 Task: Send an email with the signature Dorian Garcia with the subject 'Request for time off' and the message 'Could you please provide a timeline for this project?' from softage.1@softage.net to softage.3@softage.net with an attached document Social_media_policy.docx and move the email from Sent Items to the folder Furniture
Action: Key pressed n
Screenshot: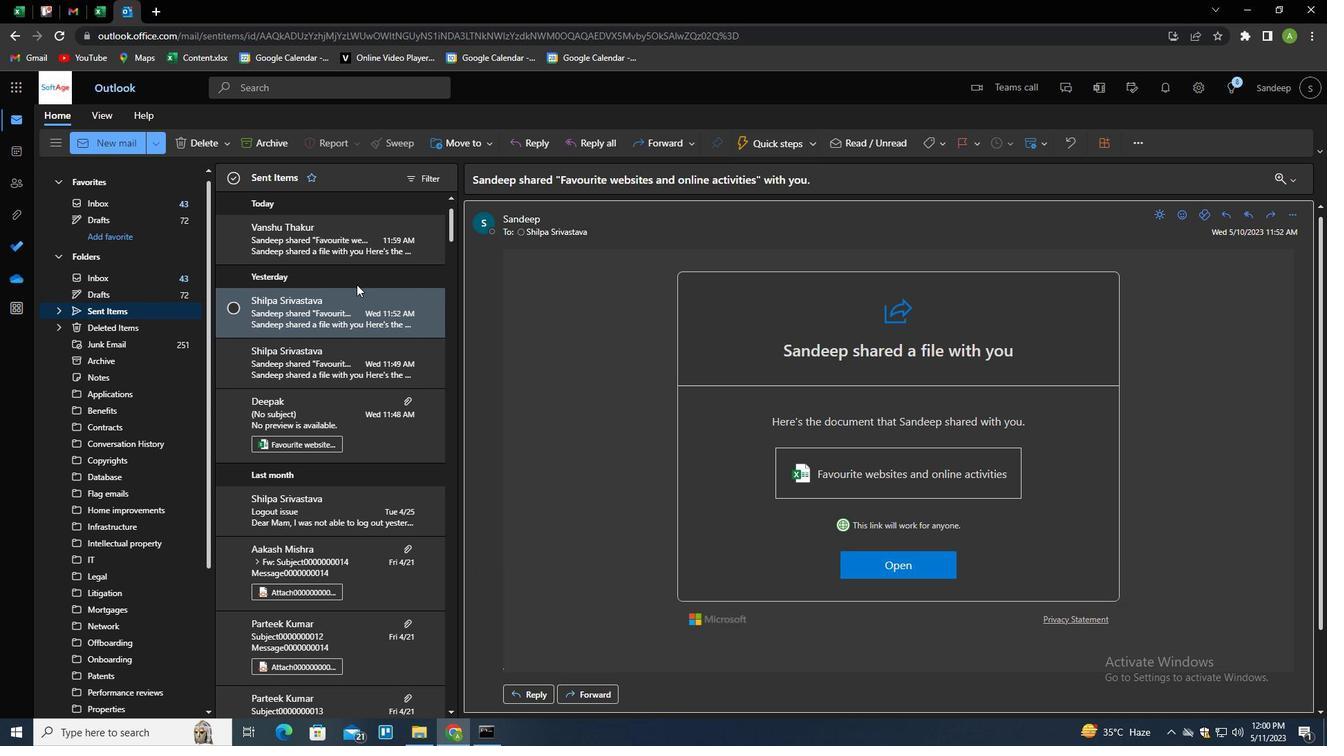 
Action: Mouse moved to (942, 142)
Screenshot: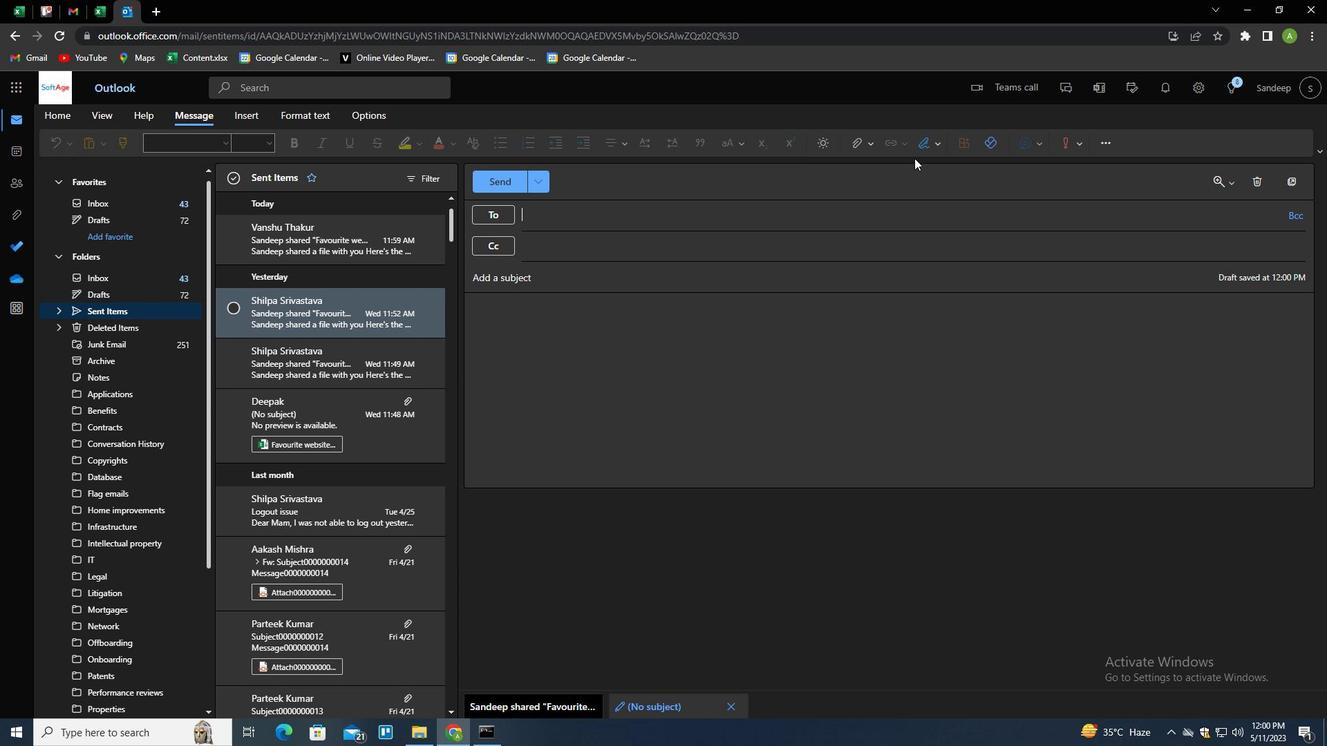 
Action: Mouse pressed left at (942, 142)
Screenshot: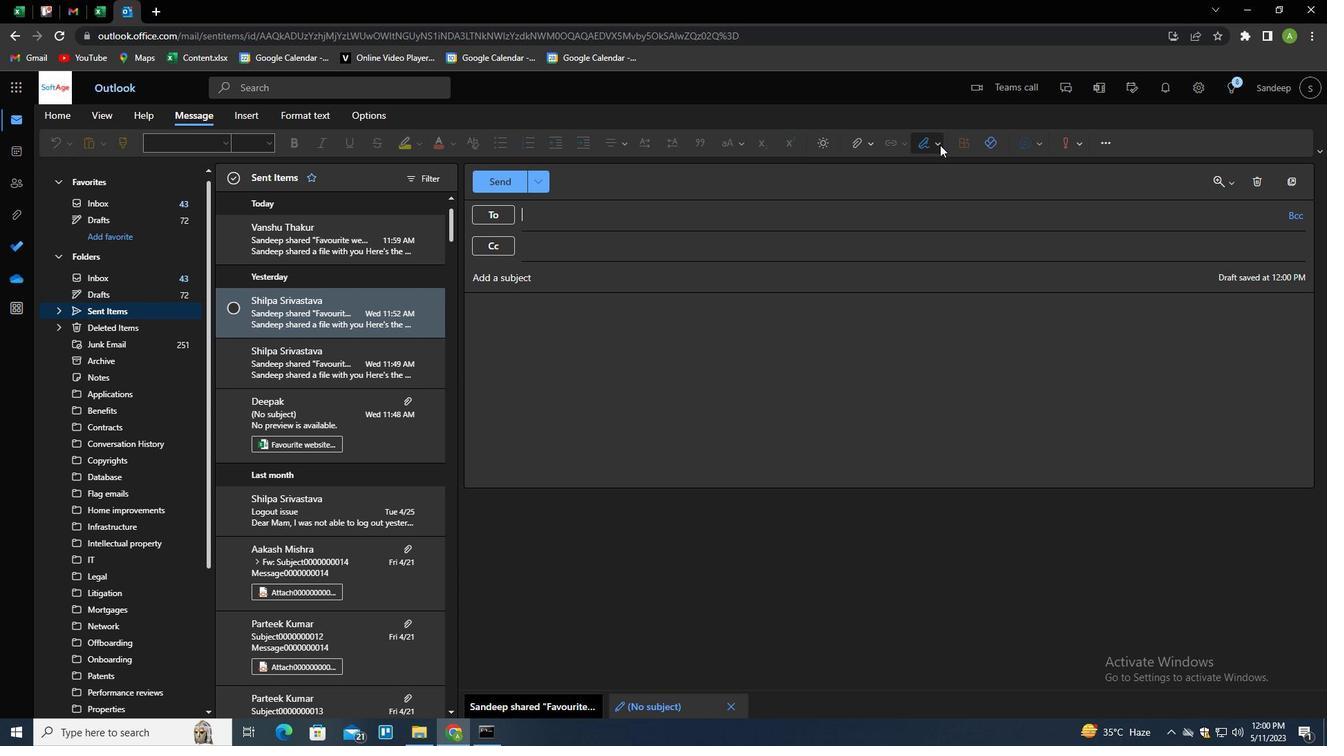 
Action: Mouse moved to (899, 192)
Screenshot: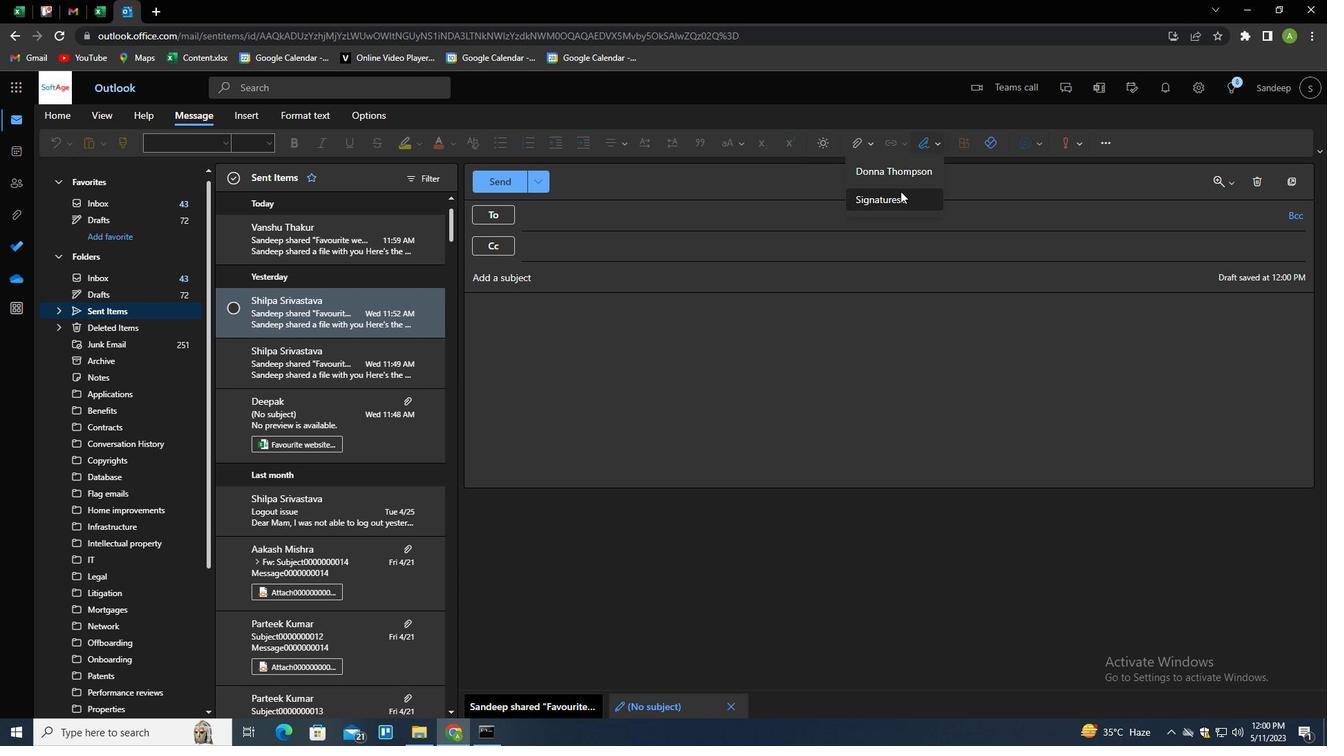 
Action: Mouse pressed left at (899, 192)
Screenshot: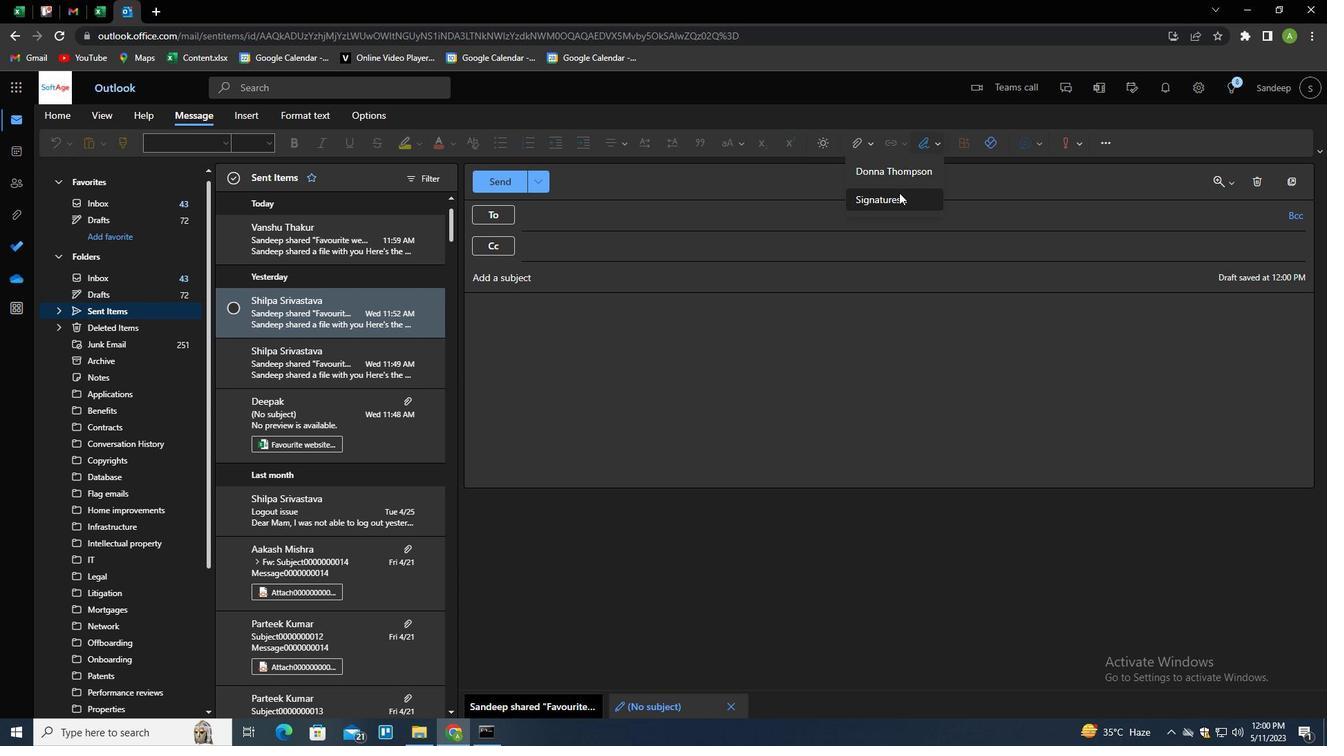 
Action: Mouse moved to (925, 250)
Screenshot: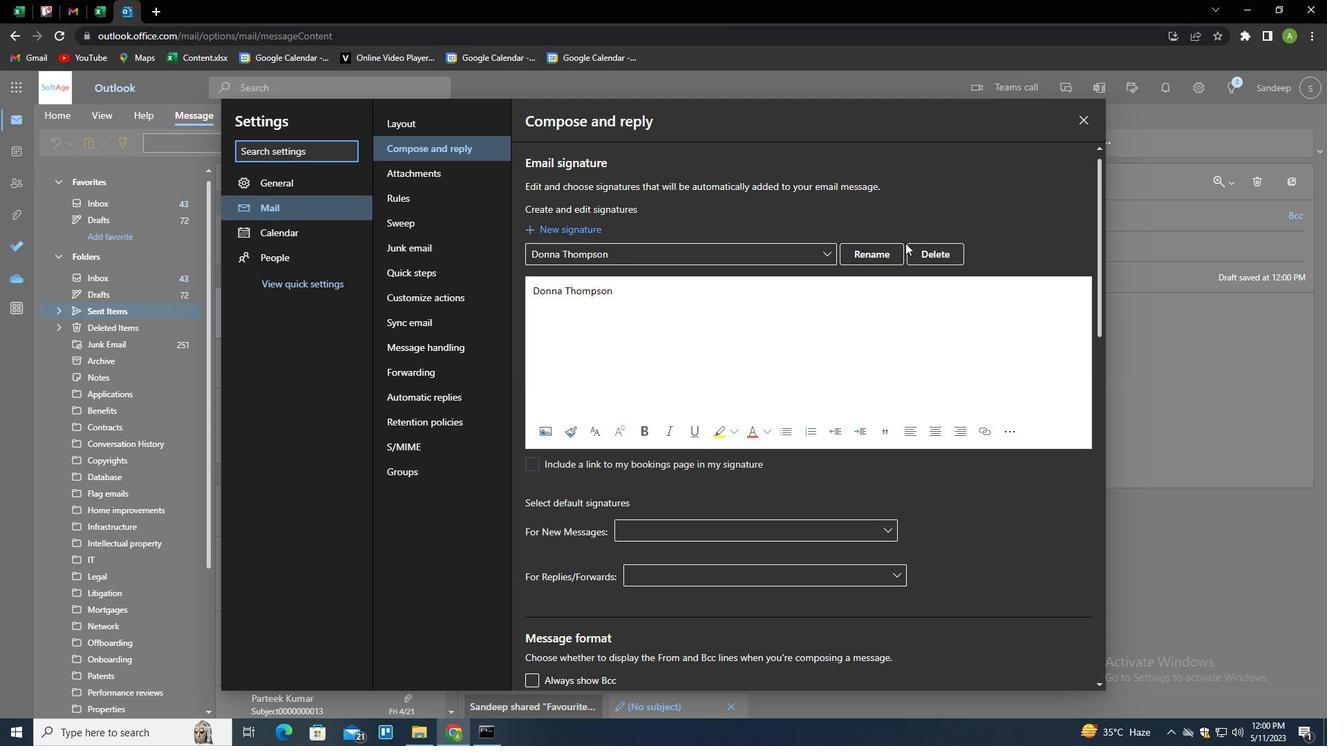 
Action: Mouse pressed left at (925, 250)
Screenshot: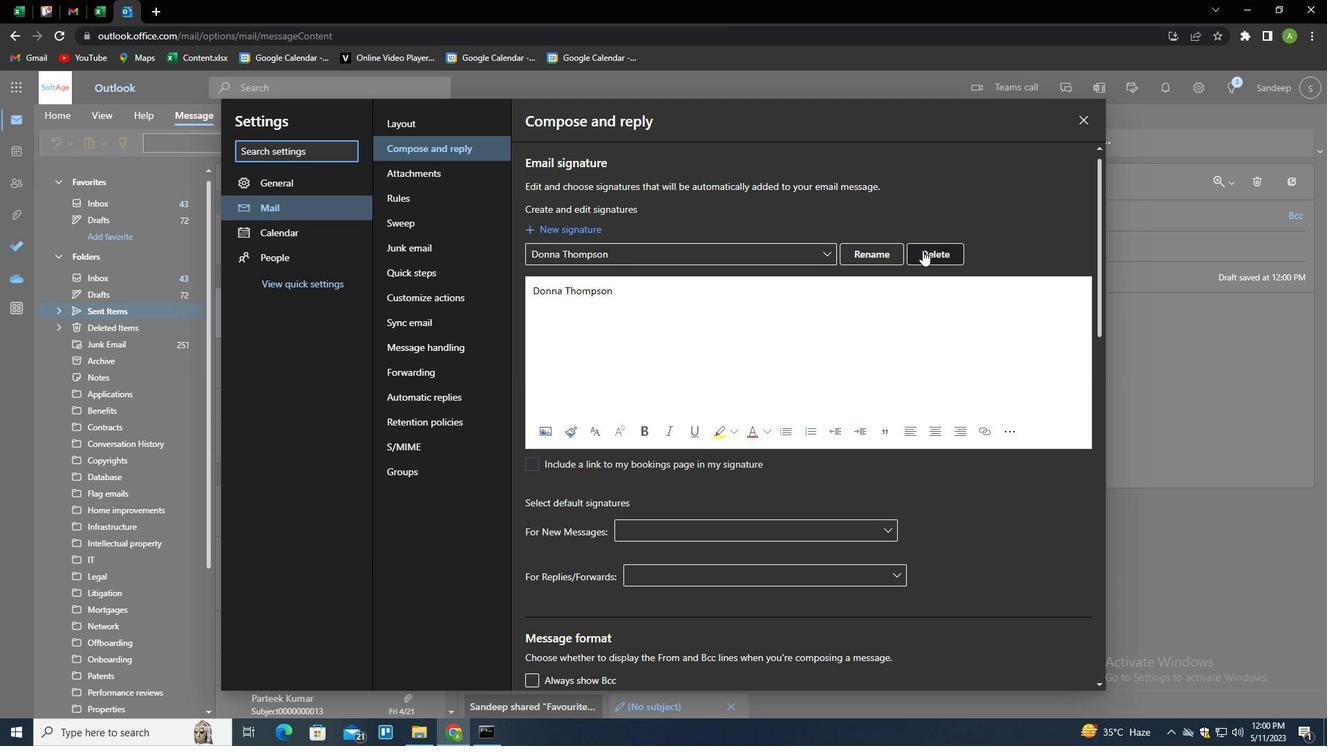 
Action: Mouse moved to (922, 252)
Screenshot: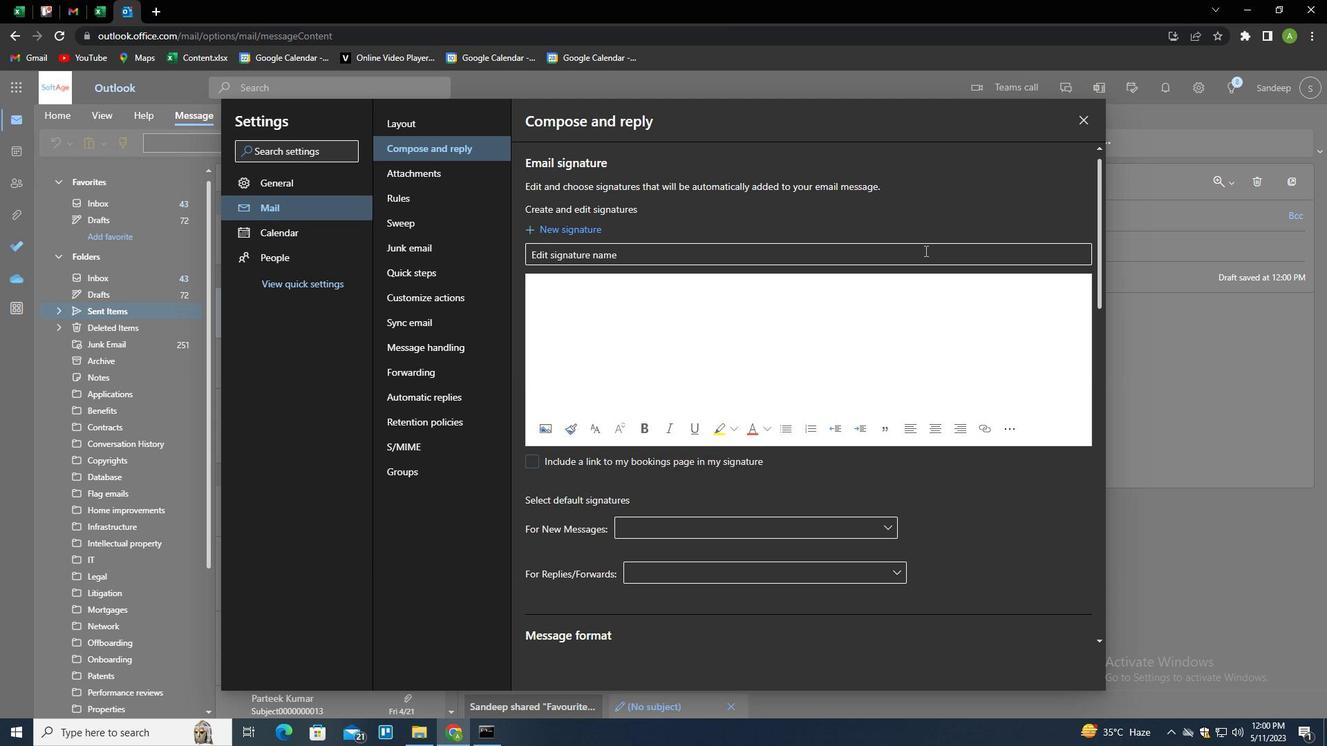 
Action: Mouse pressed left at (922, 252)
Screenshot: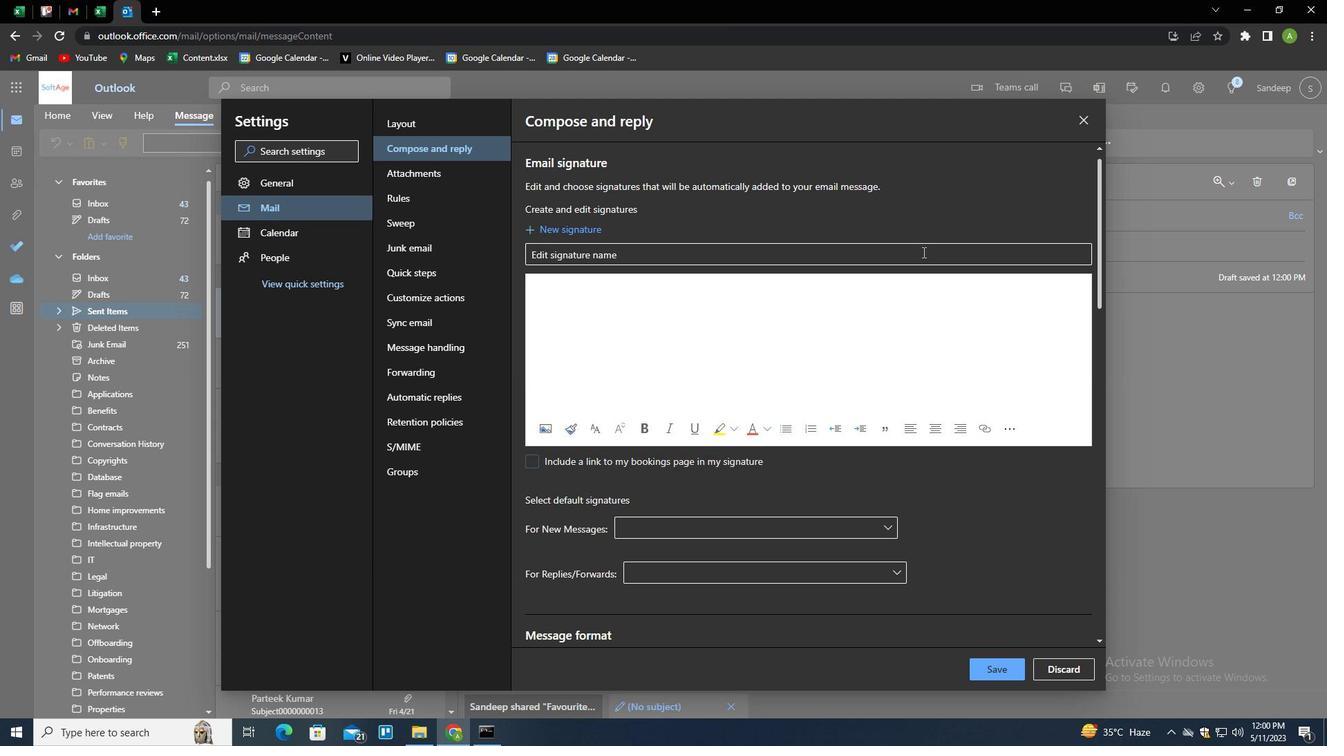 
Action: Key pressed <Key.shift>DORIAN<Key.space><Key.shift>GARCIA<Key.tab><Key.shift>DORIAN<Key.space><Key.shift>GARCIA
Screenshot: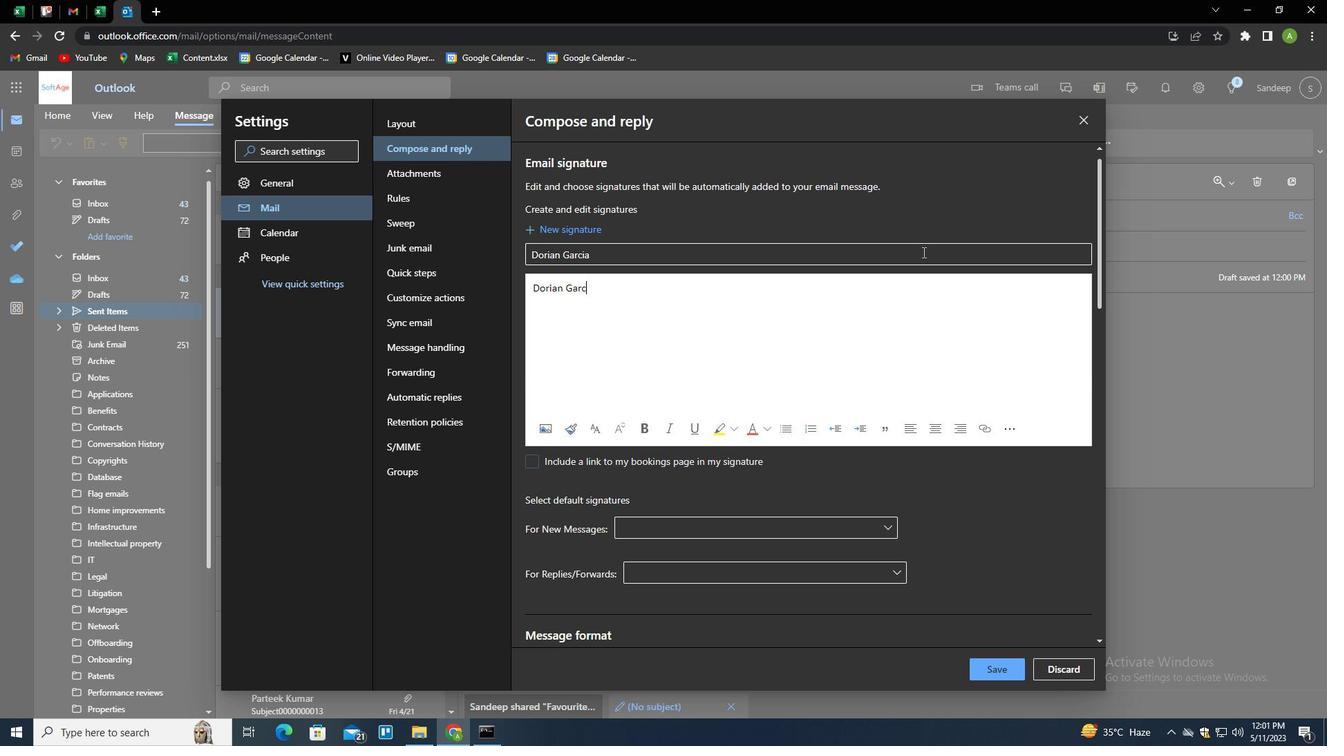 
Action: Mouse moved to (993, 669)
Screenshot: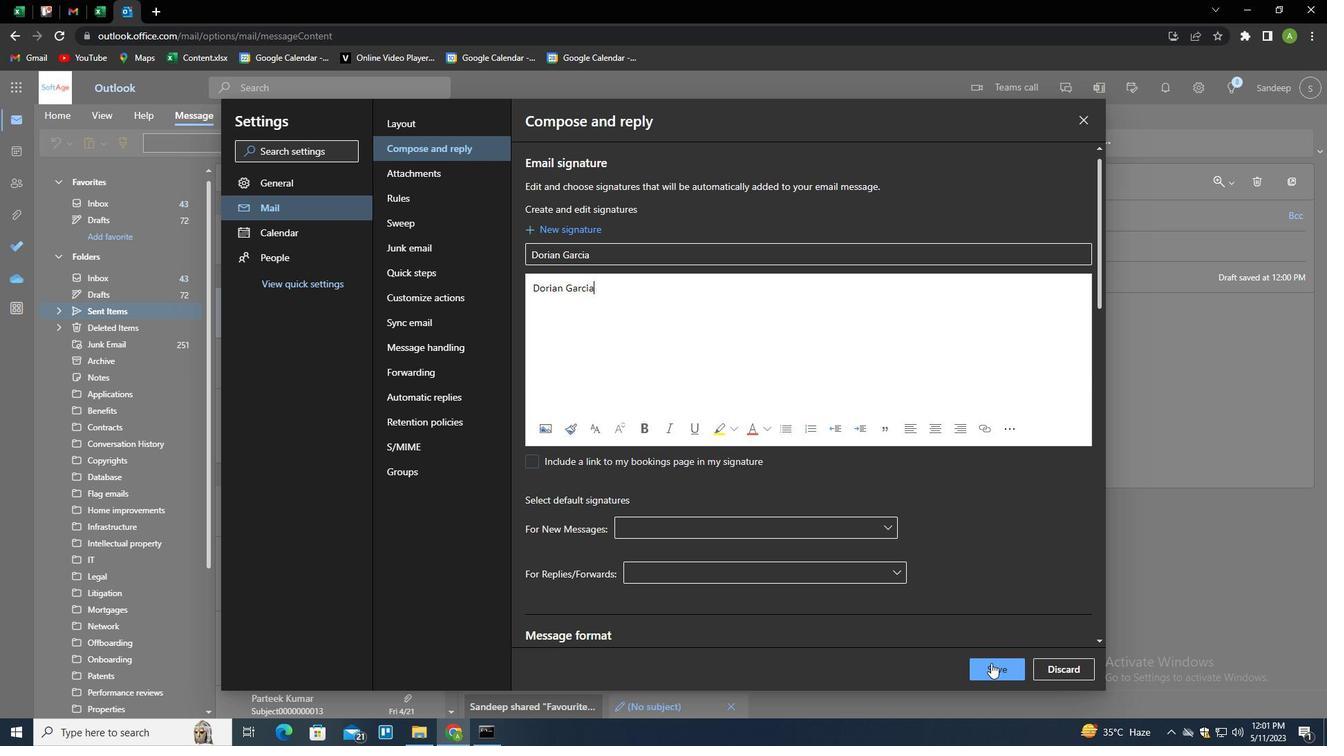 
Action: Mouse pressed left at (993, 669)
Screenshot: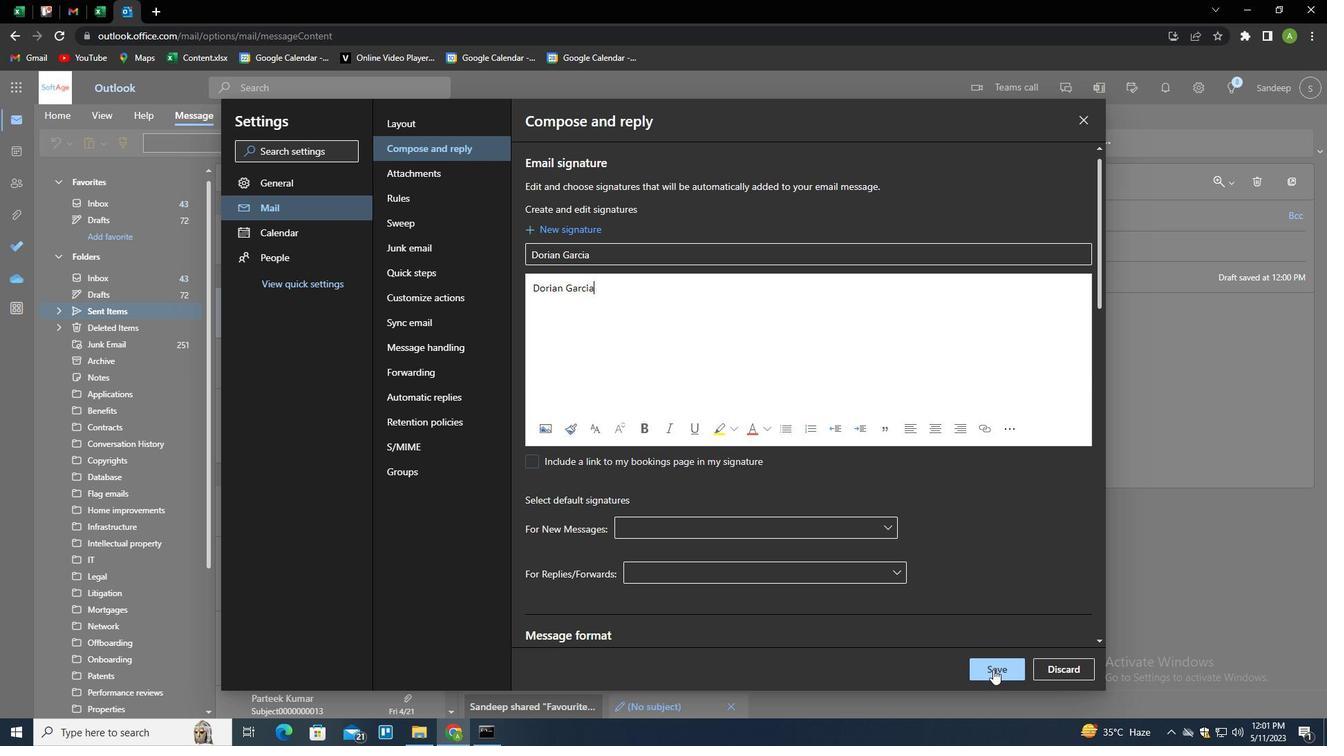 
Action: Mouse moved to (1252, 334)
Screenshot: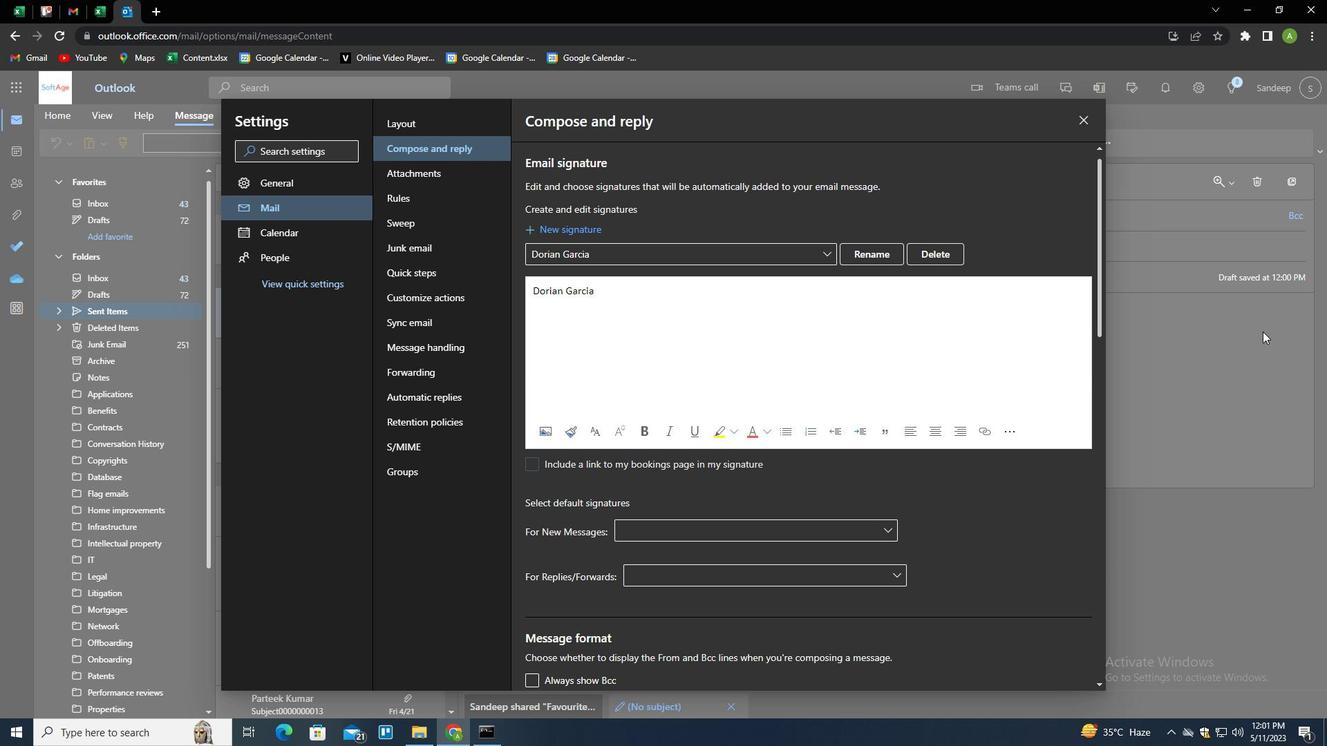 
Action: Mouse pressed left at (1252, 334)
Screenshot: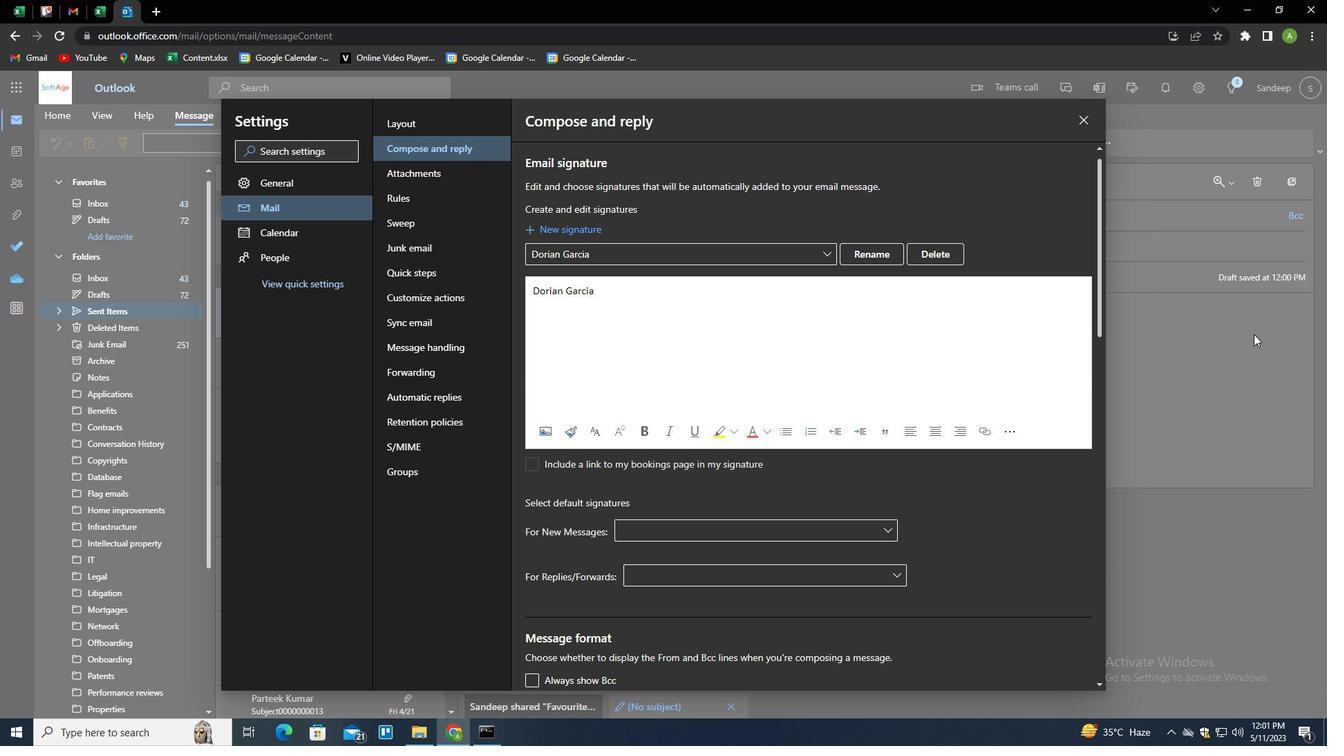 
Action: Mouse moved to (920, 137)
Screenshot: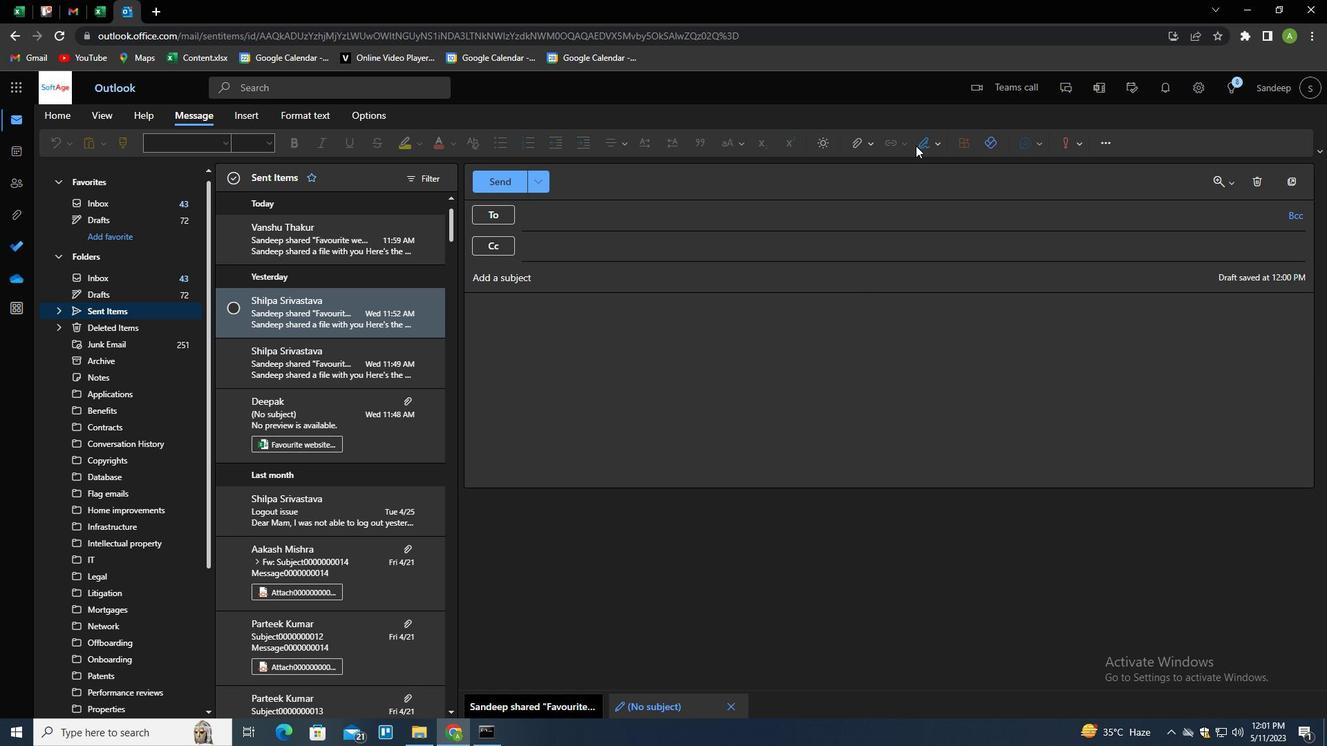 
Action: Mouse pressed left at (920, 137)
Screenshot: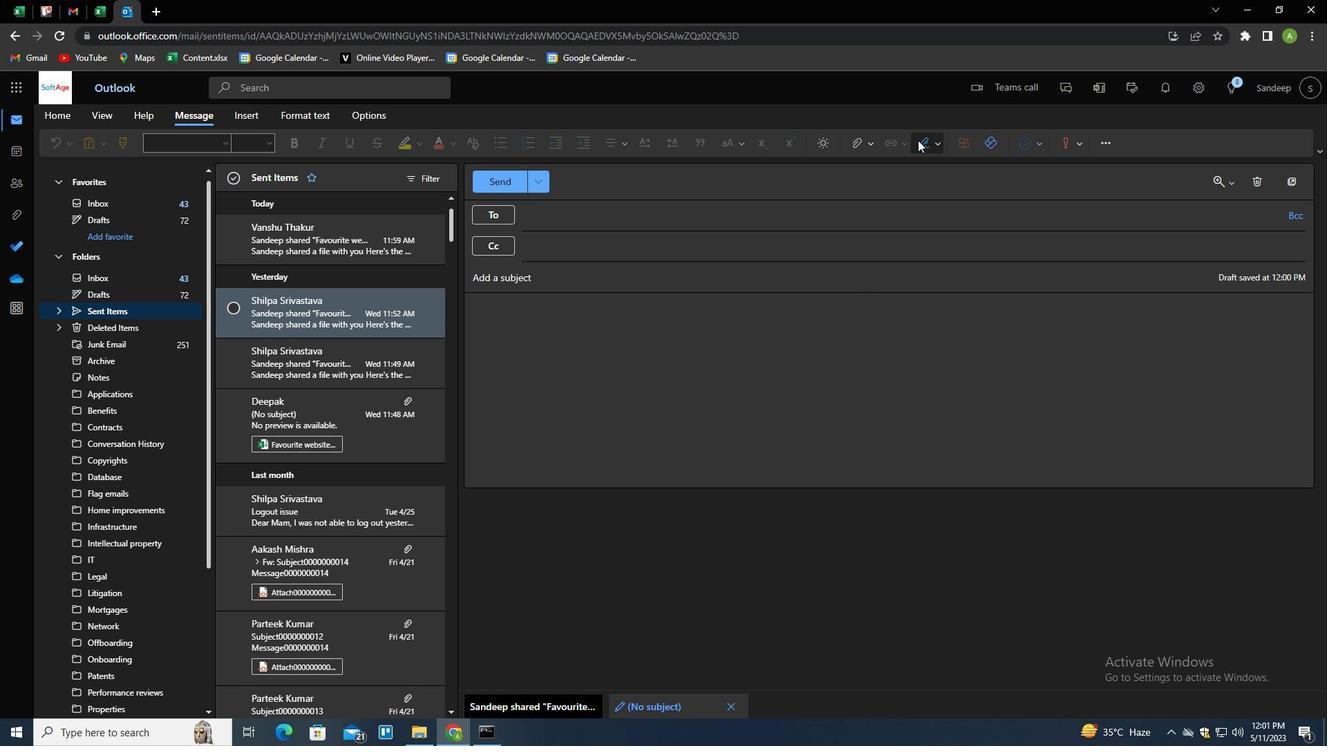 
Action: Mouse moved to (918, 165)
Screenshot: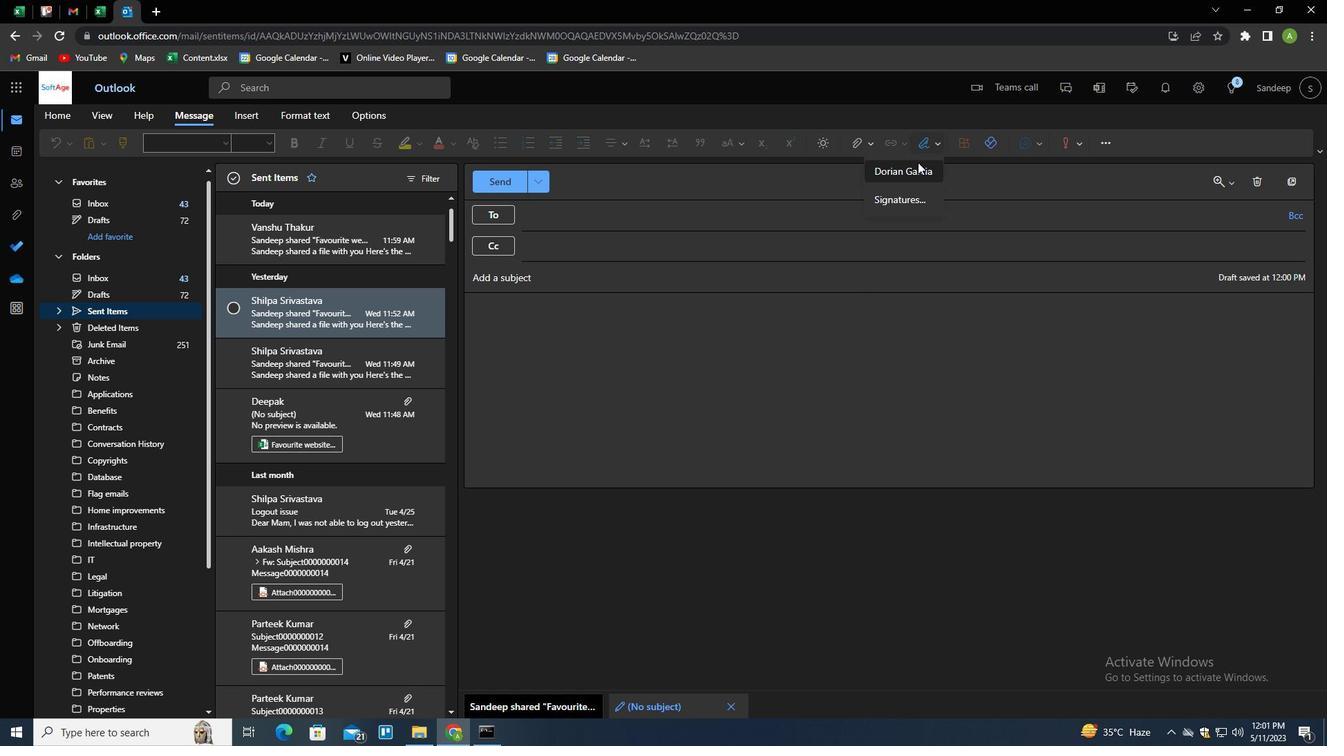 
Action: Mouse pressed left at (918, 165)
Screenshot: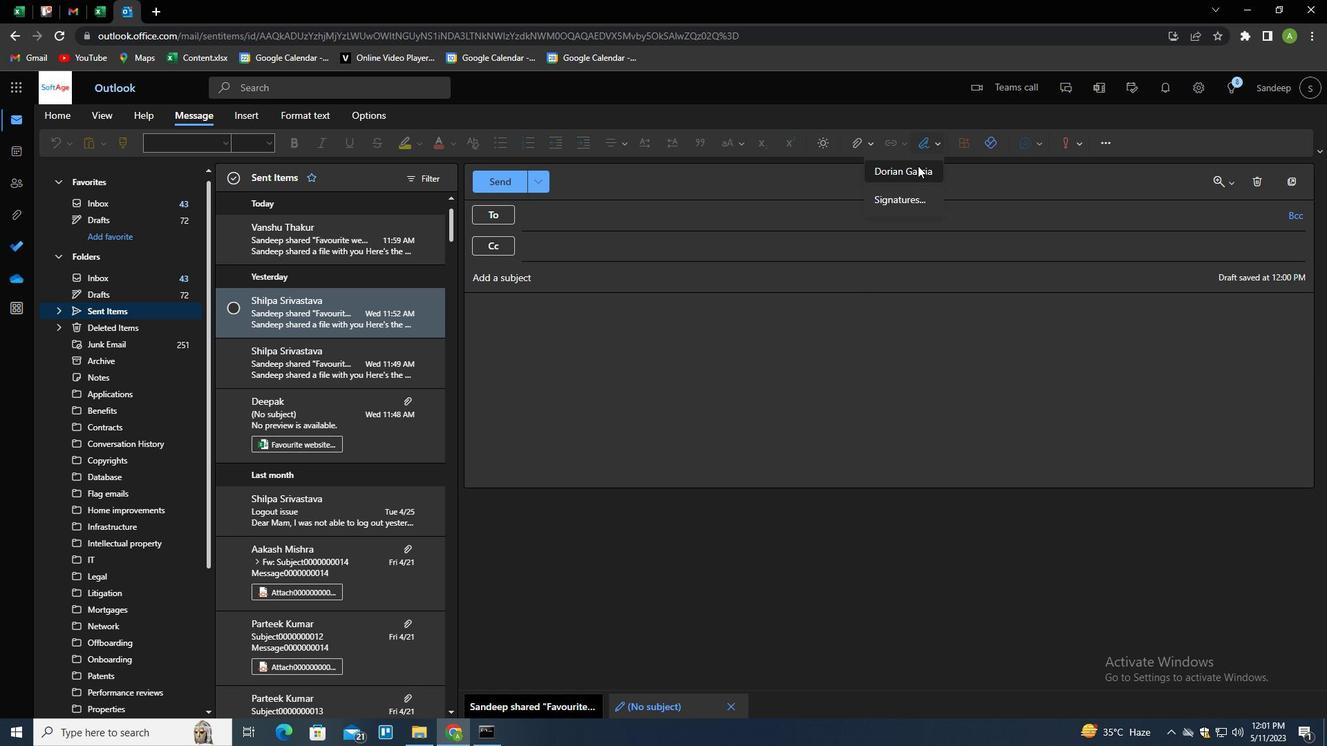 
Action: Mouse moved to (560, 280)
Screenshot: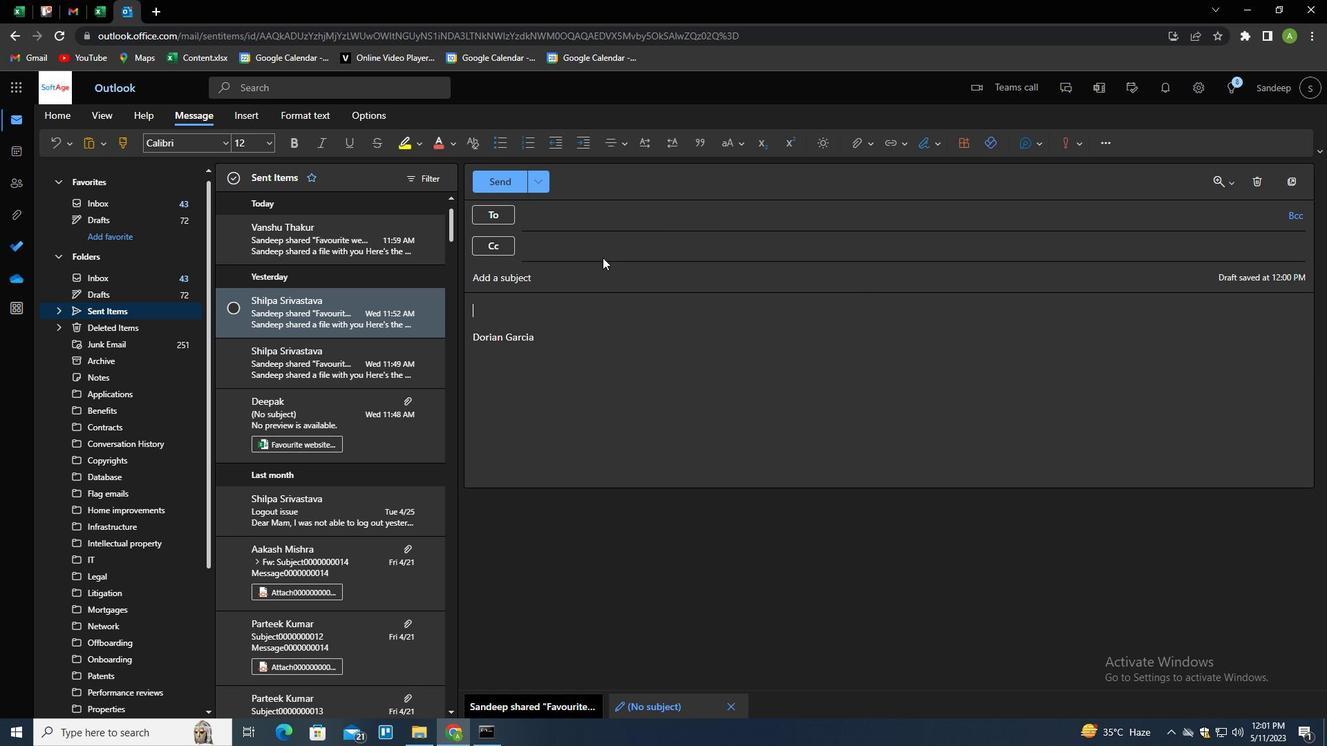 
Action: Mouse pressed left at (560, 280)
Screenshot: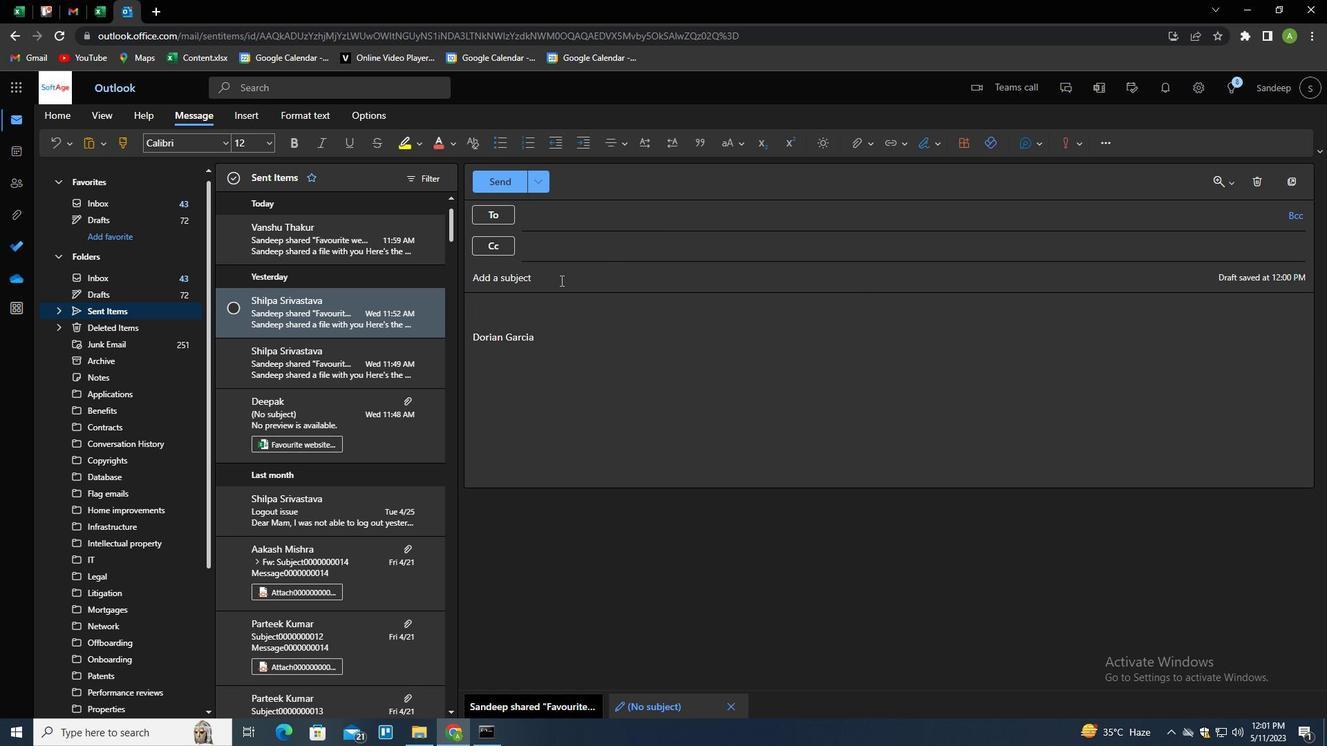 
Action: Key pressed <Key.shift><Key.shift><Key.shift>REQUEST<Key.space>FOR<Key.space>TIME<Key.space>OFF
Screenshot: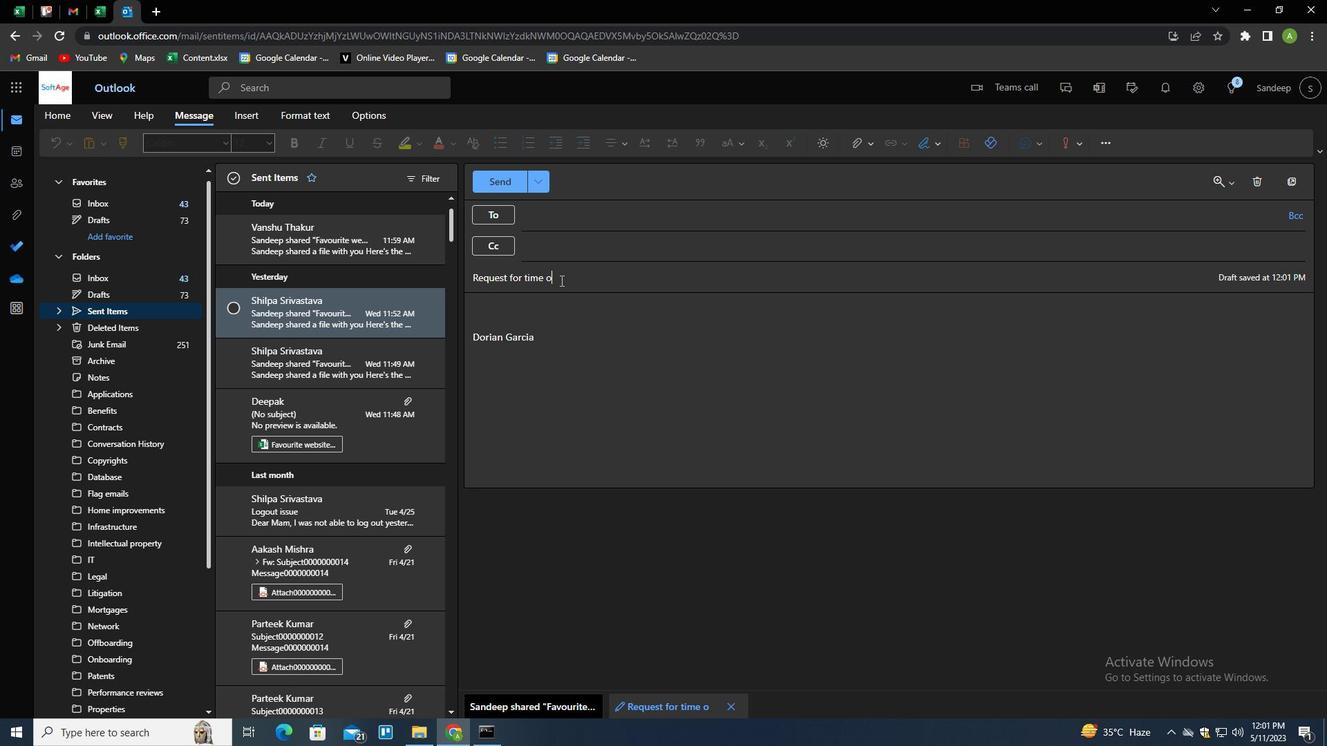 
Action: Mouse moved to (571, 337)
Screenshot: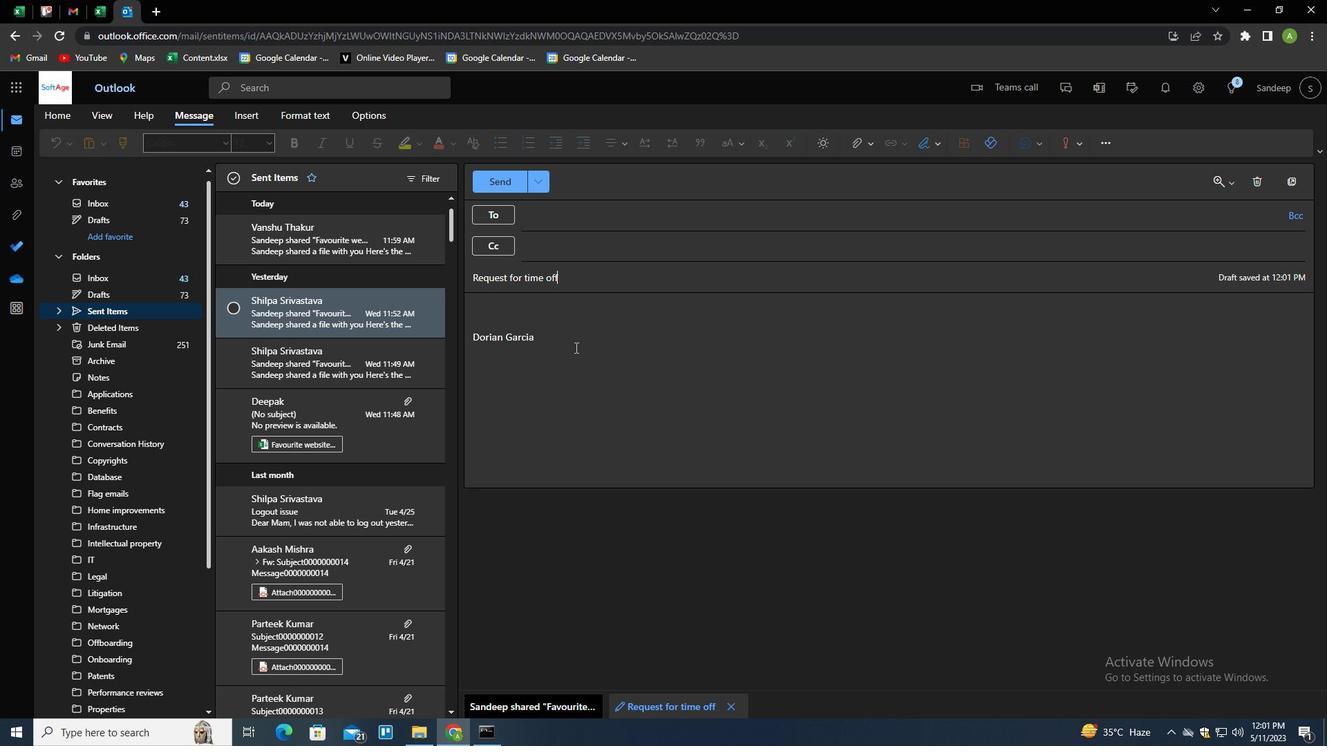 
Action: Mouse pressed left at (571, 337)
Screenshot: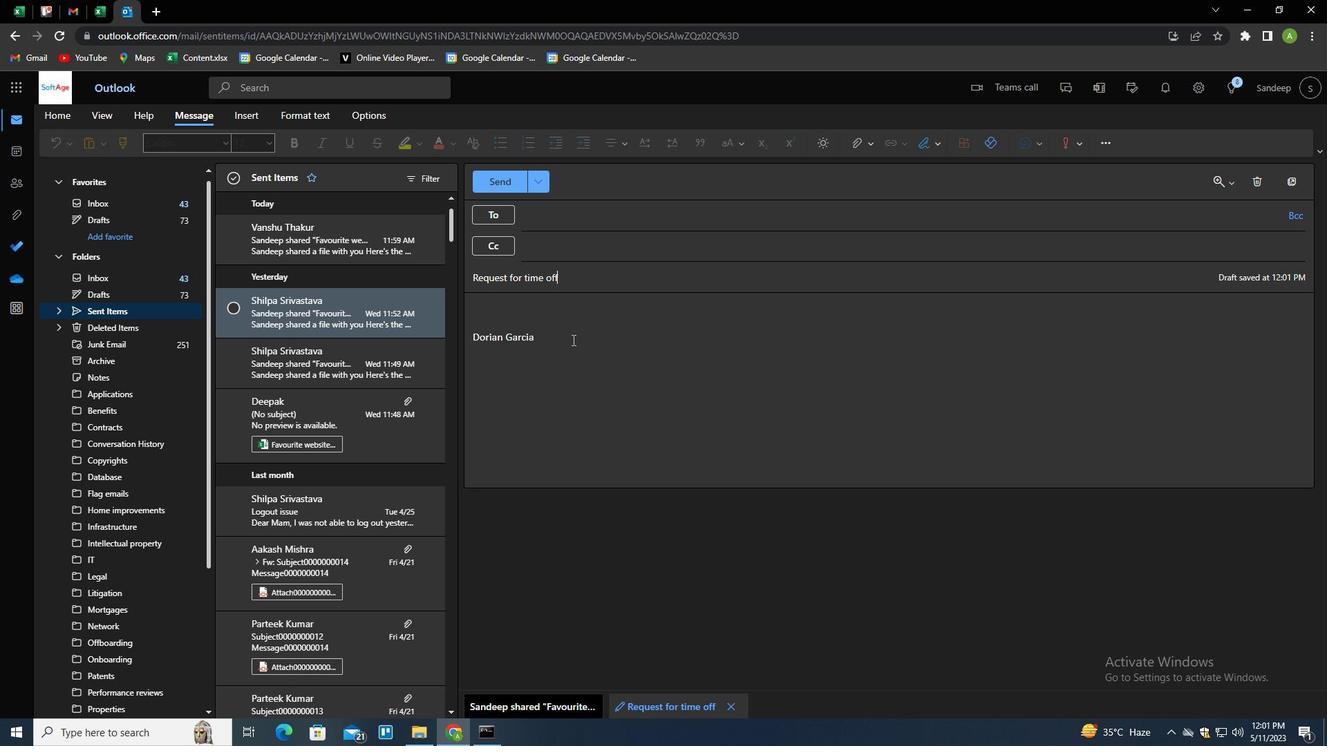 
Action: Mouse moved to (571, 338)
Screenshot: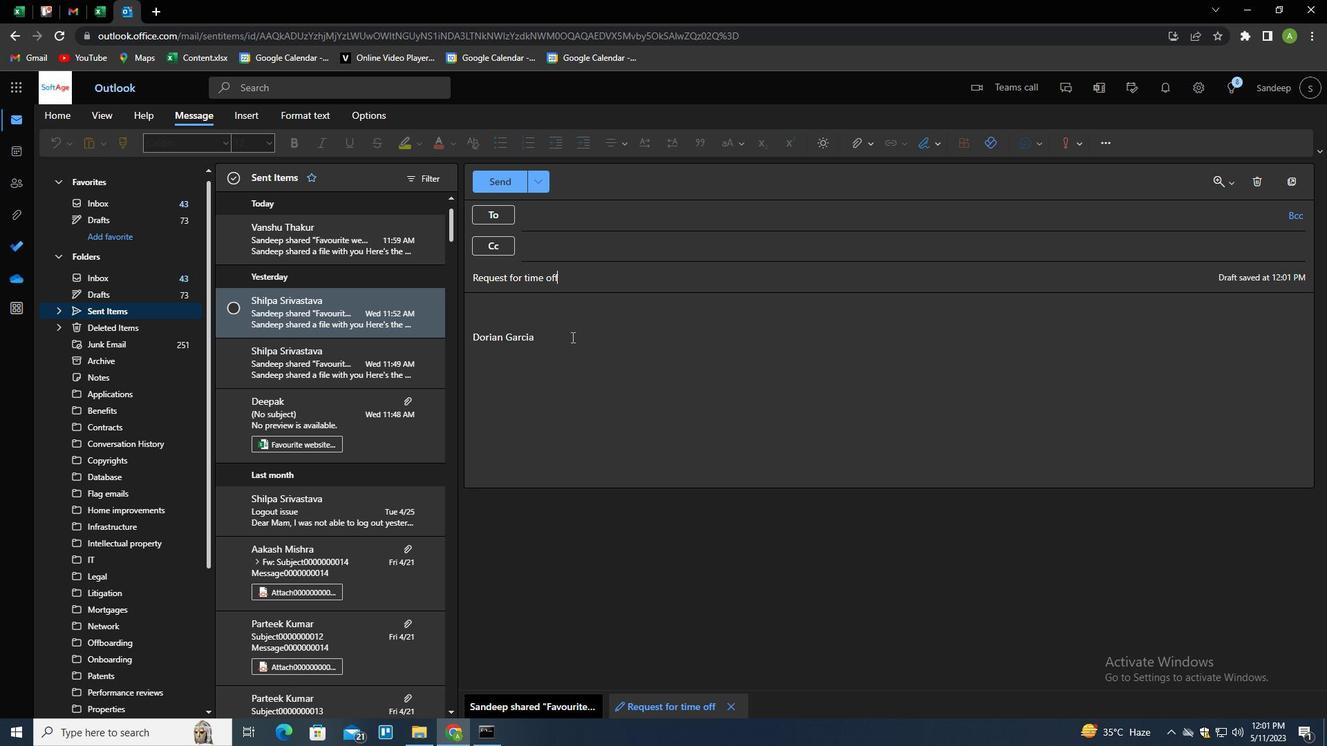
Action: Key pressed <Key.shift_r><Key.enter><Key.shift>COULD<Key.space>YOU<Key.space>PLEASE<Key.space>PROVIDE<Key.space>A<Key.space>TIMELINE<Key.space>T<Key.backspace>FOR<Key.space>THIS<Key.space>PO<Key.backspace>ROJECT<Key.shift><Key.shift><Key.shift><Key.shift><Key.shift><Key.shift><Key.shift><Key.shift><Key.shift><Key.shift><Key.shift>?
Screenshot: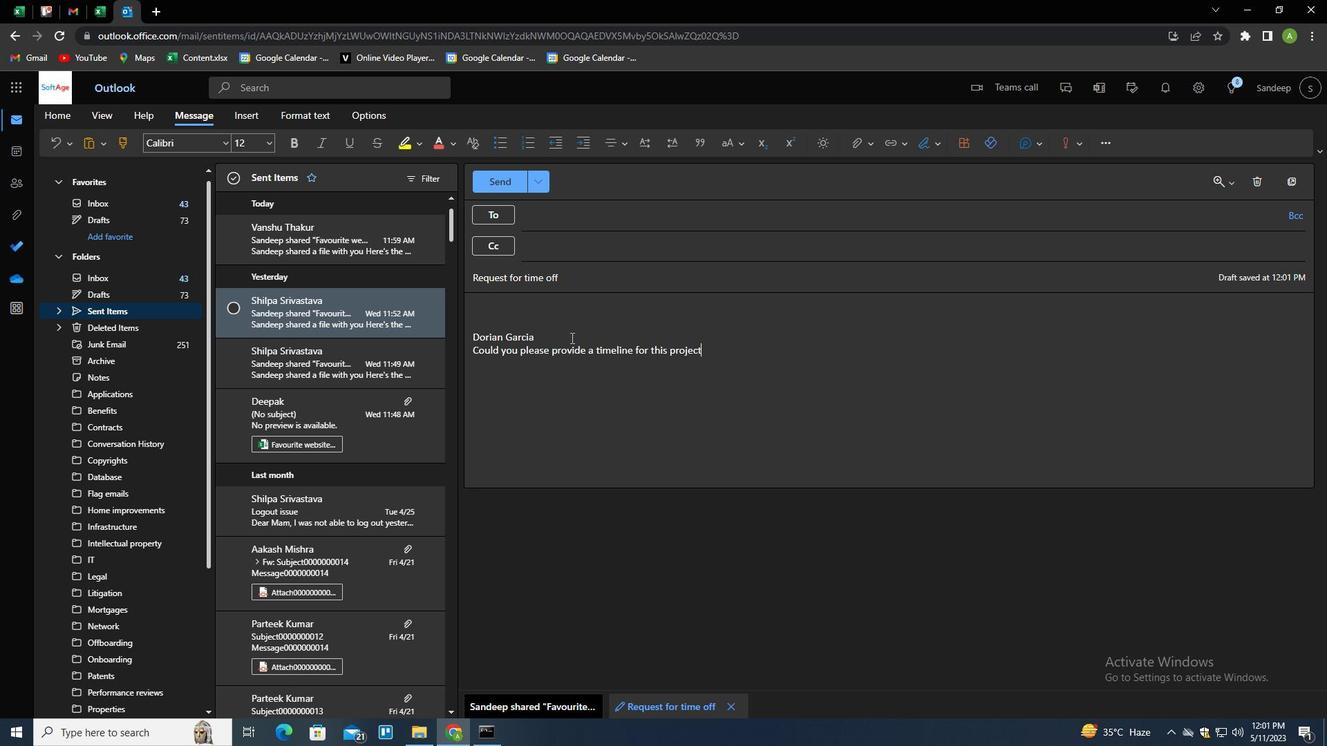 
Action: Mouse moved to (730, 347)
Screenshot: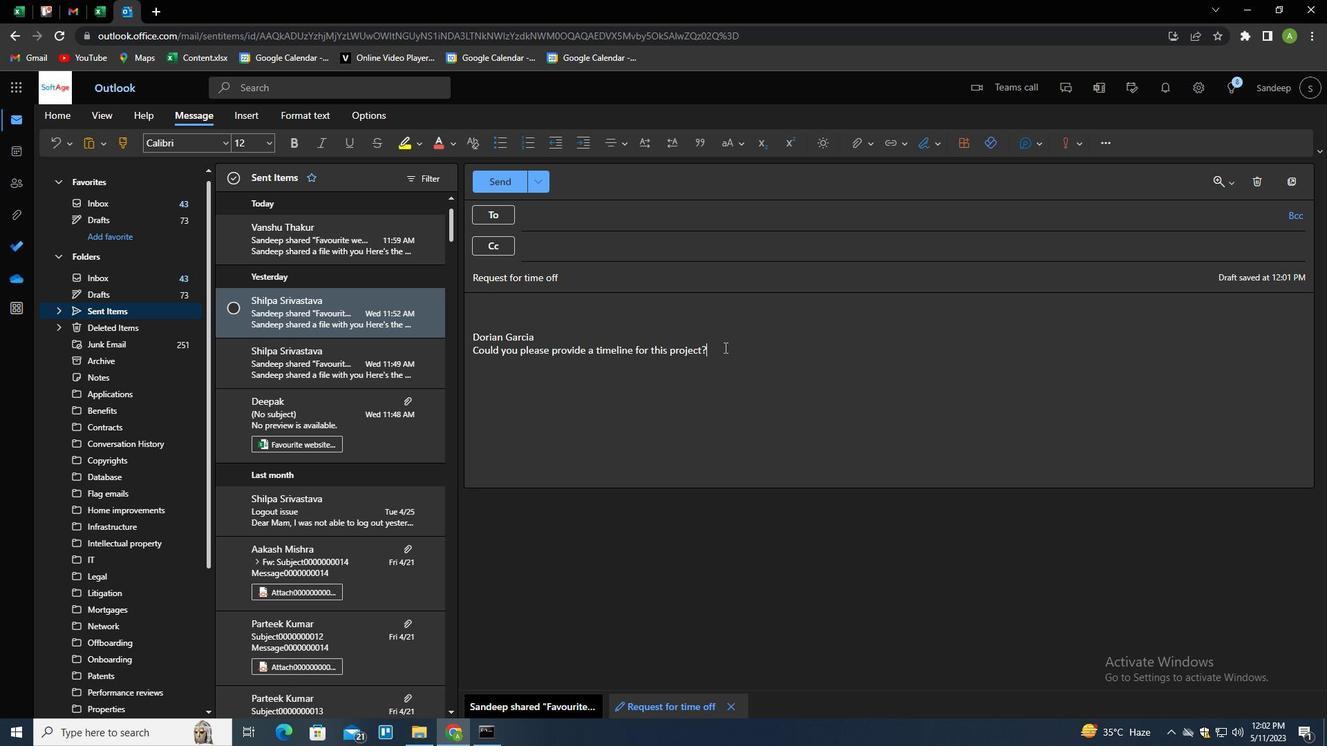 
Action: Mouse scrolled (730, 348) with delta (0, 0)
Screenshot: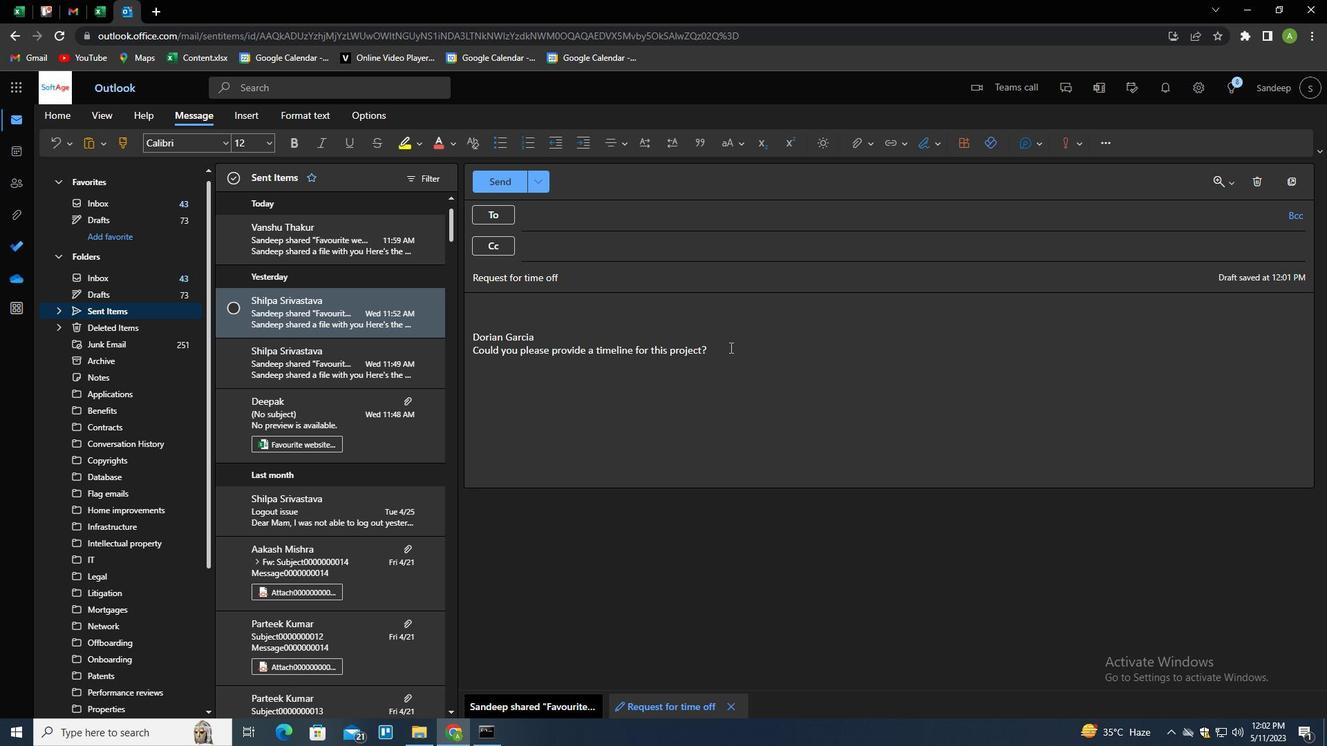
Action: Mouse moved to (569, 216)
Screenshot: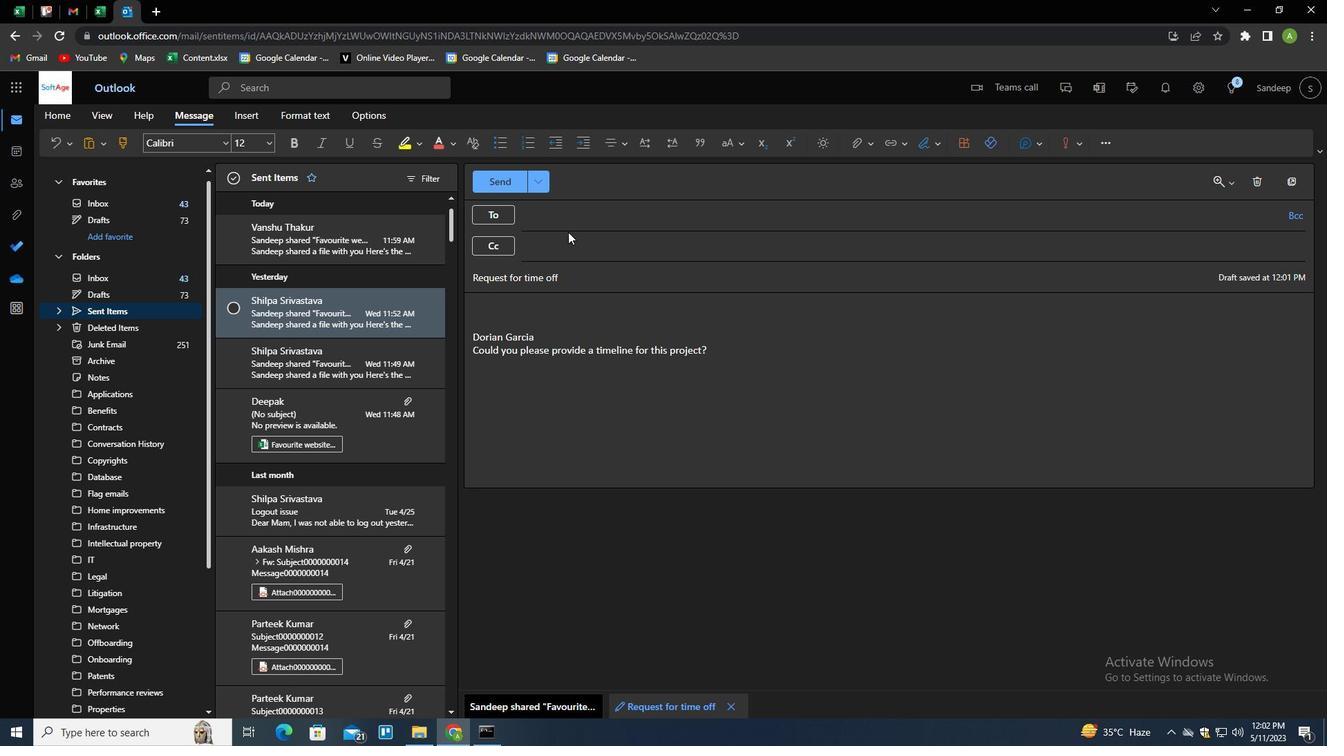 
Action: Mouse pressed left at (569, 216)
Screenshot: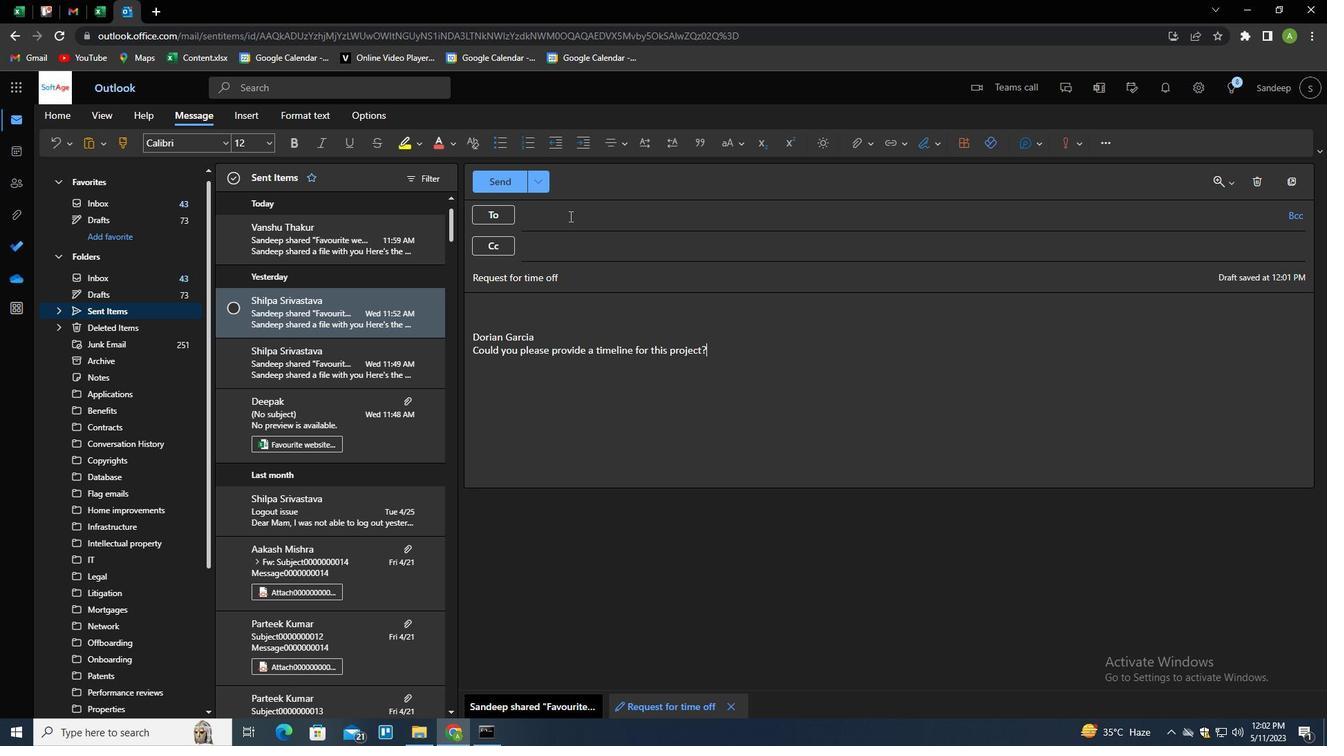
Action: Key pressed SOFTAGE.3<Key.shift>@SOFTAGE
Screenshot: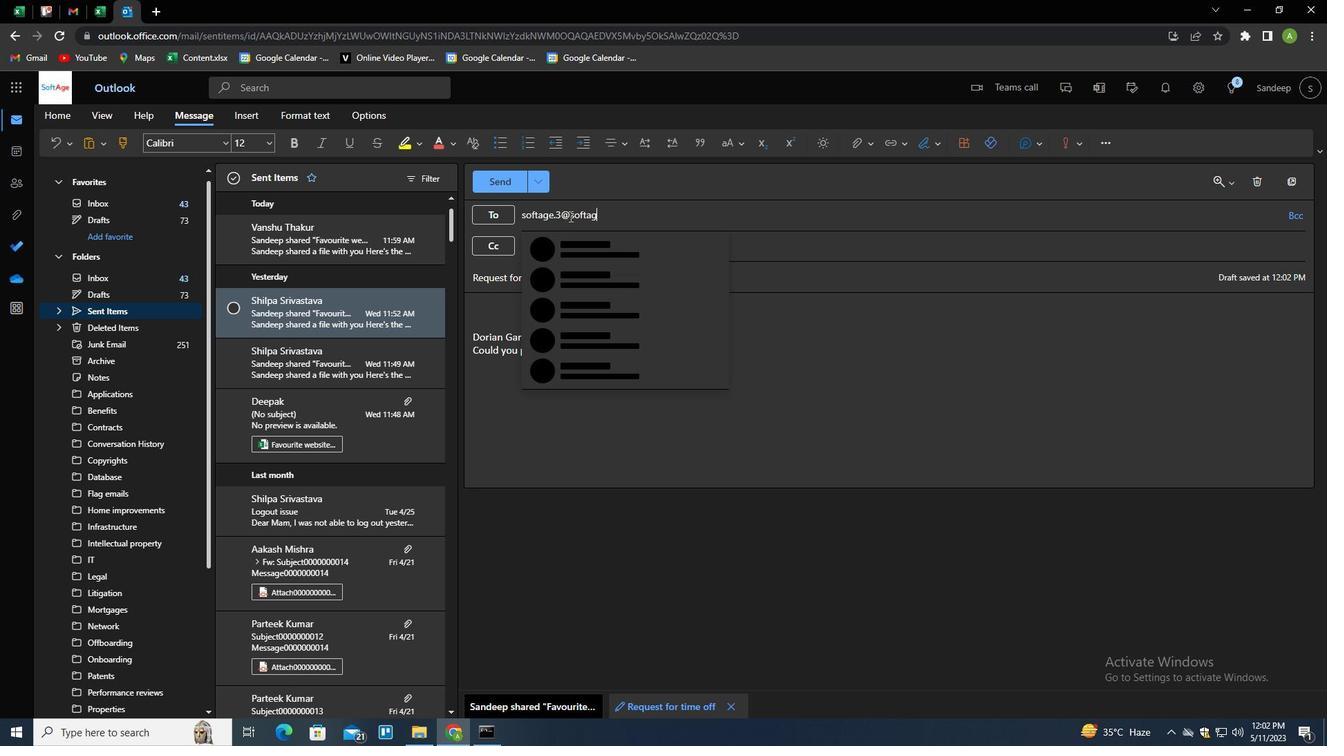 
Action: Mouse moved to (596, 253)
Screenshot: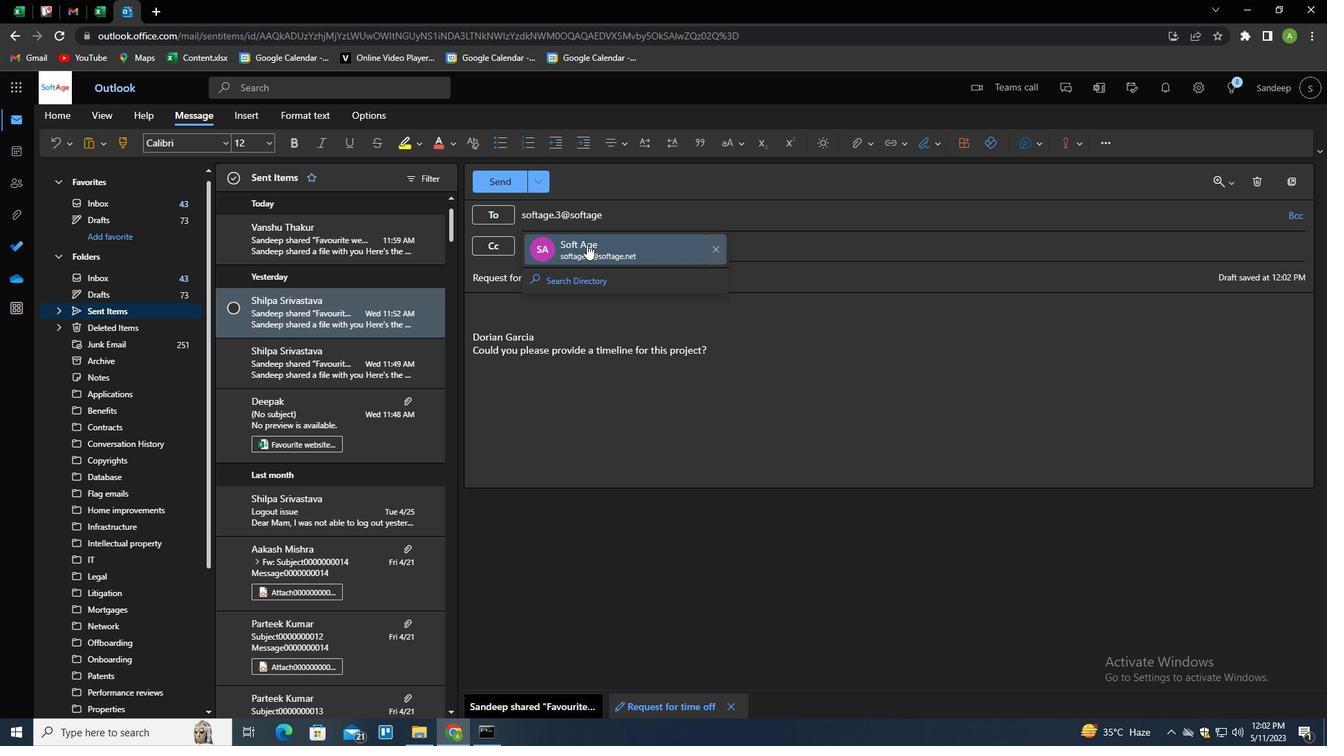 
Action: Mouse pressed left at (596, 253)
Screenshot: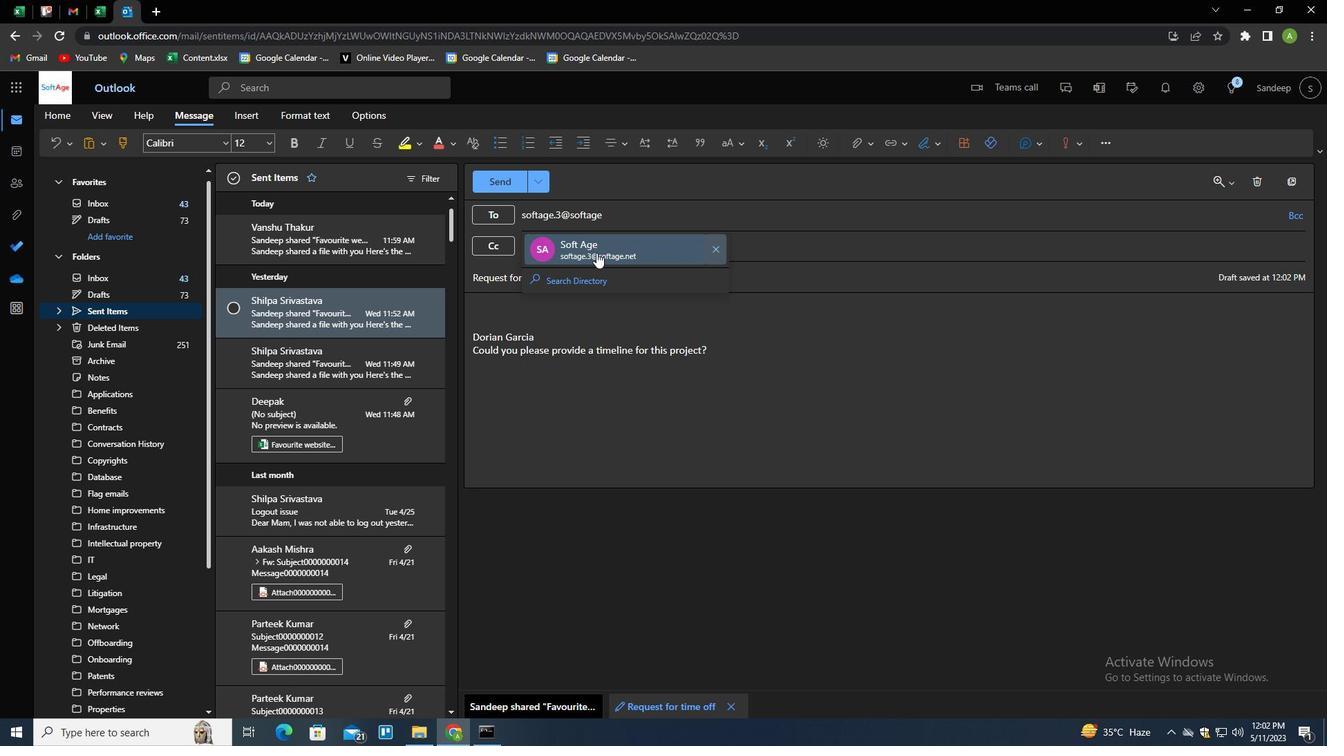 
Action: Mouse moved to (748, 392)
Screenshot: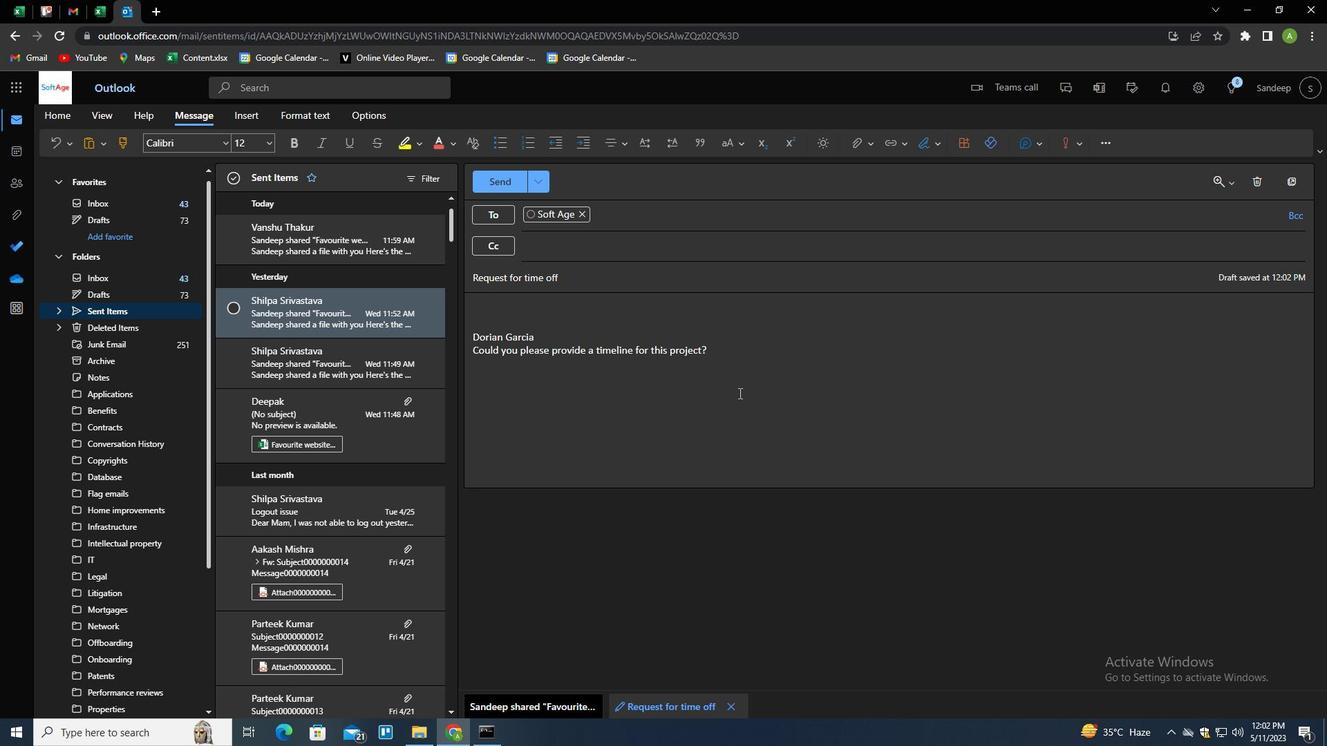 
Action: Mouse scrolled (748, 393) with delta (0, 0)
Screenshot: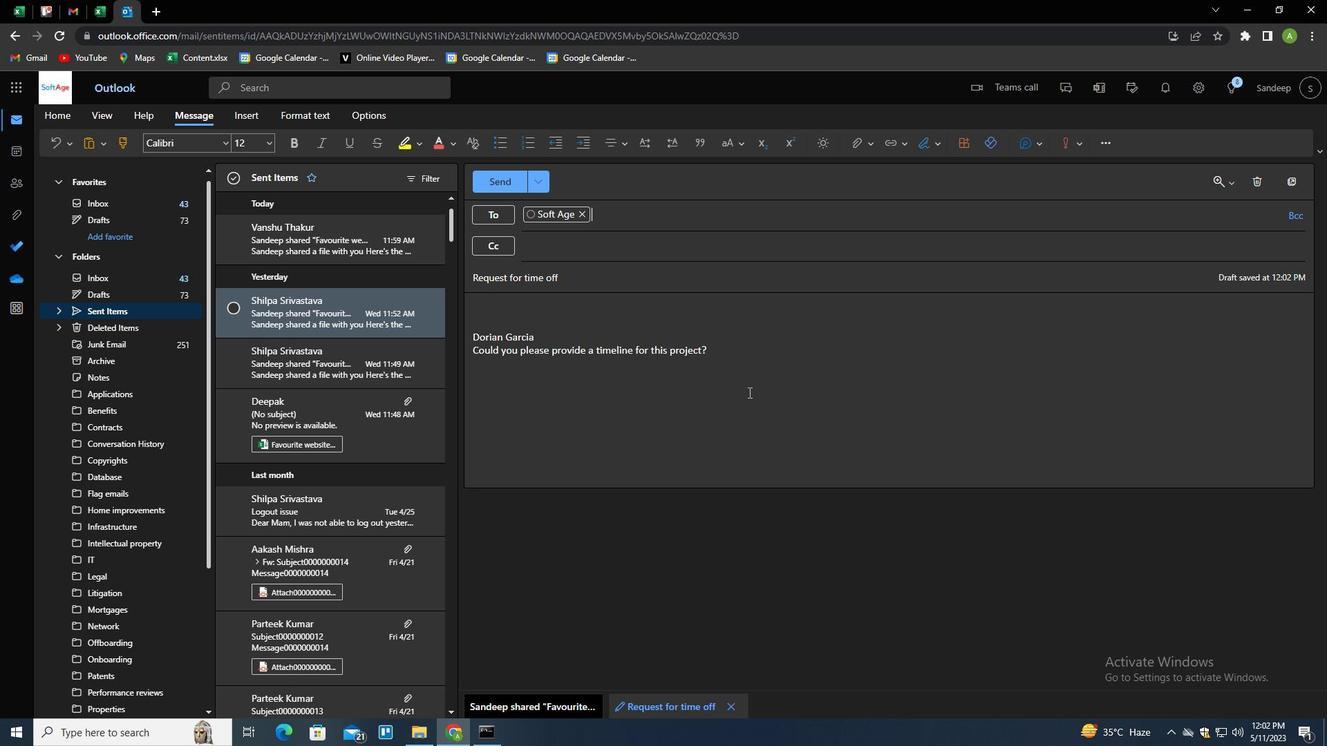 
Action: Mouse moved to (855, 141)
Screenshot: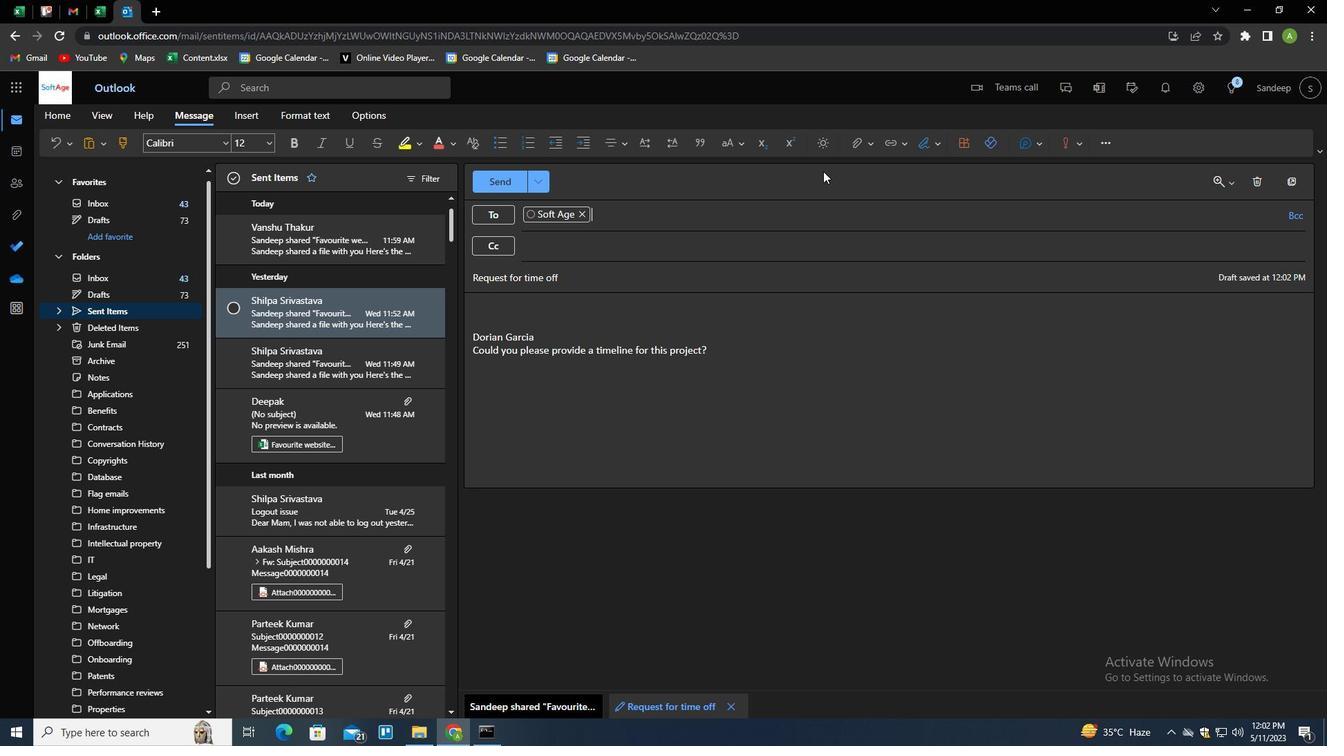 
Action: Mouse pressed left at (855, 141)
Screenshot: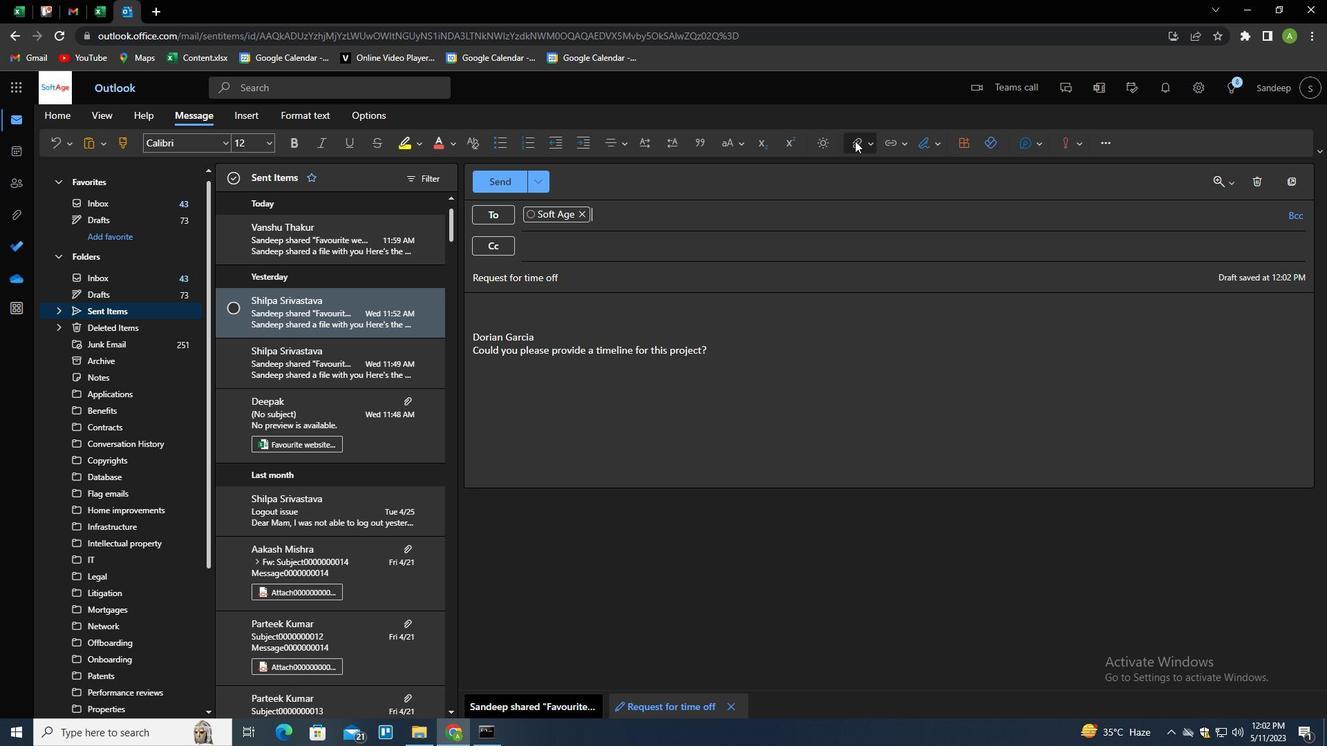 
Action: Mouse moved to (830, 172)
Screenshot: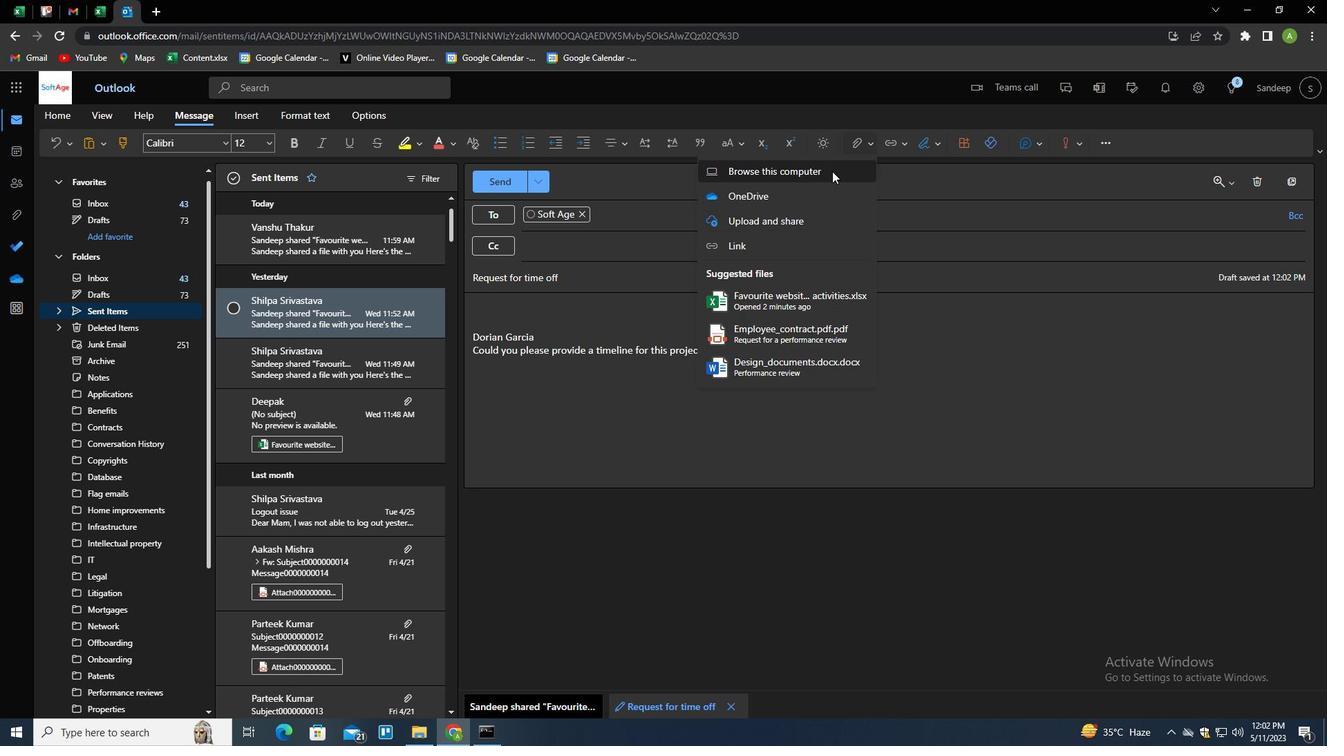 
Action: Mouse pressed left at (830, 172)
Screenshot: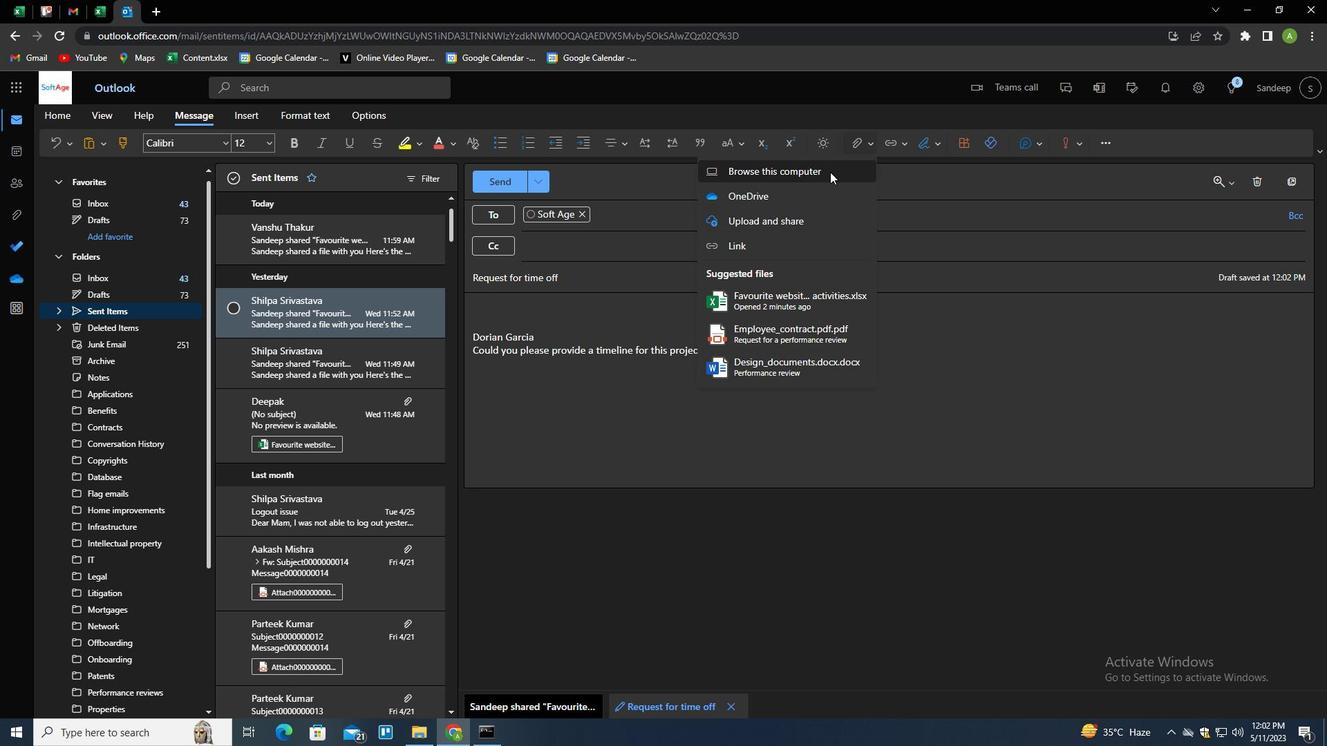 
Action: Mouse moved to (245, 150)
Screenshot: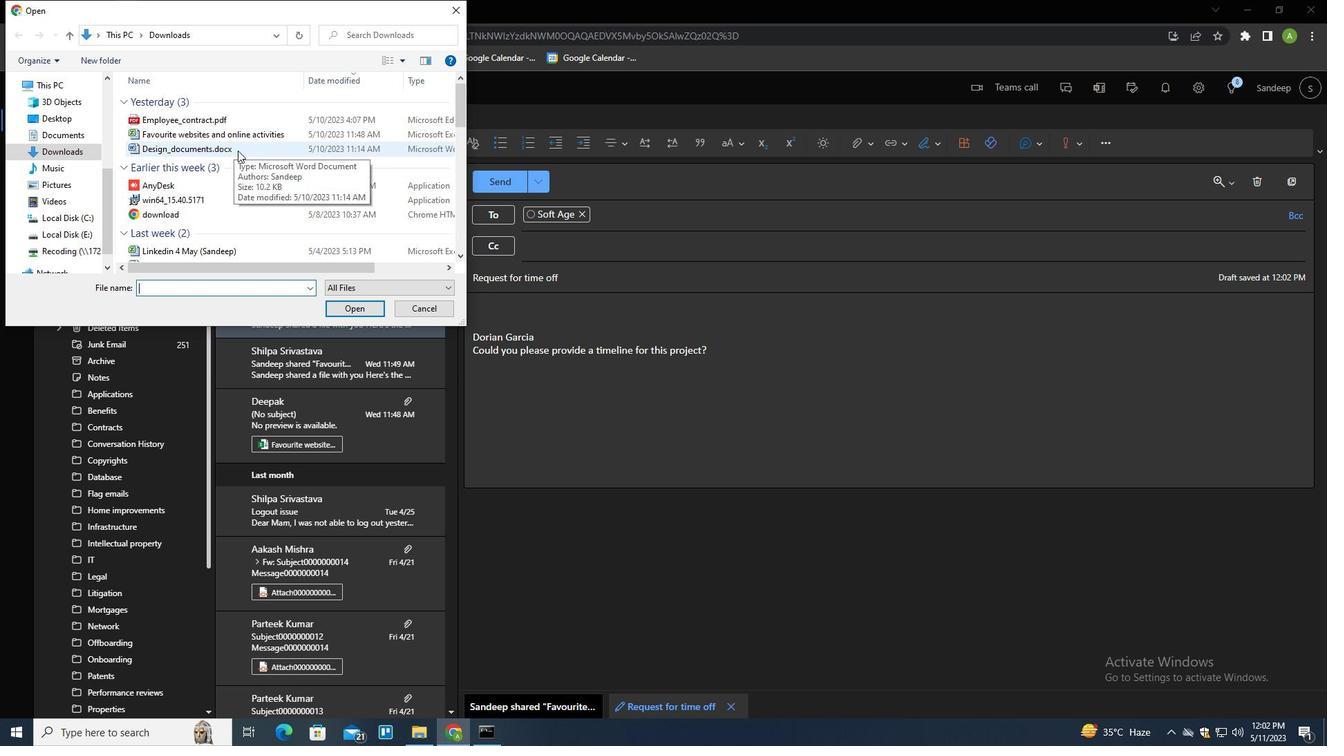 
Action: Mouse pressed left at (245, 150)
Screenshot: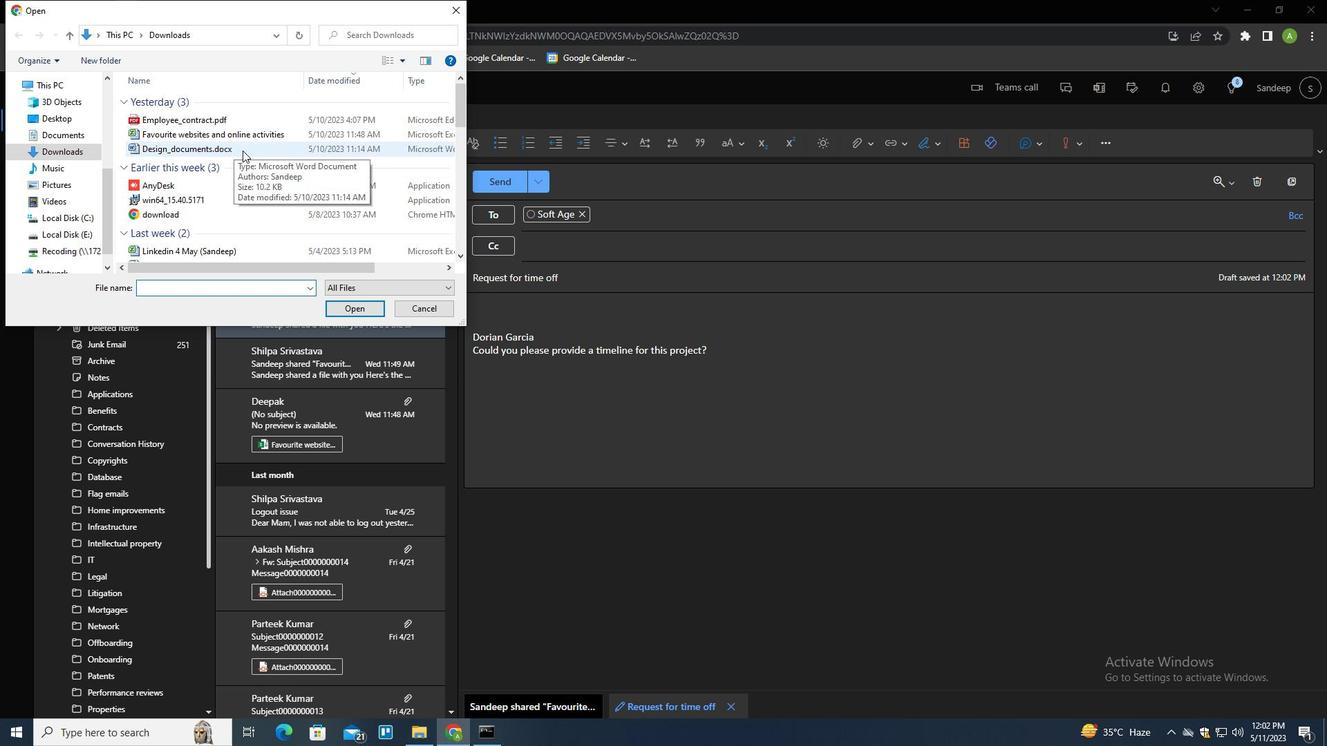 
Action: Key pressed <Key.f2><Key.shift>SOCIAL<Key.shift>_MEDIA<Key.shift>_POLICY.DOCX<Key.enter>
Screenshot: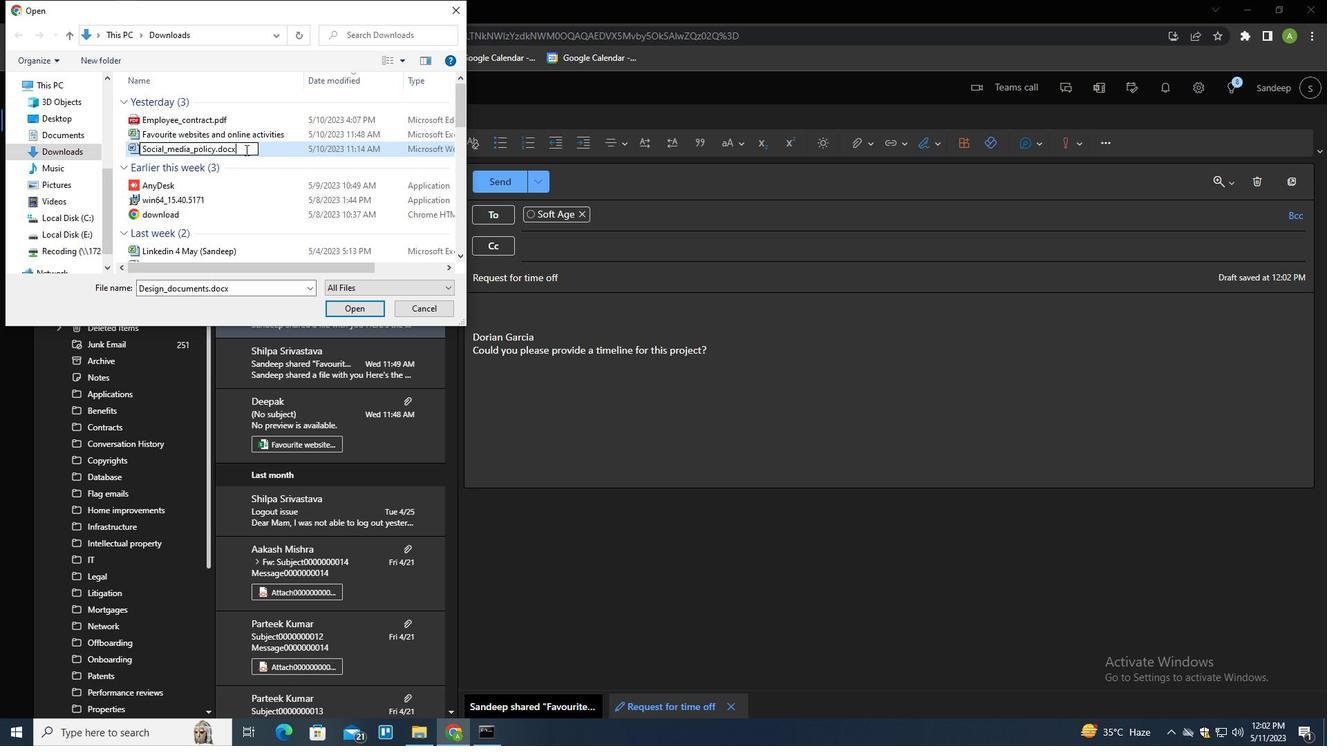 
Action: Mouse pressed left at (245, 150)
Screenshot: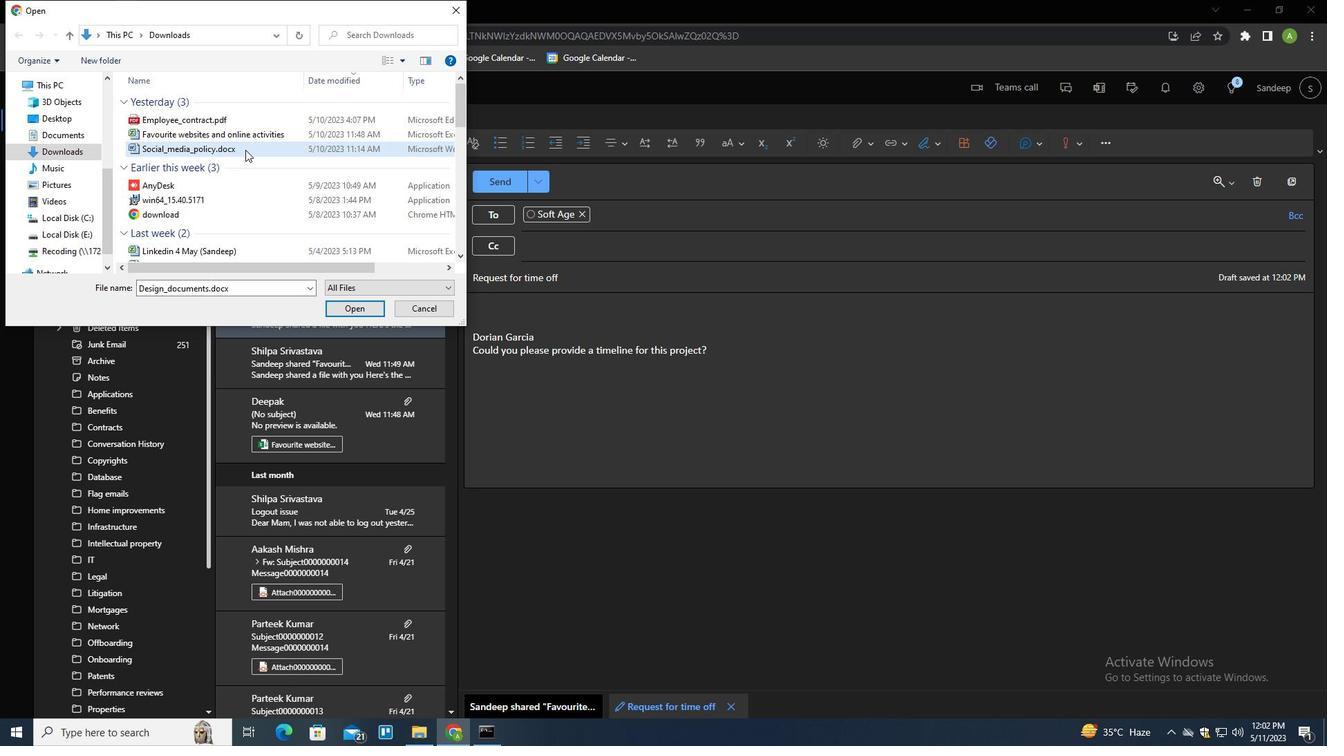
Action: Mouse moved to (356, 308)
Screenshot: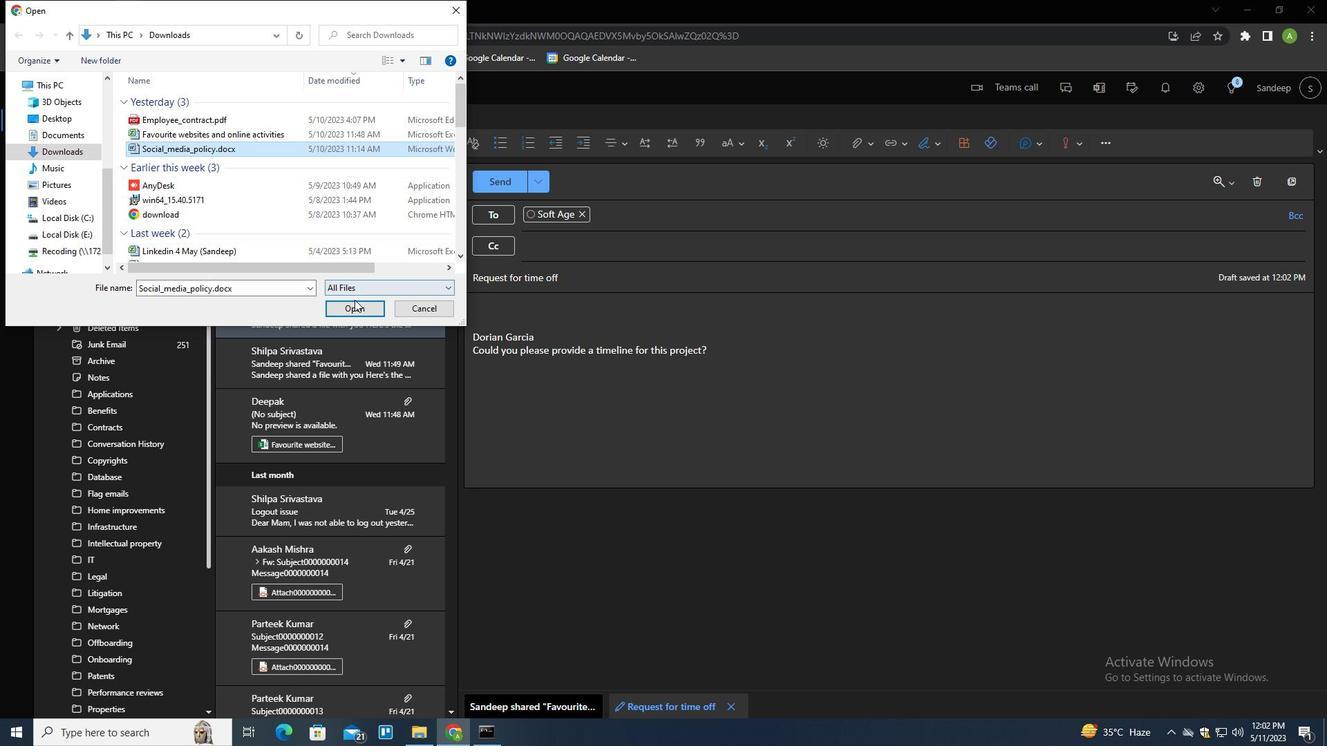 
Action: Mouse pressed left at (356, 308)
Screenshot: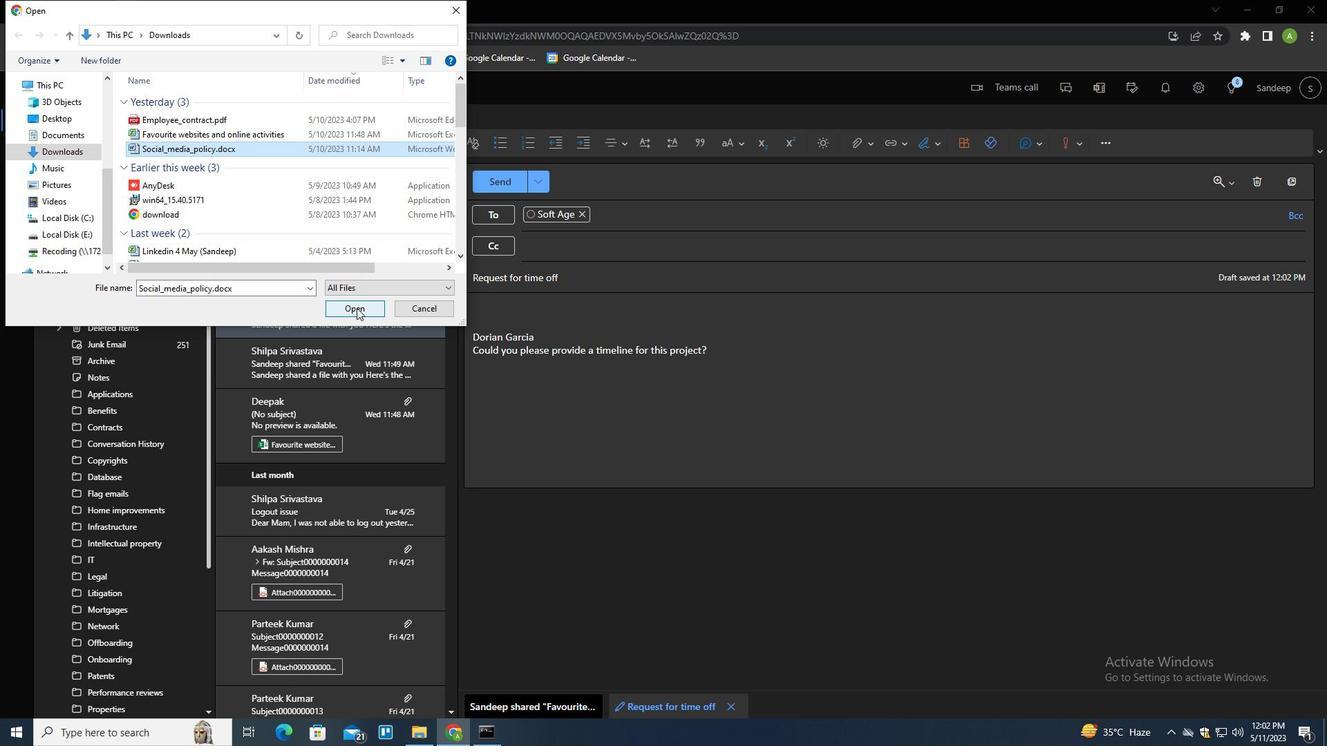 
Action: Mouse moved to (513, 185)
Screenshot: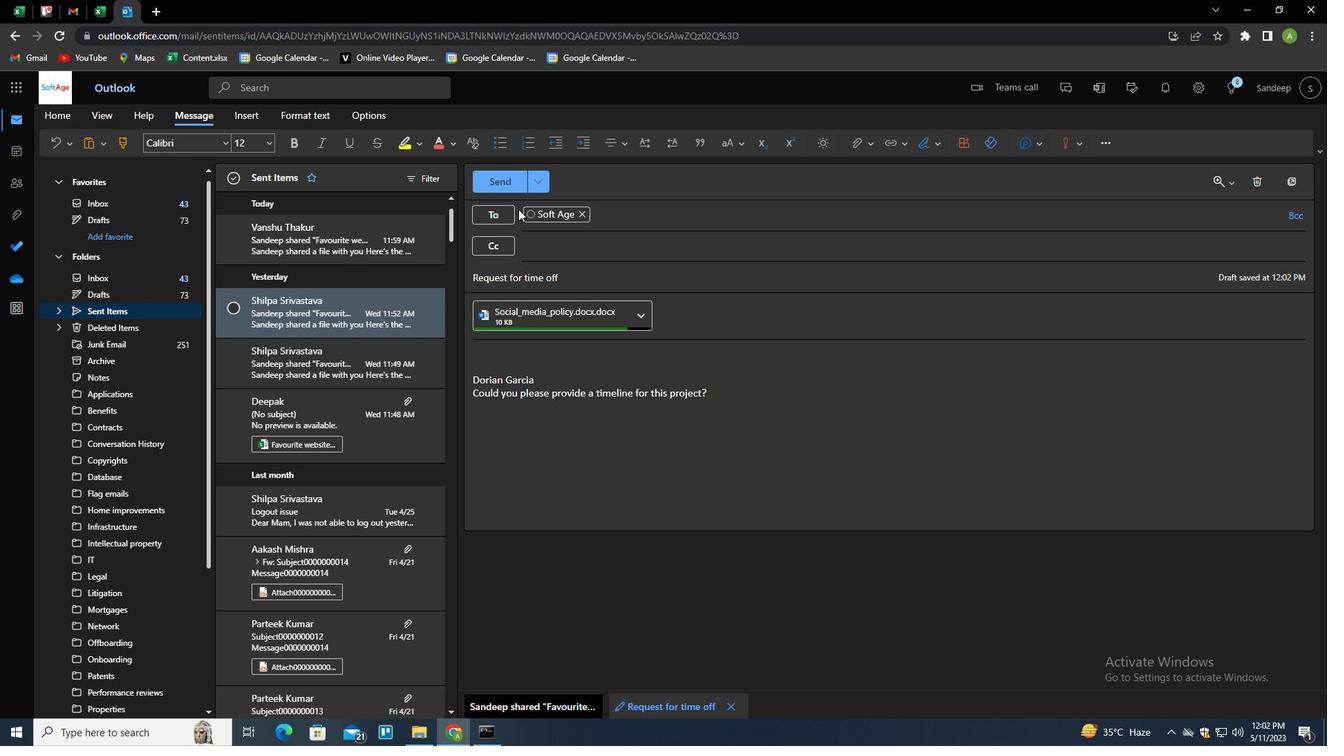 
Action: Mouse pressed left at (513, 185)
Screenshot: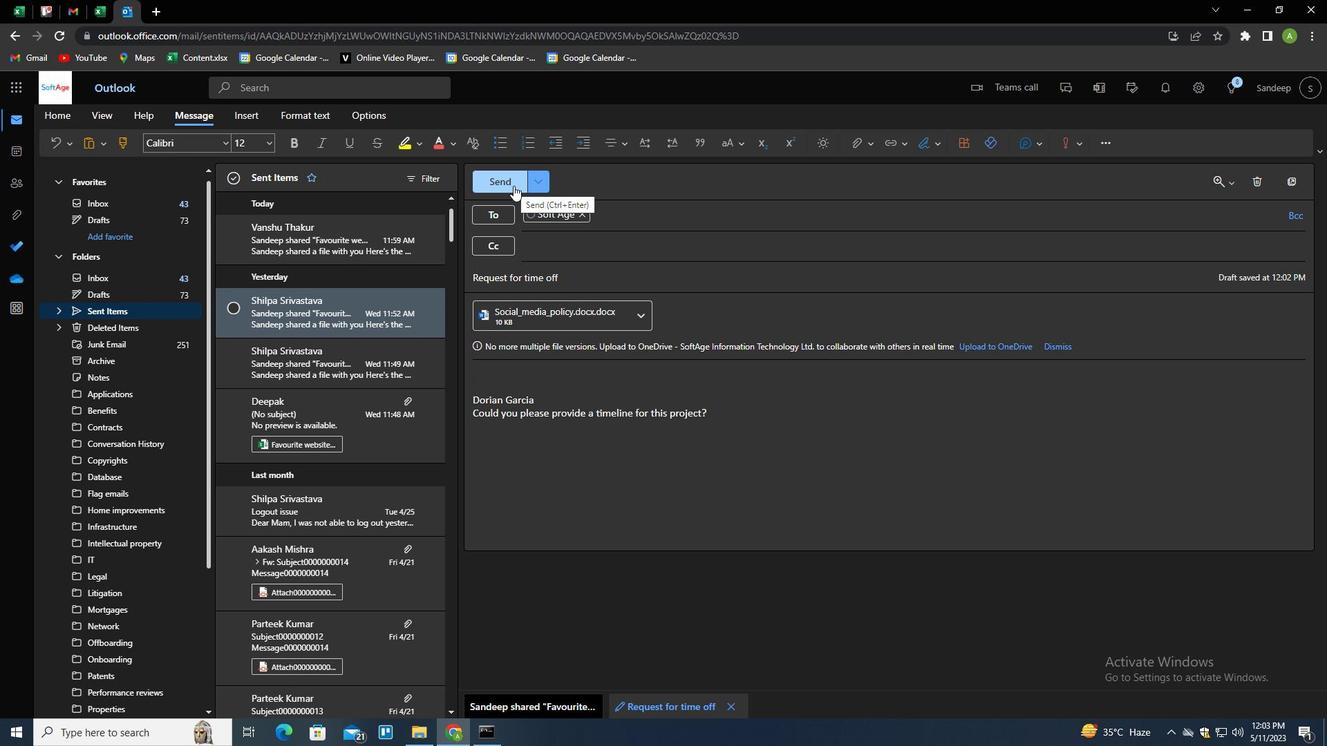 
Action: Mouse moved to (147, 475)
Screenshot: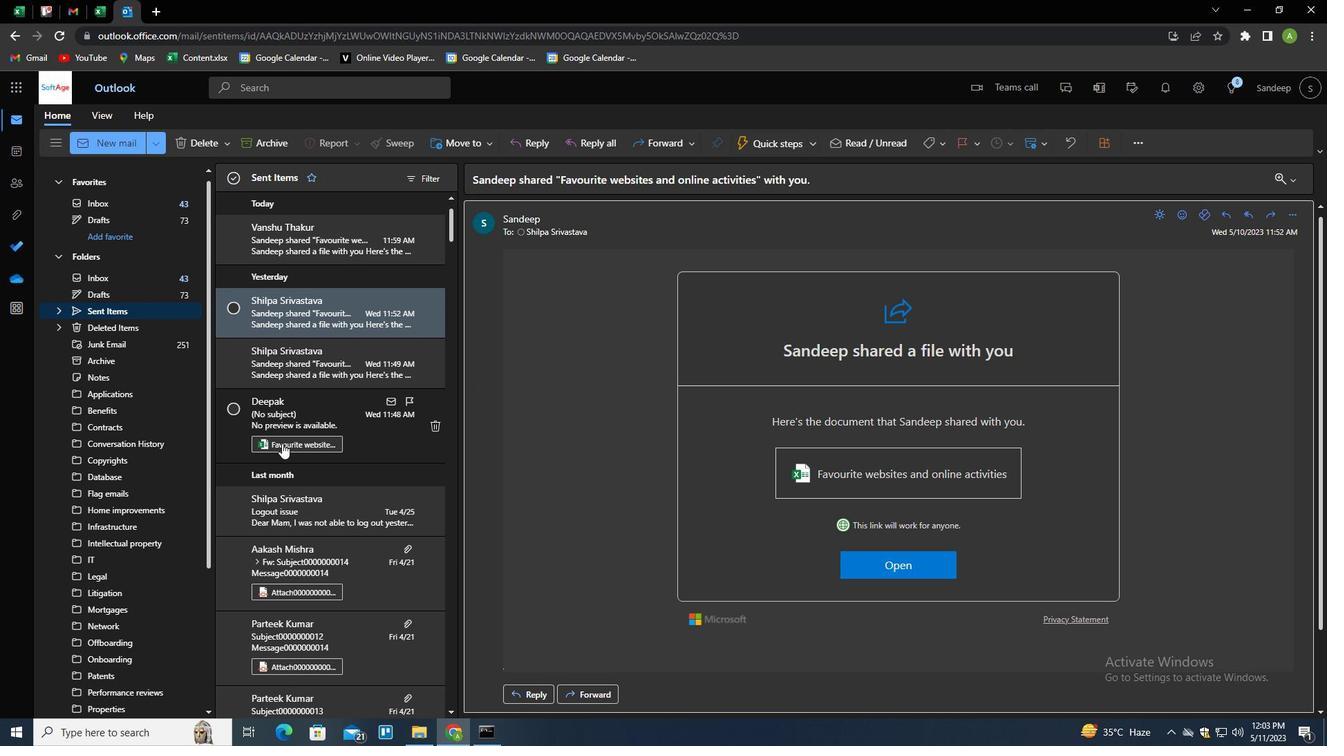 
Action: Mouse scrolled (147, 474) with delta (0, 0)
Screenshot: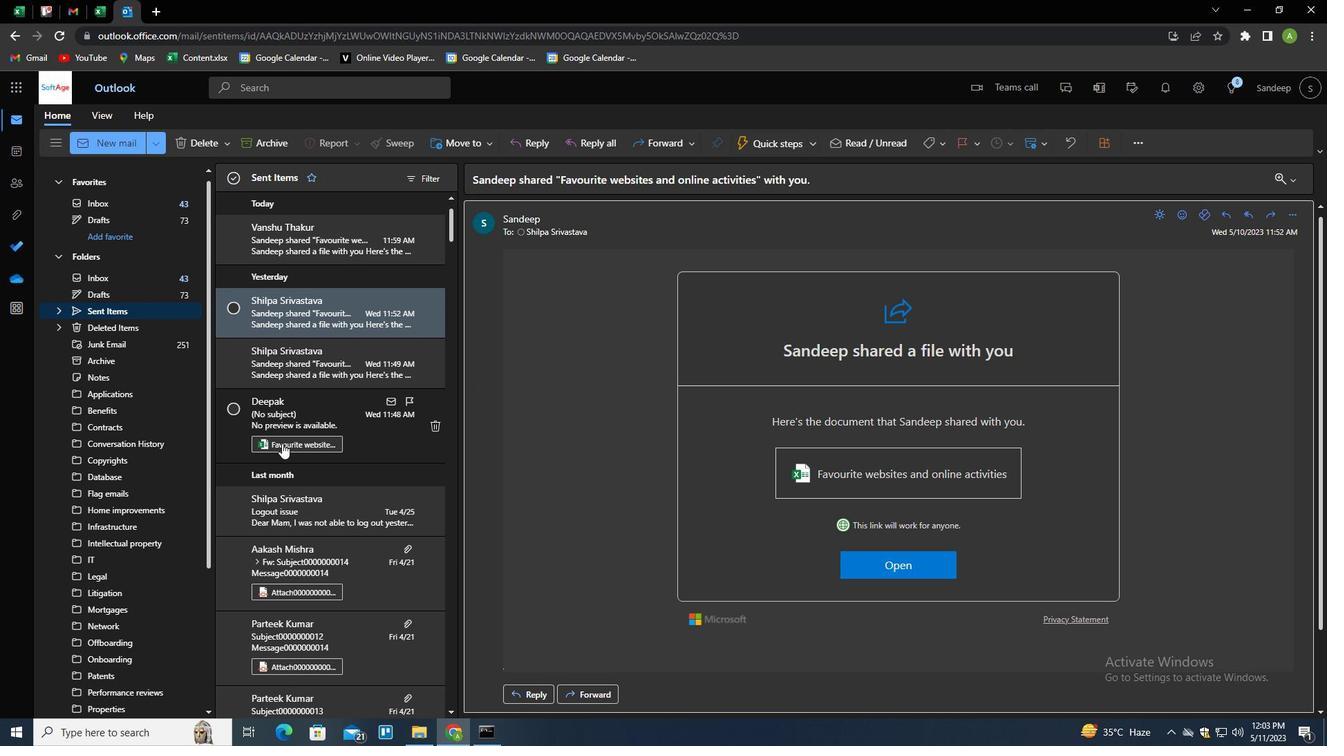 
Action: Mouse moved to (104, 489)
Screenshot: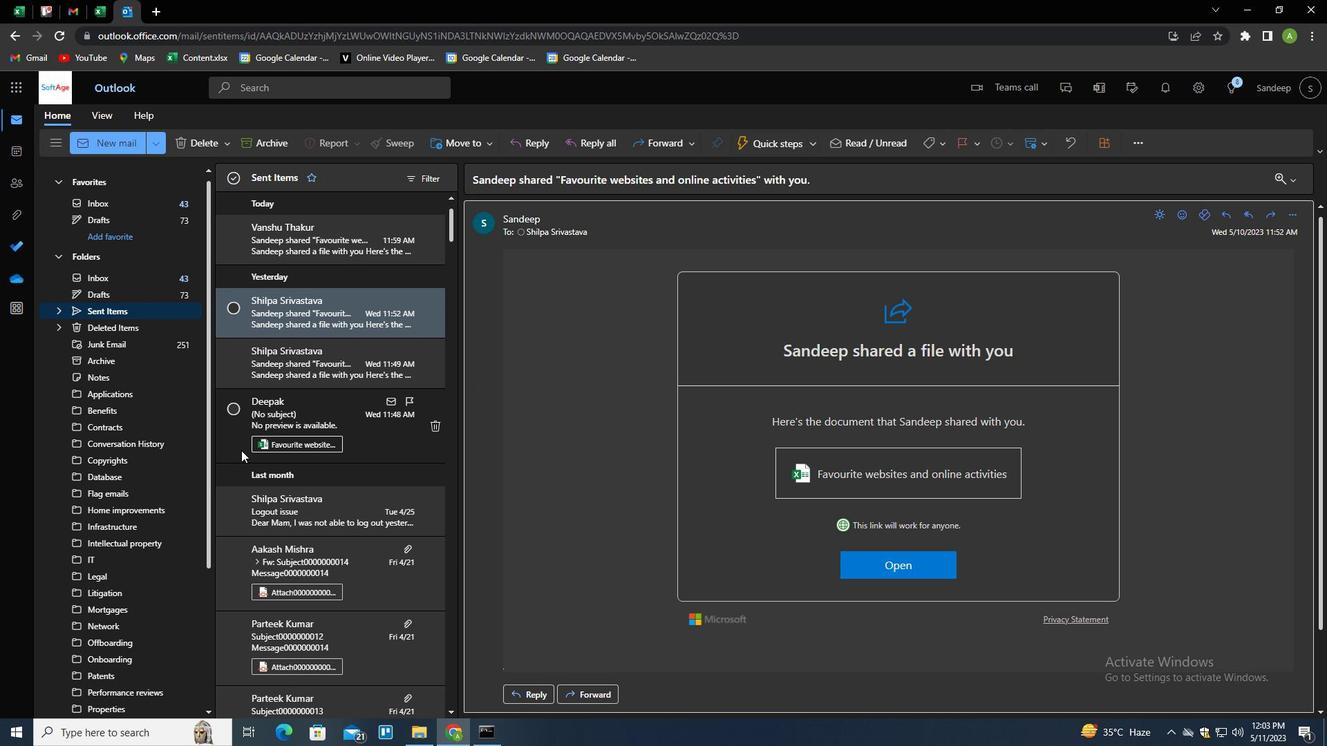
Action: Mouse scrolled (104, 488) with delta (0, 0)
Screenshot: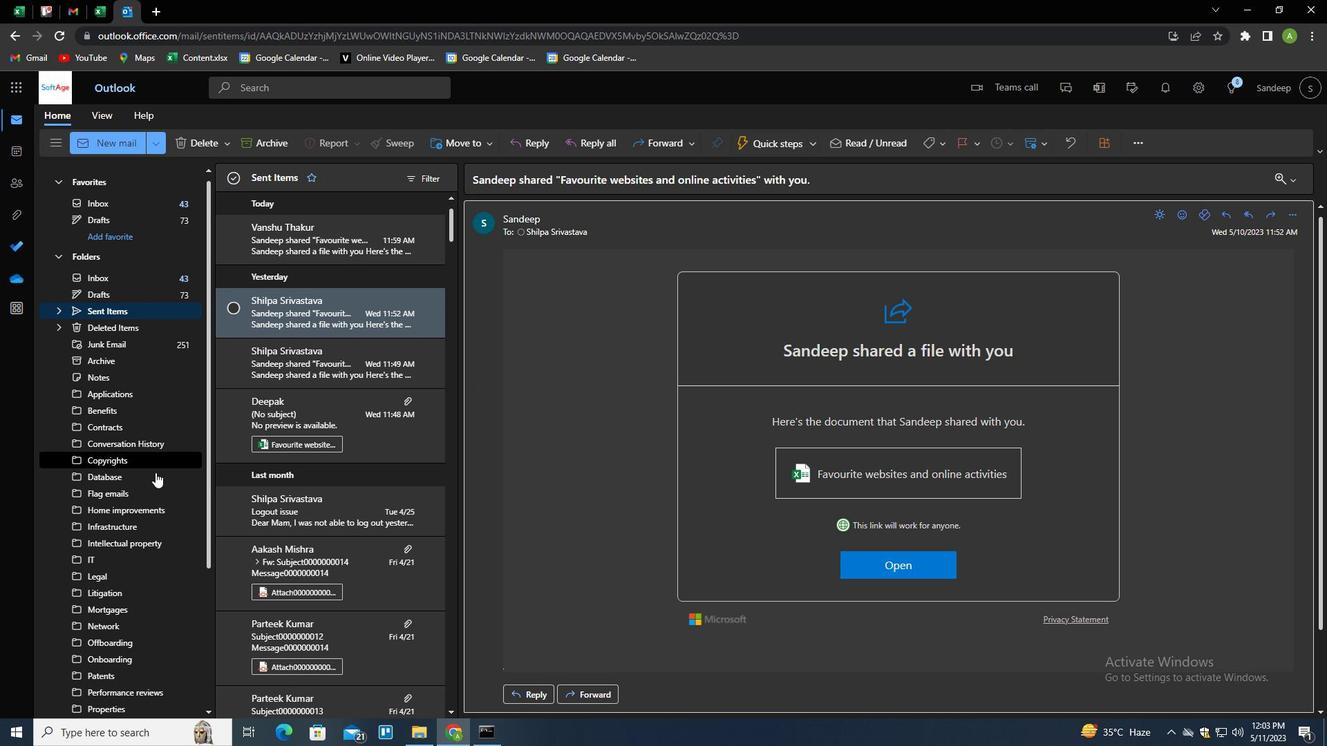 
Action: Mouse scrolled (104, 488) with delta (0, 0)
Screenshot: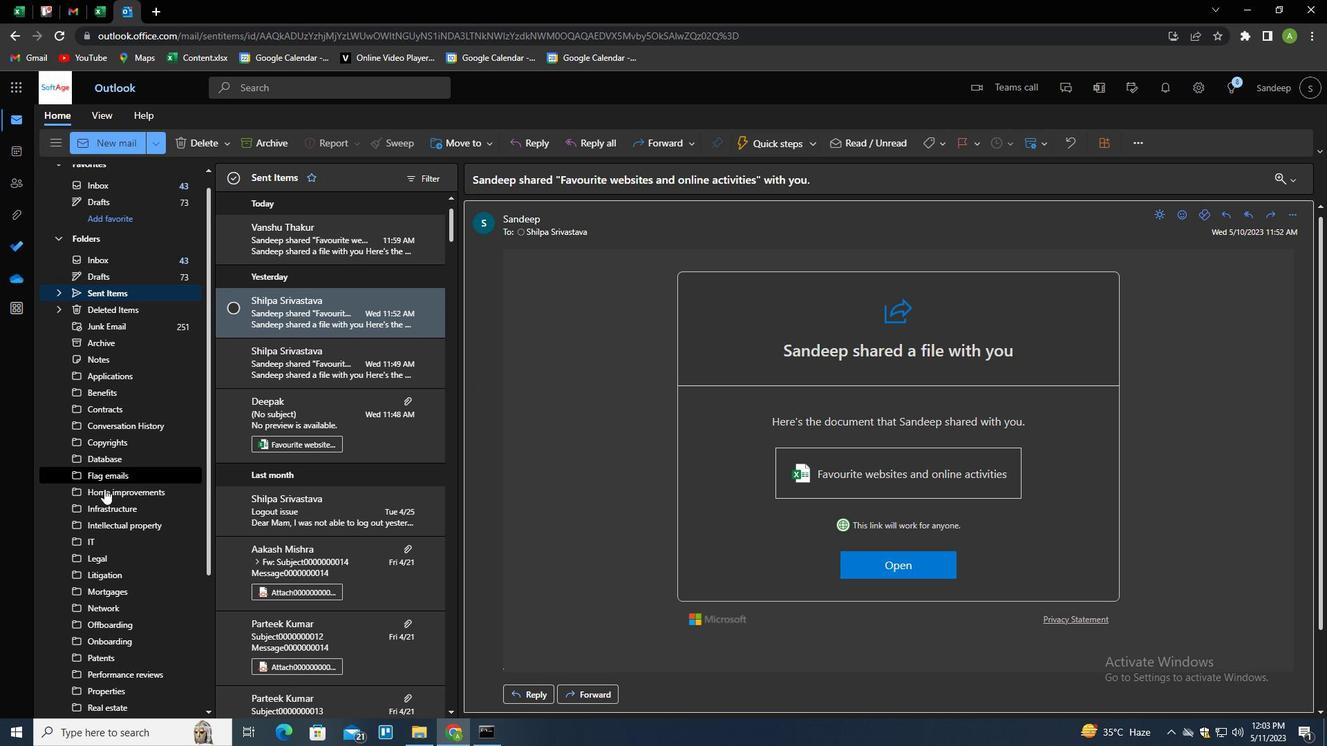 
Action: Mouse scrolled (104, 488) with delta (0, 0)
Screenshot: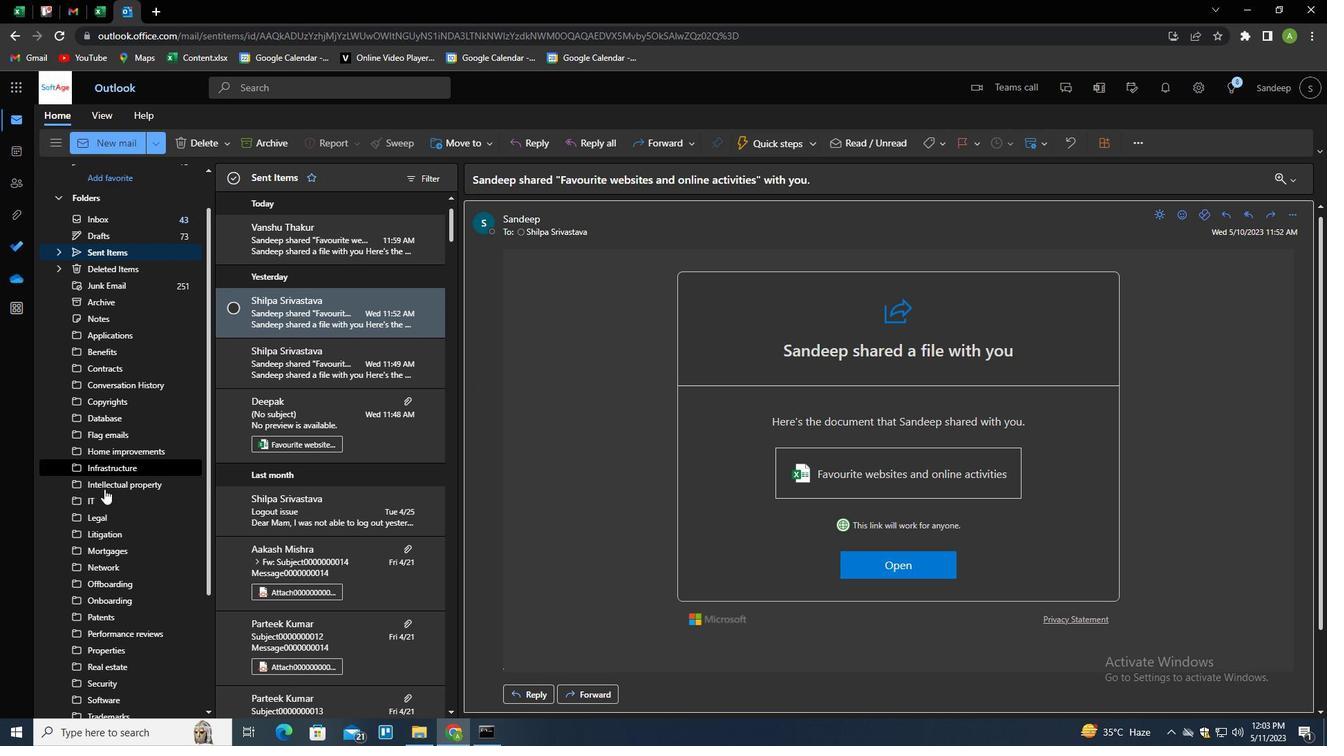 
Action: Mouse scrolled (104, 488) with delta (0, 0)
Screenshot: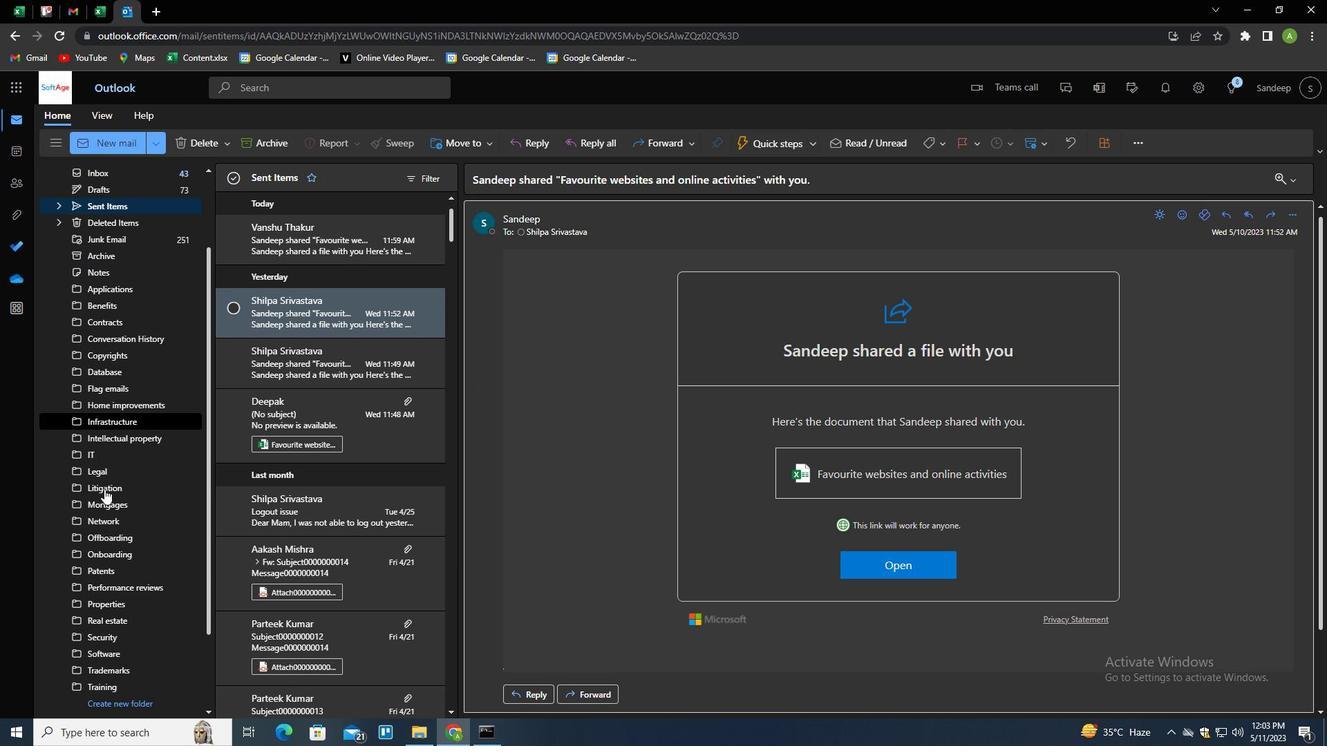 
Action: Mouse moved to (116, 593)
Screenshot: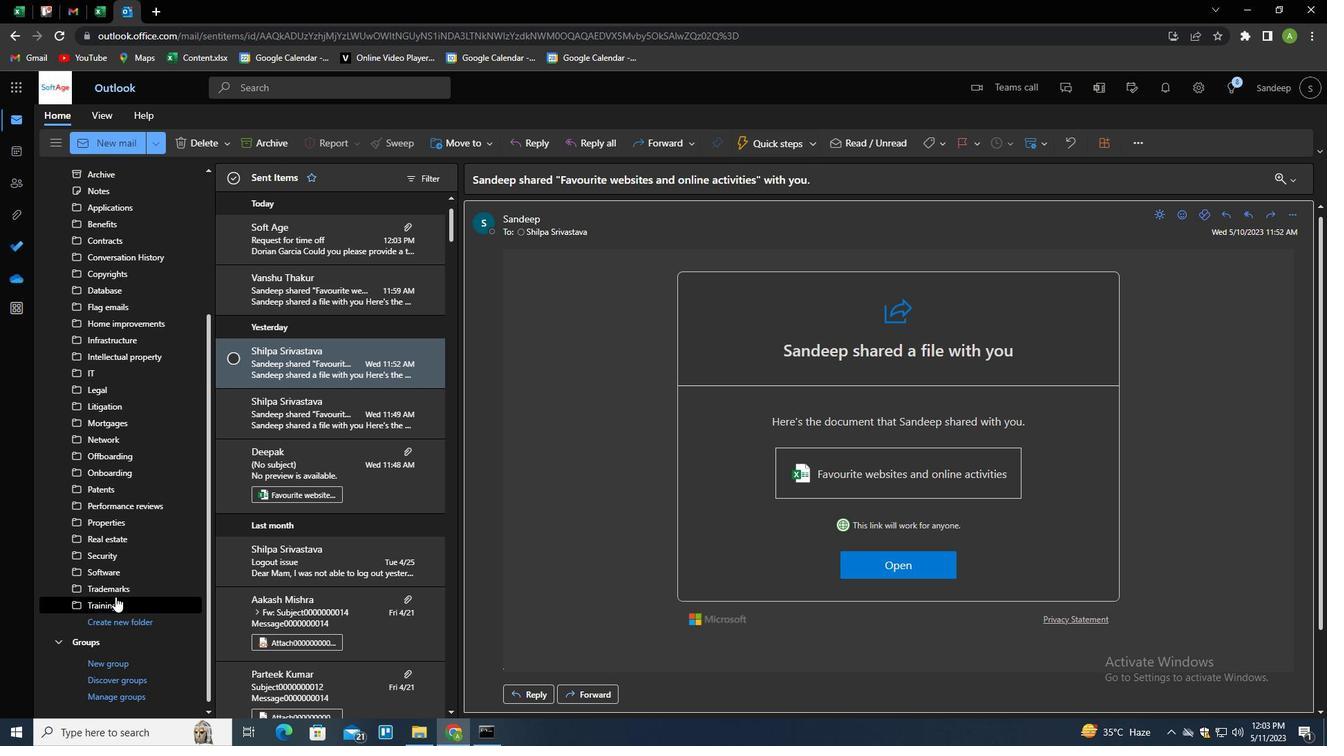 
Action: Mouse scrolled (116, 594) with delta (0, 0)
Screenshot: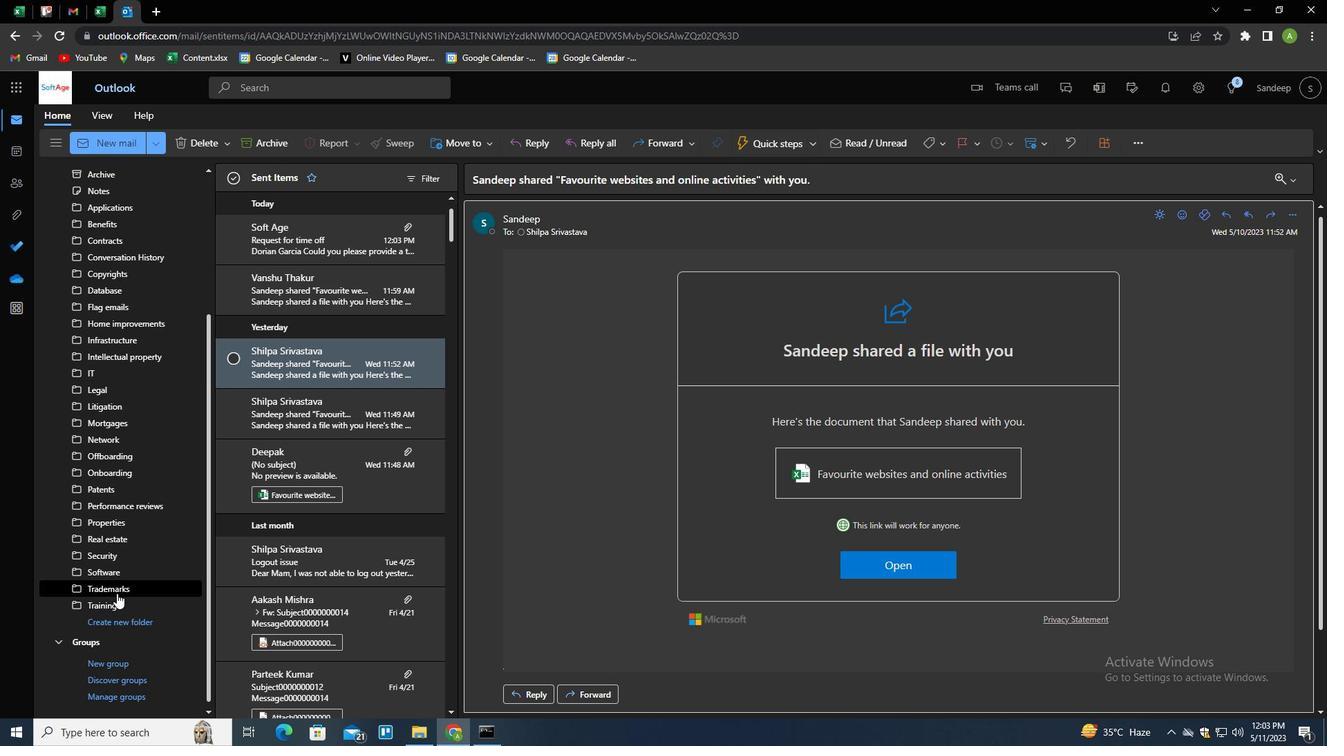 
Action: Mouse scrolled (116, 594) with delta (0, 0)
Screenshot: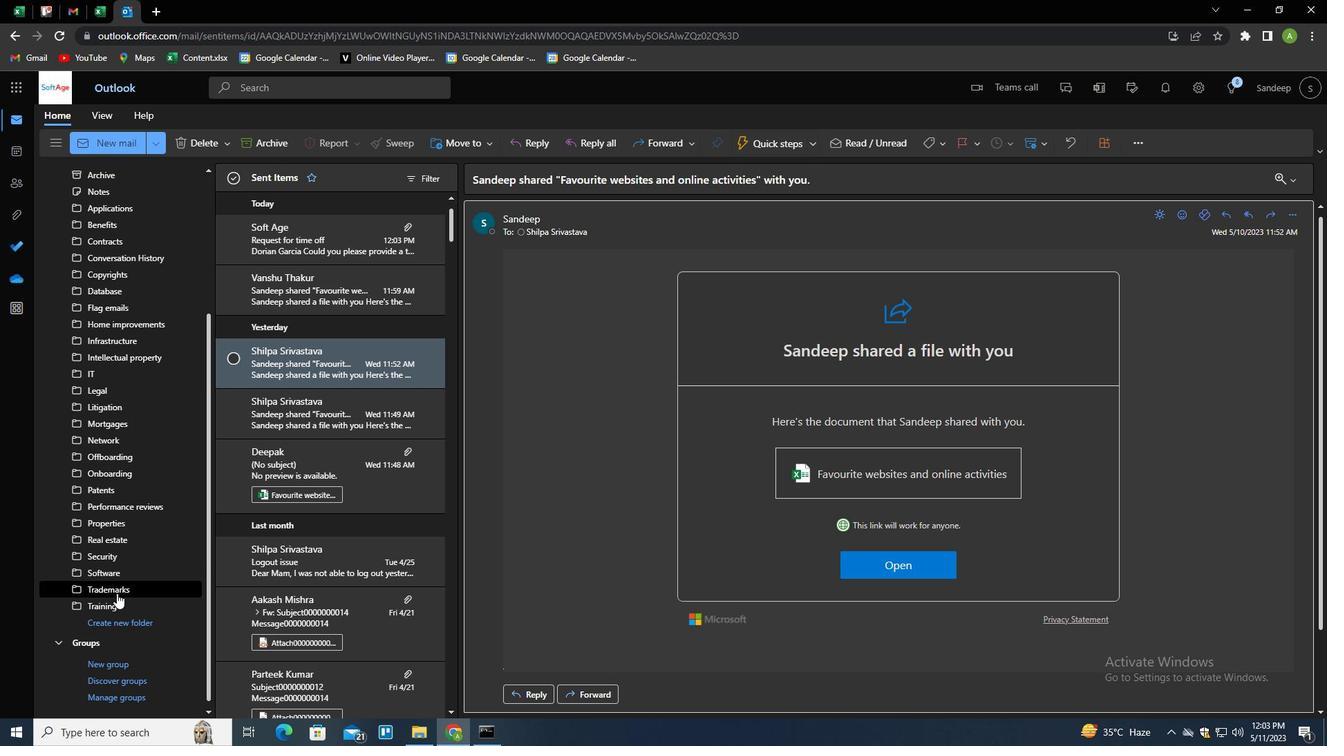 
Action: Mouse scrolled (116, 593) with delta (0, 0)
Screenshot: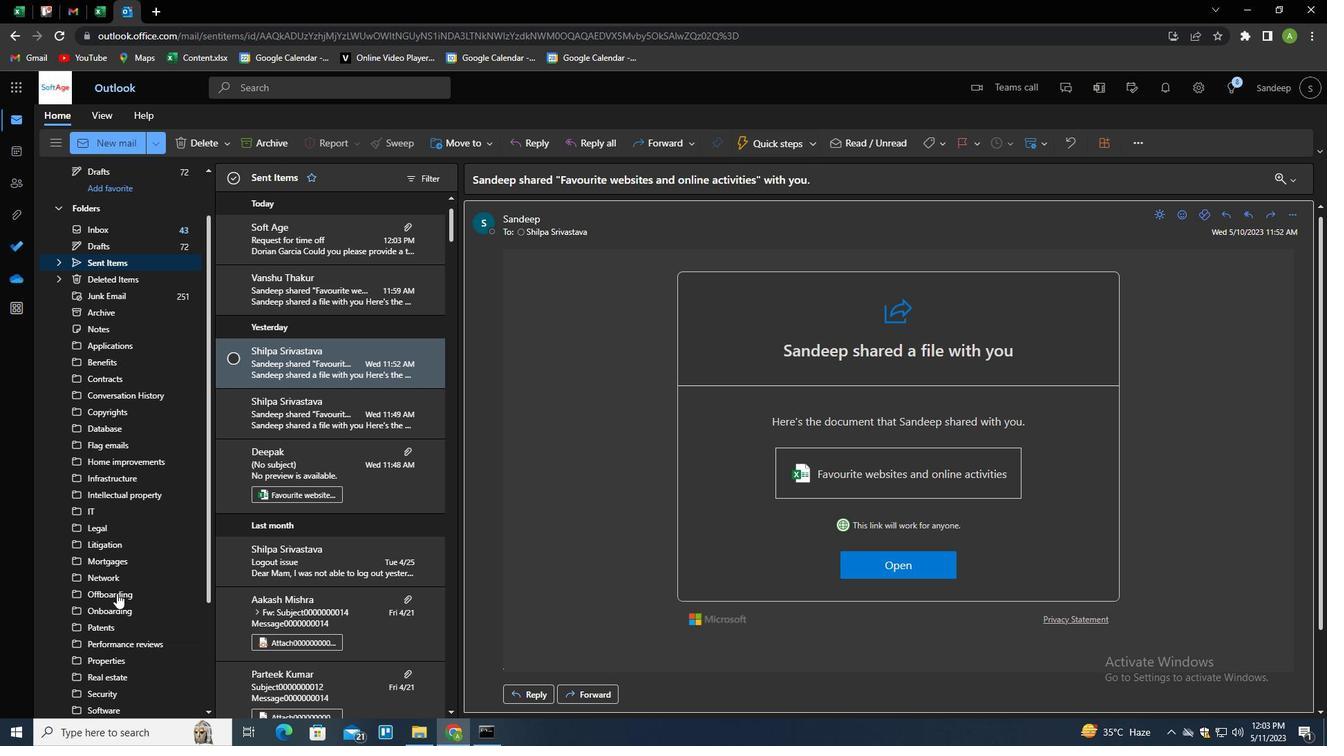 
Action: Mouse scrolled (116, 593) with delta (0, 0)
Screenshot: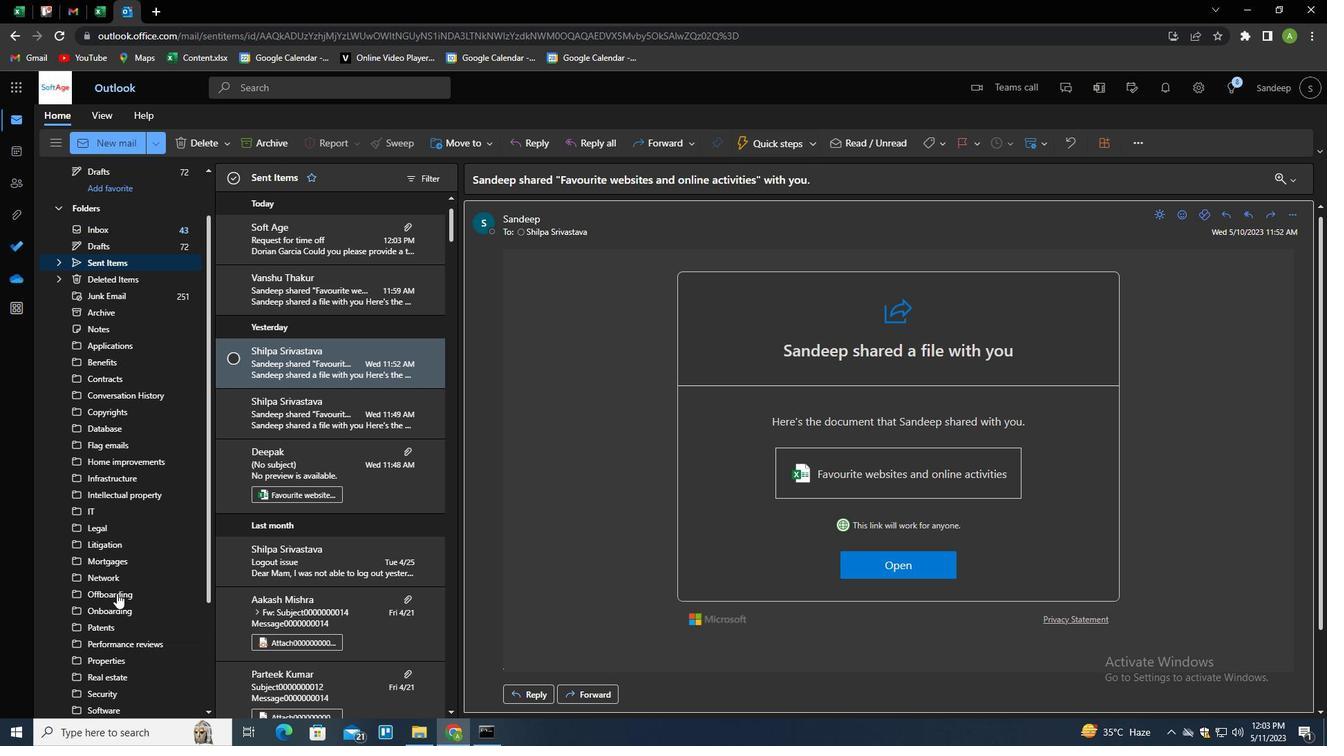 
Action: Mouse scrolled (116, 593) with delta (0, 0)
Screenshot: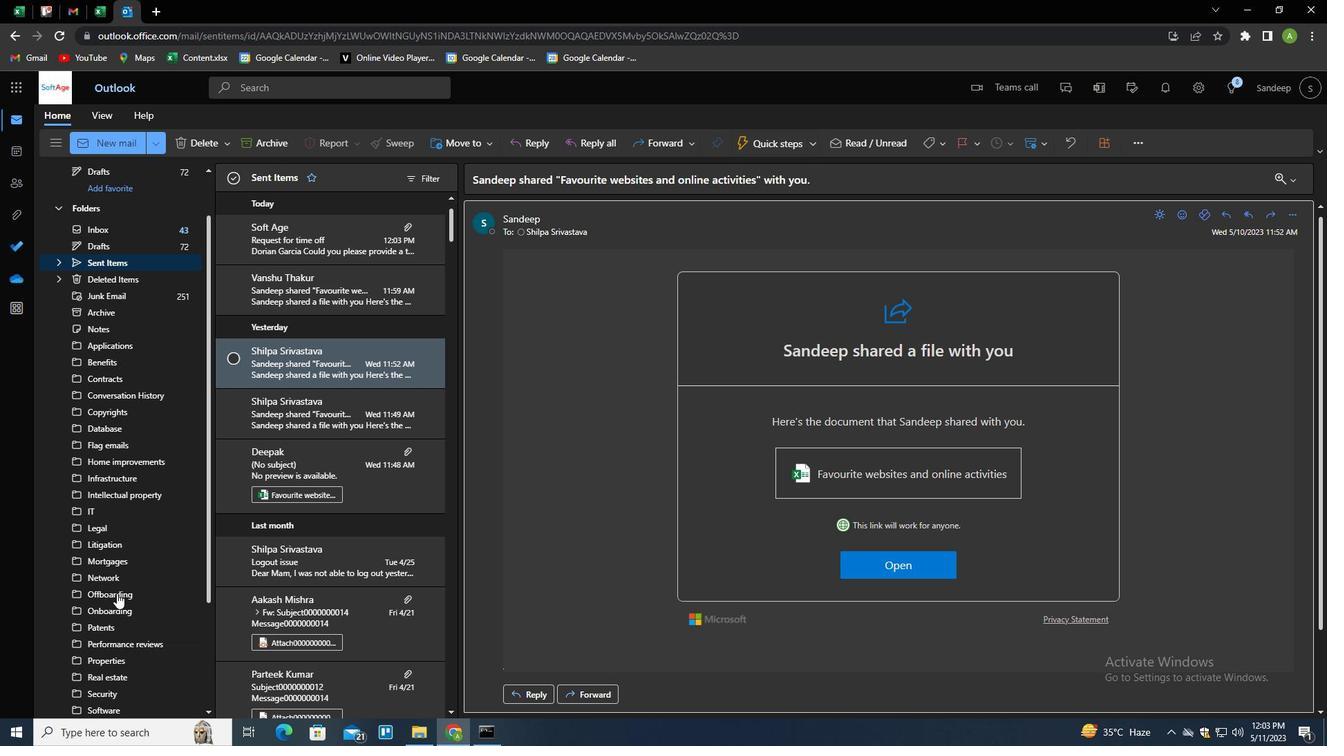 
Action: Mouse moved to (125, 620)
Screenshot: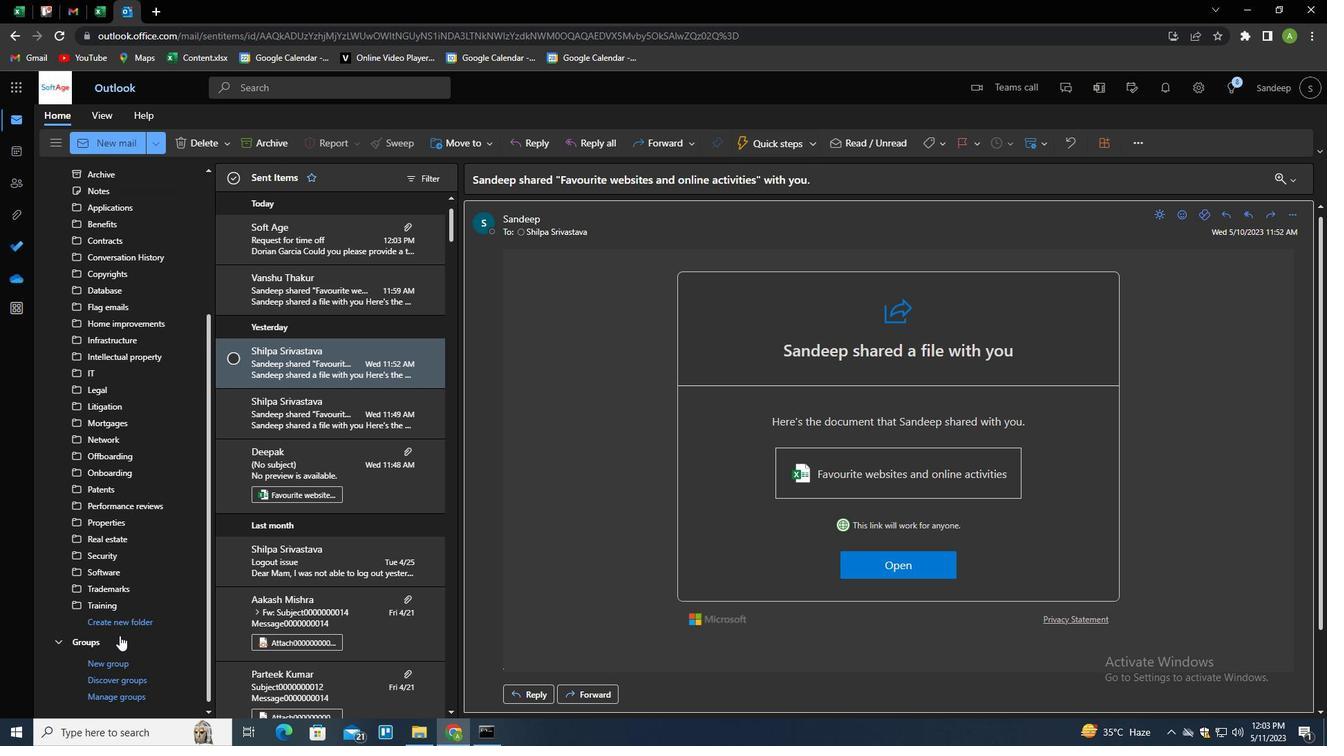 
Action: Mouse pressed left at (125, 620)
Screenshot: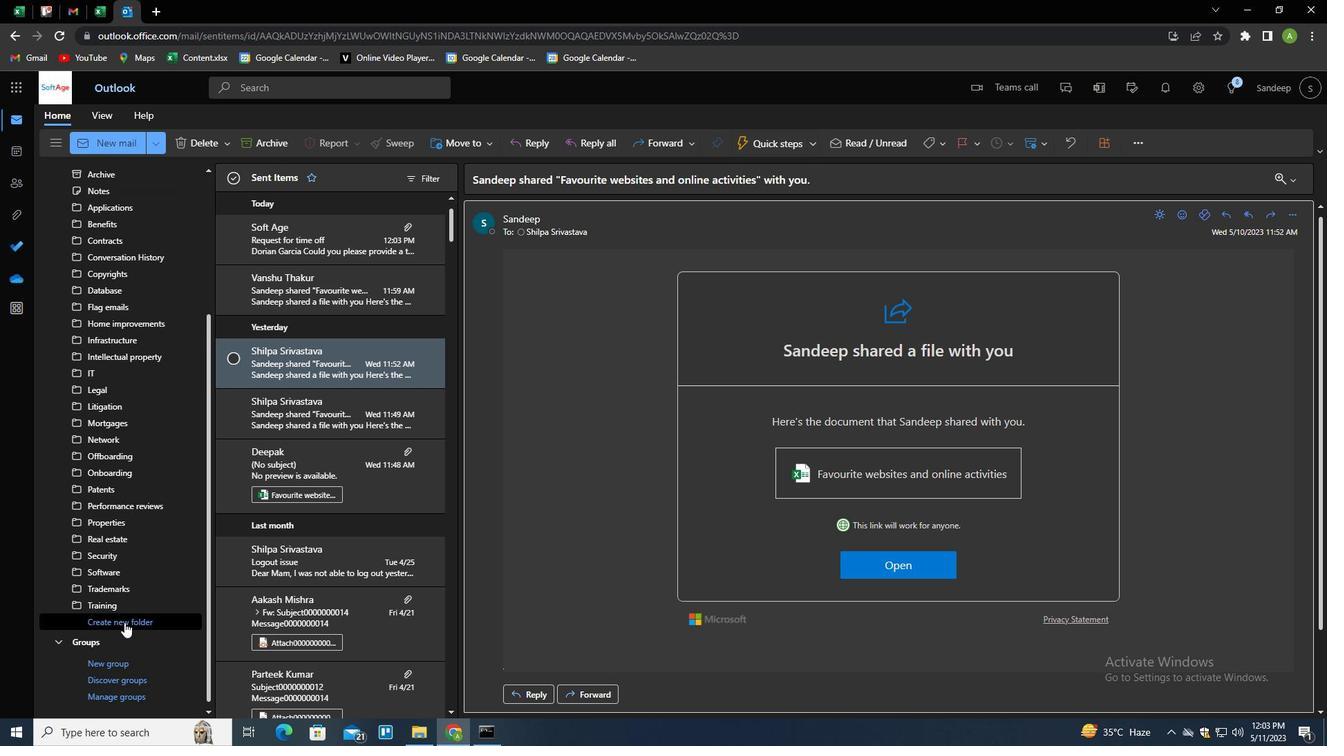 
Action: Mouse moved to (125, 622)
Screenshot: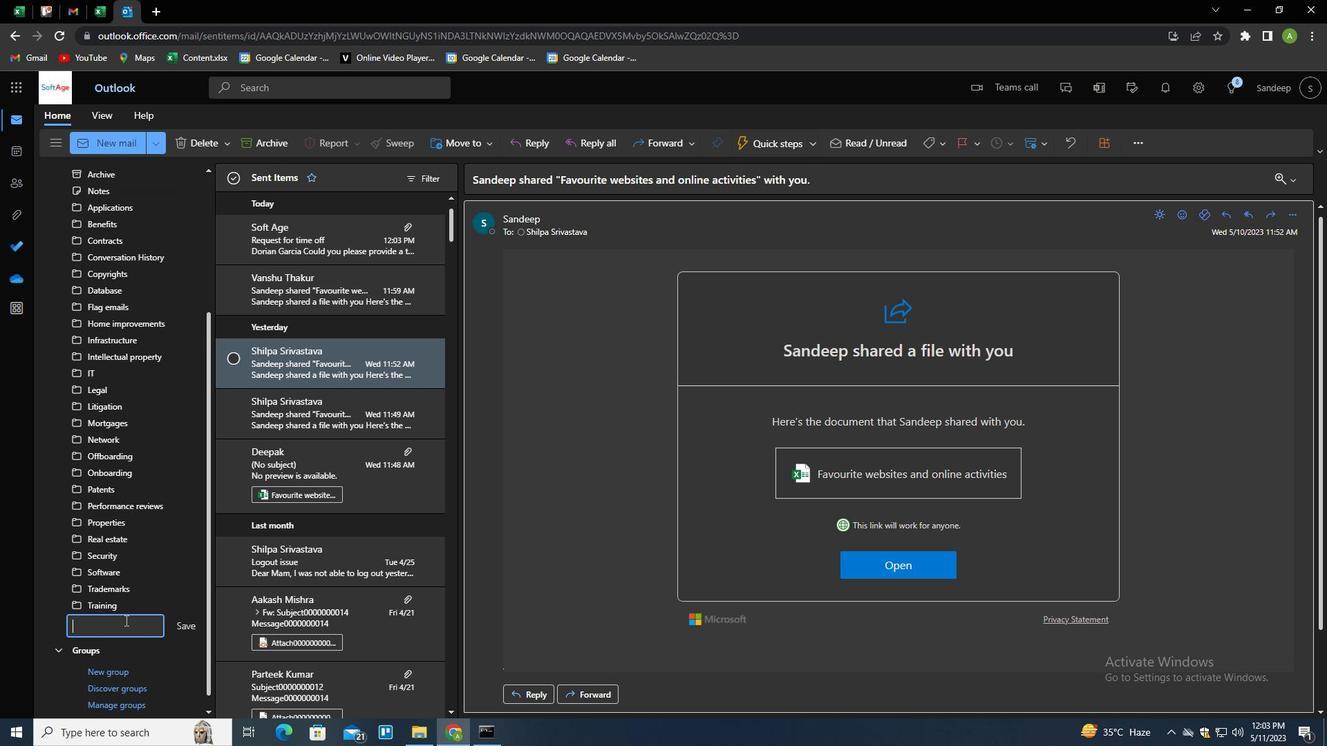 
Action: Mouse pressed left at (125, 622)
Screenshot: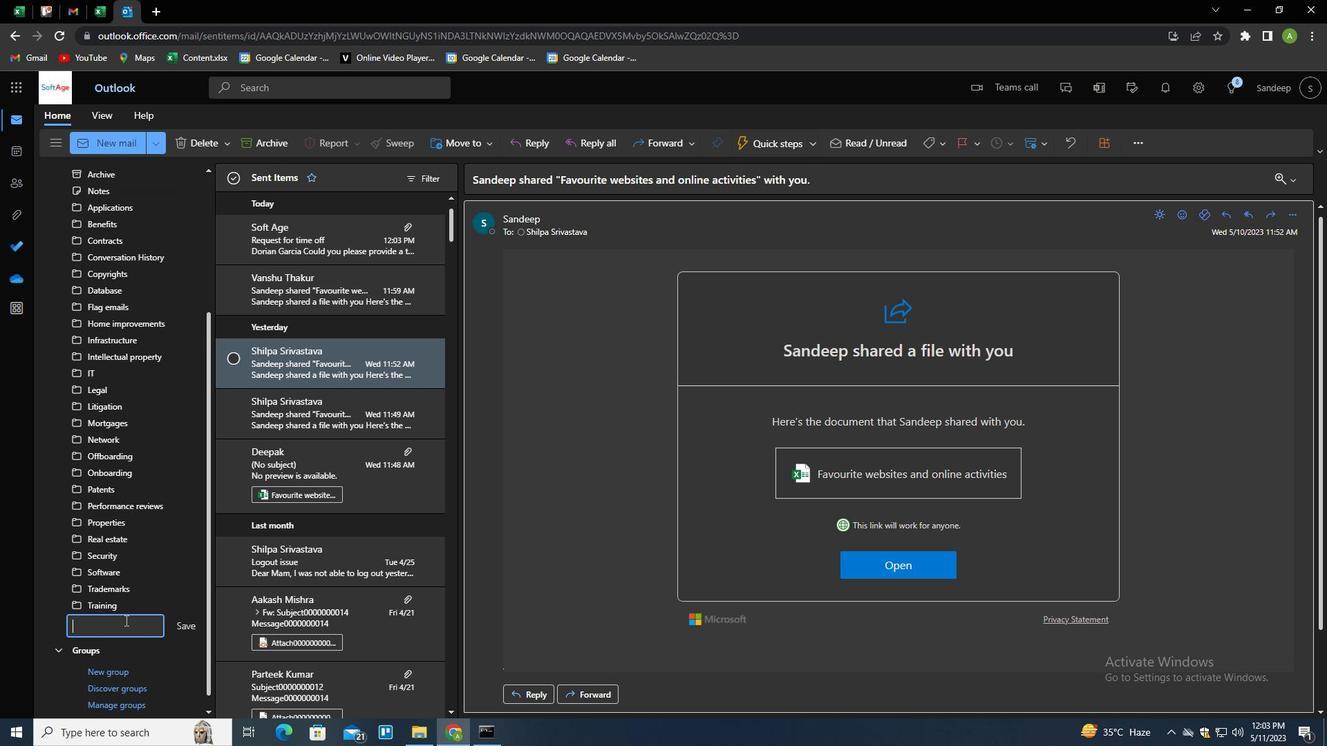 
Action: Key pressed <Key.shift>FURNITURE<Key.enter>
Screenshot: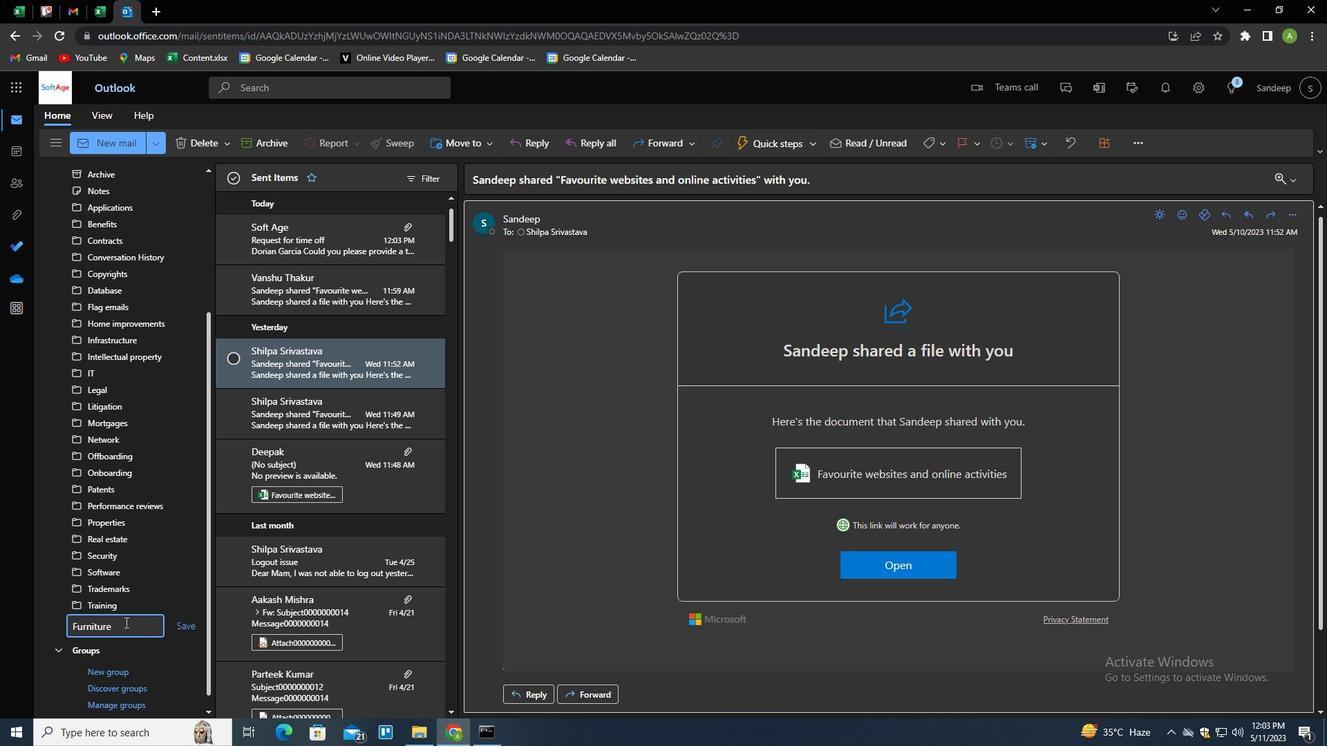 
Action: Mouse moved to (82, 477)
Screenshot: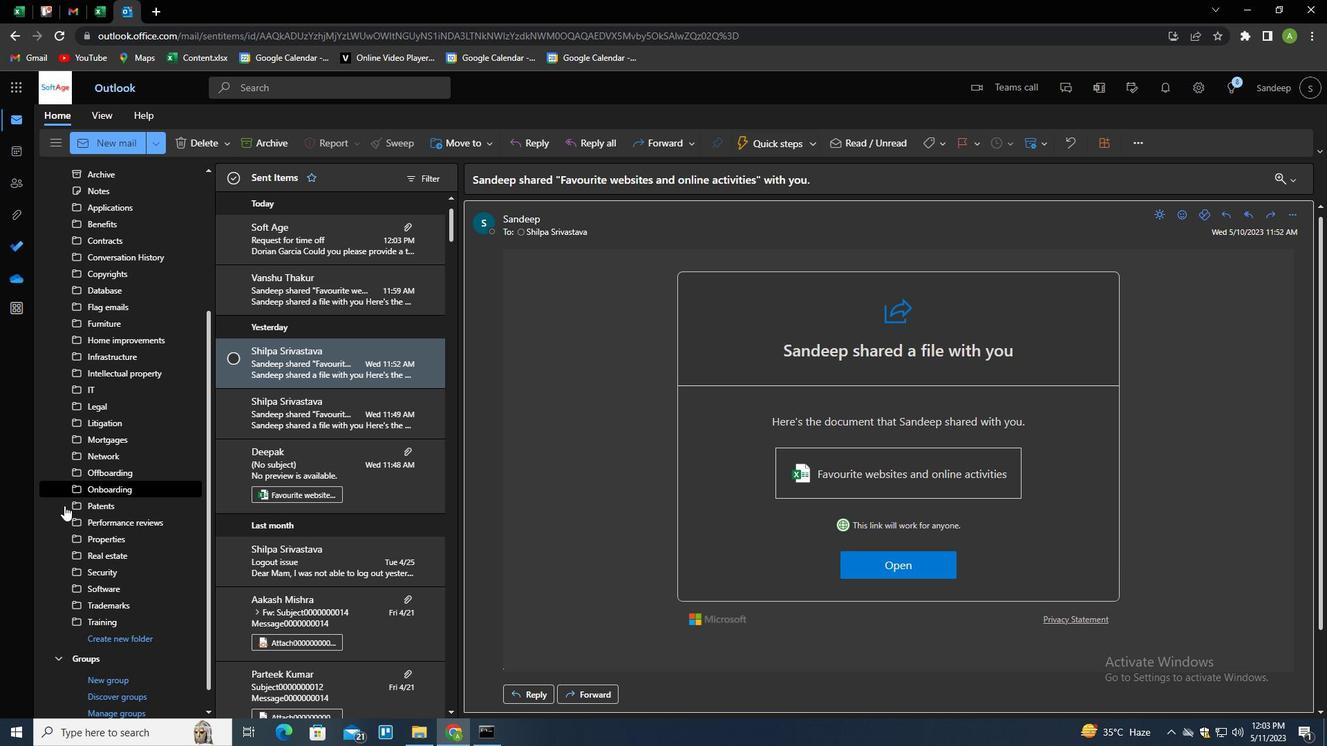 
Action: Mouse scrolled (82, 477) with delta (0, 0)
Screenshot: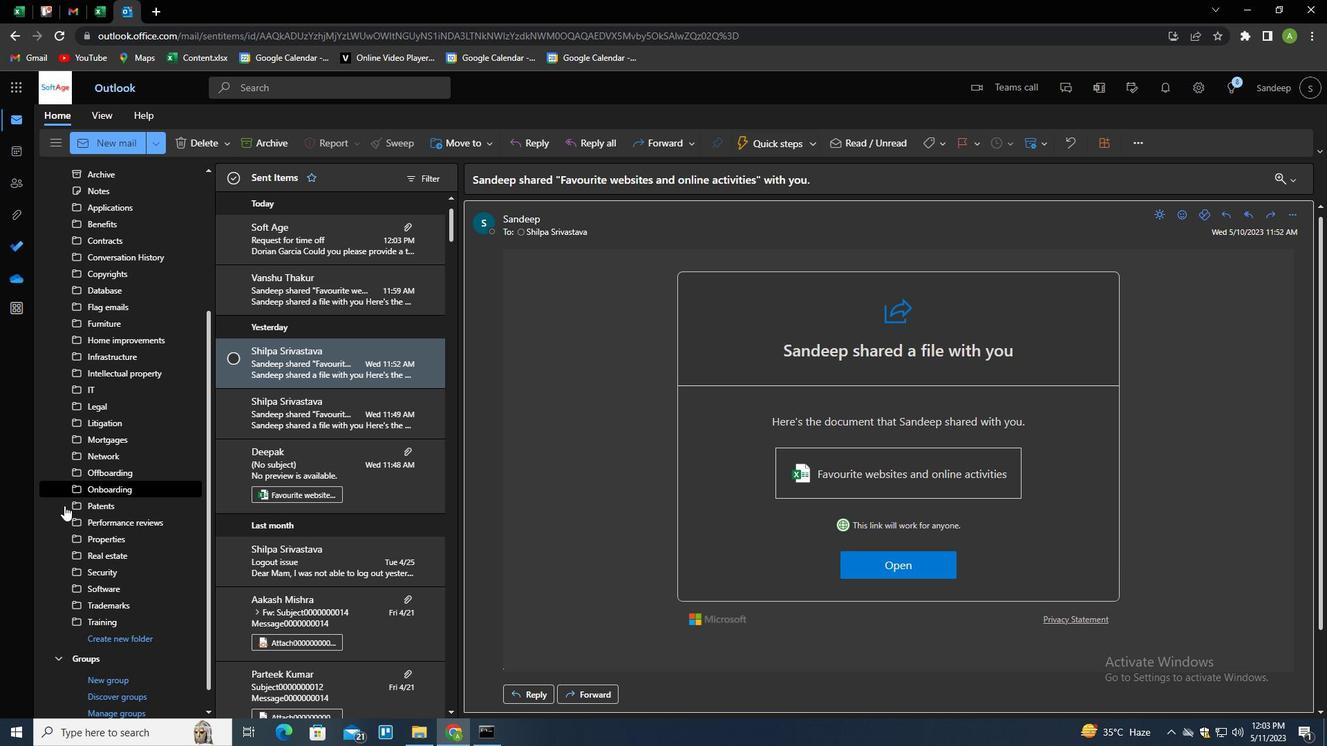 
Action: Mouse moved to (82, 477)
Screenshot: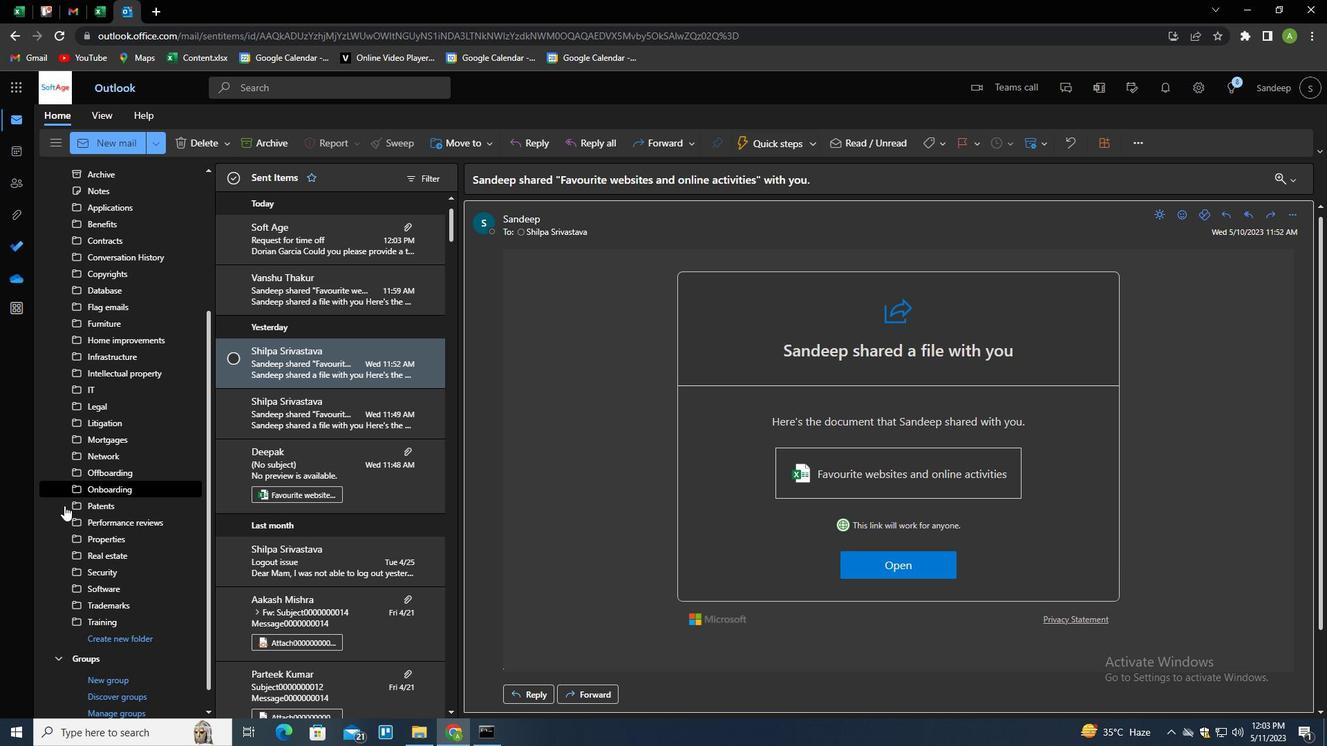 
Action: Mouse scrolled (82, 477) with delta (0, 0)
Screenshot: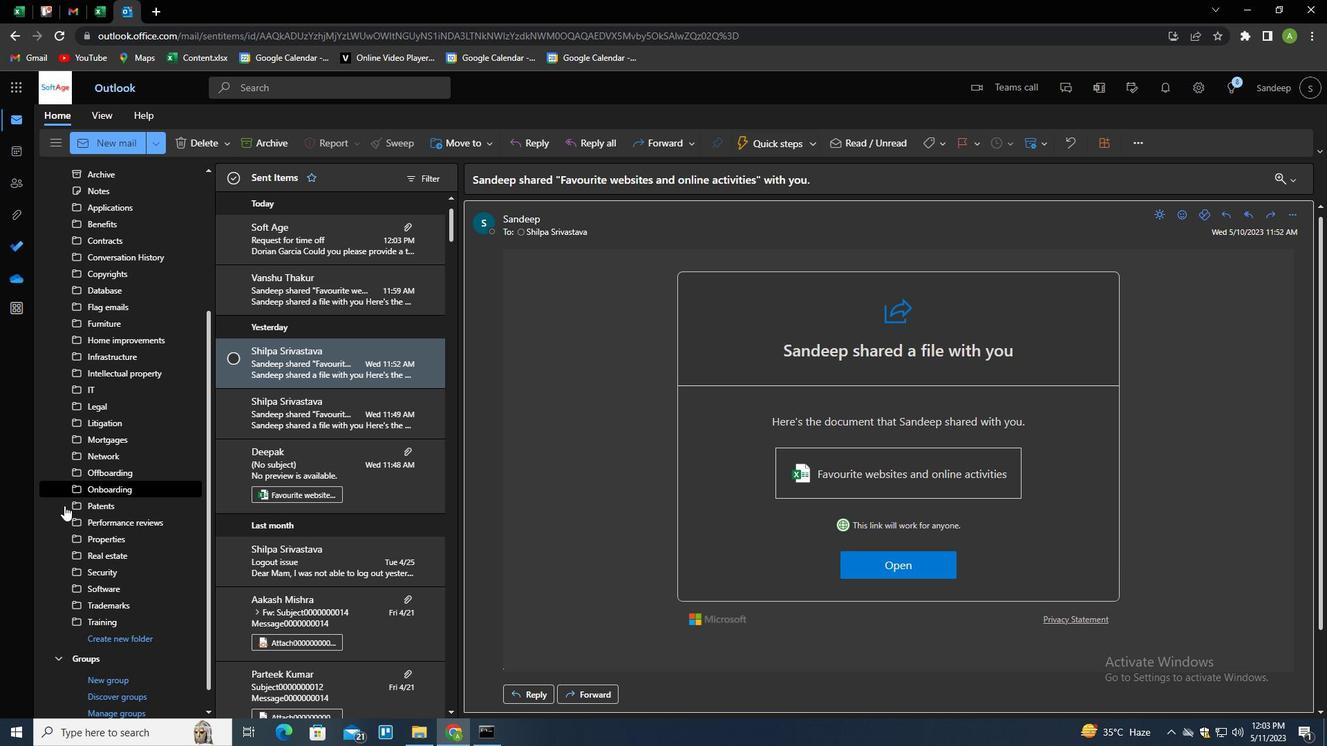 
Action: Mouse moved to (82, 476)
Screenshot: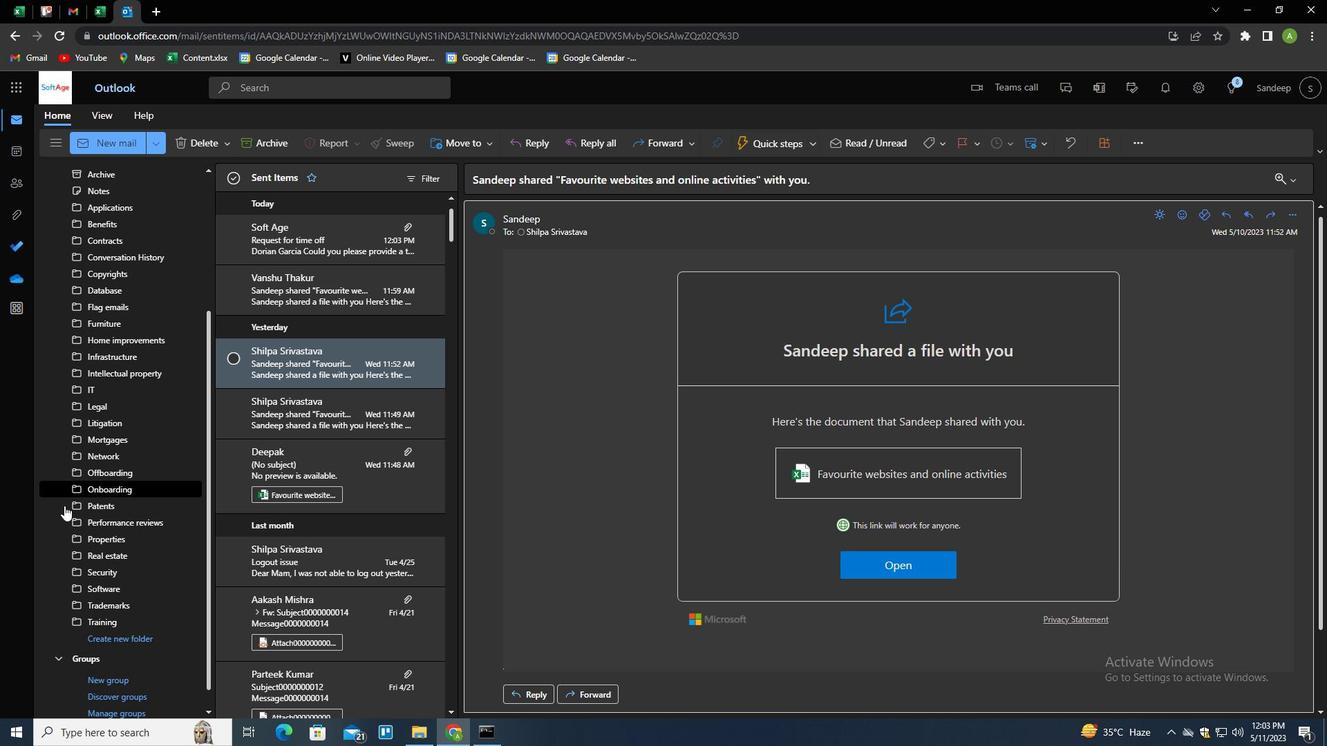 
Action: Mouse scrolled (82, 477) with delta (0, 0)
Screenshot: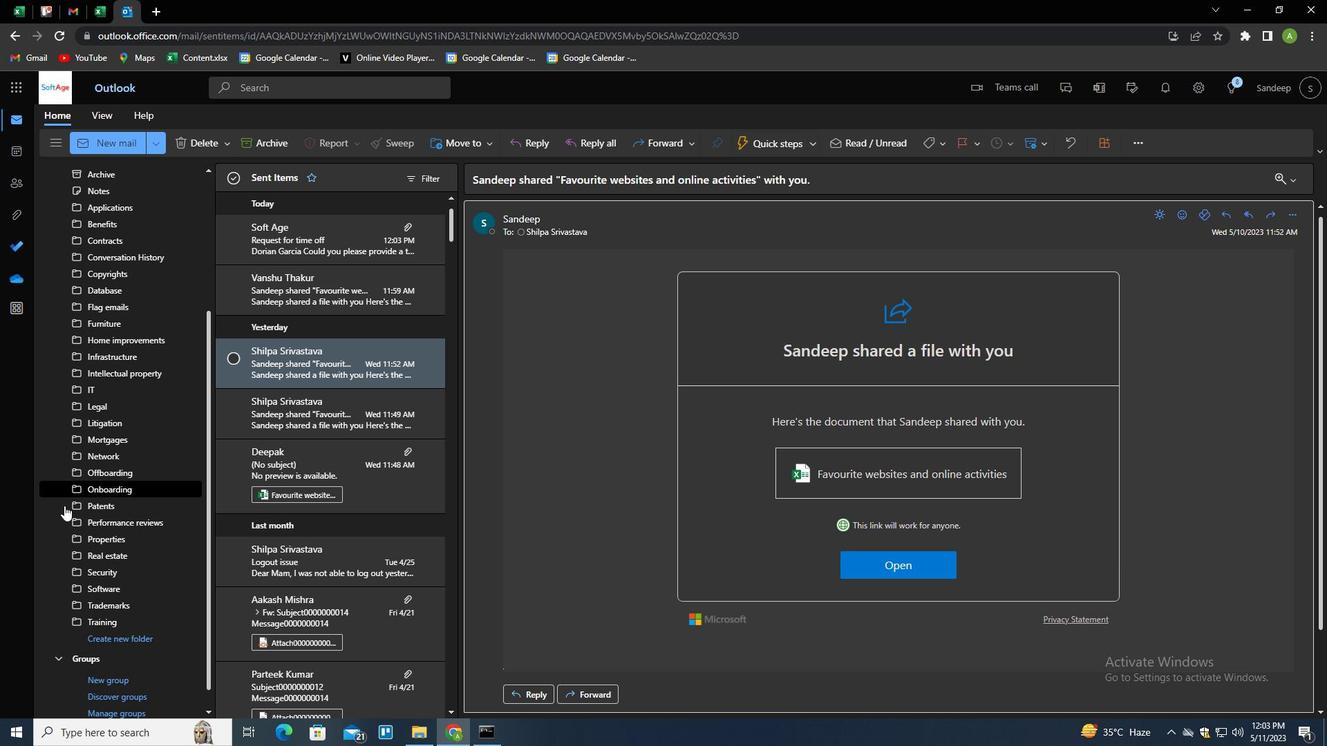 
Action: Mouse moved to (82, 475)
Screenshot: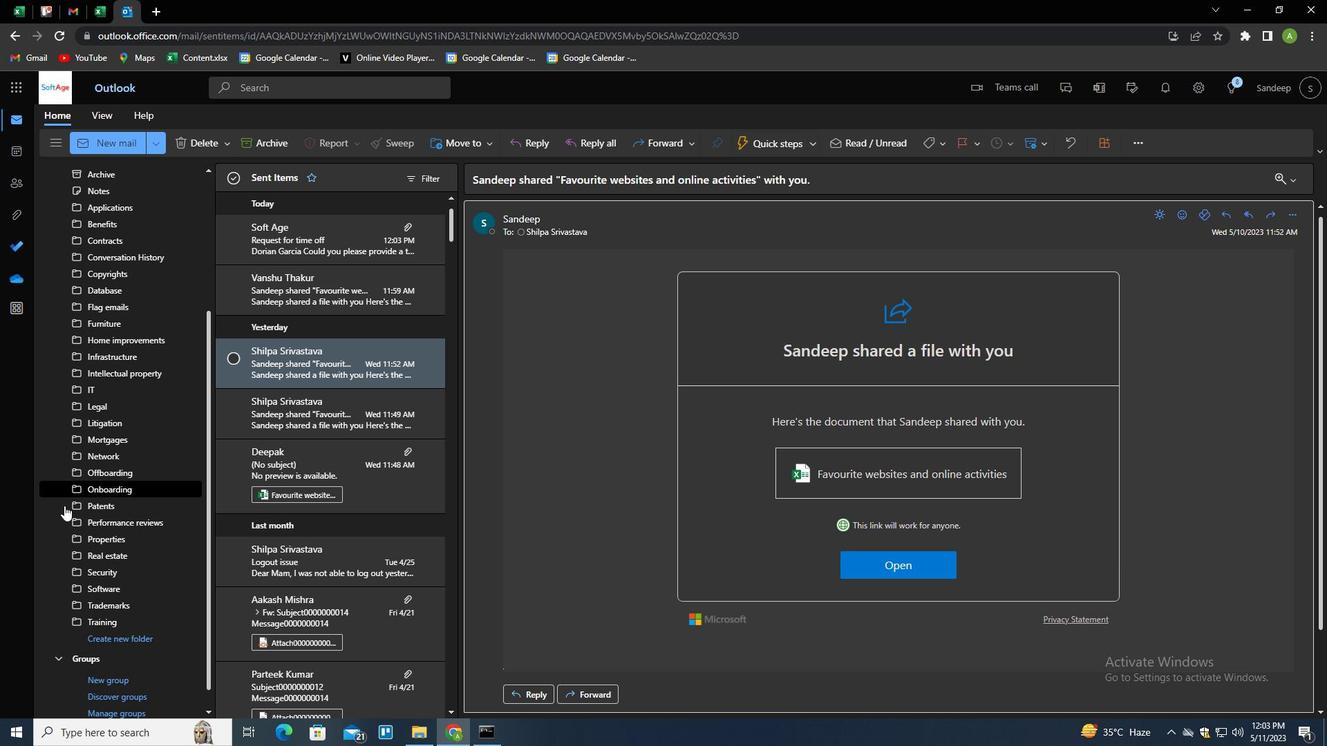 
Action: Mouse scrolled (82, 476) with delta (0, 0)
Screenshot: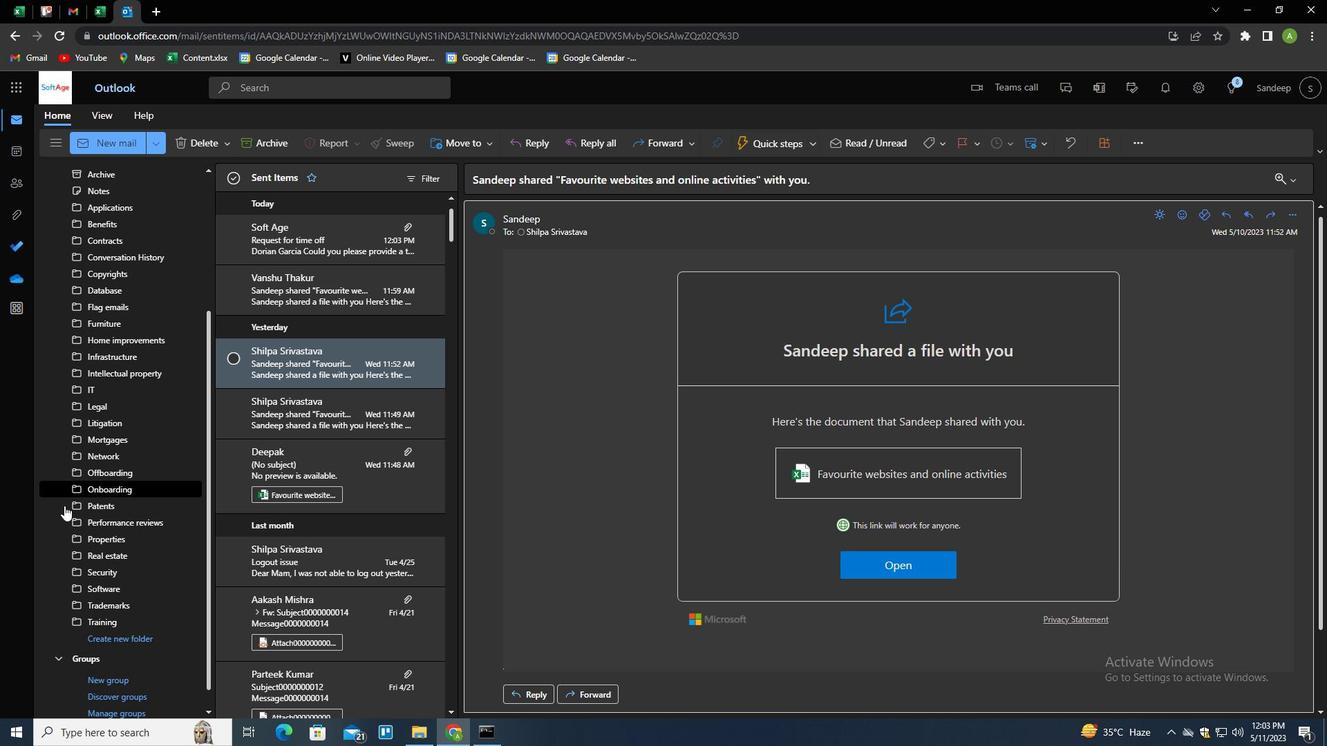 
Action: Mouse moved to (82, 473)
Screenshot: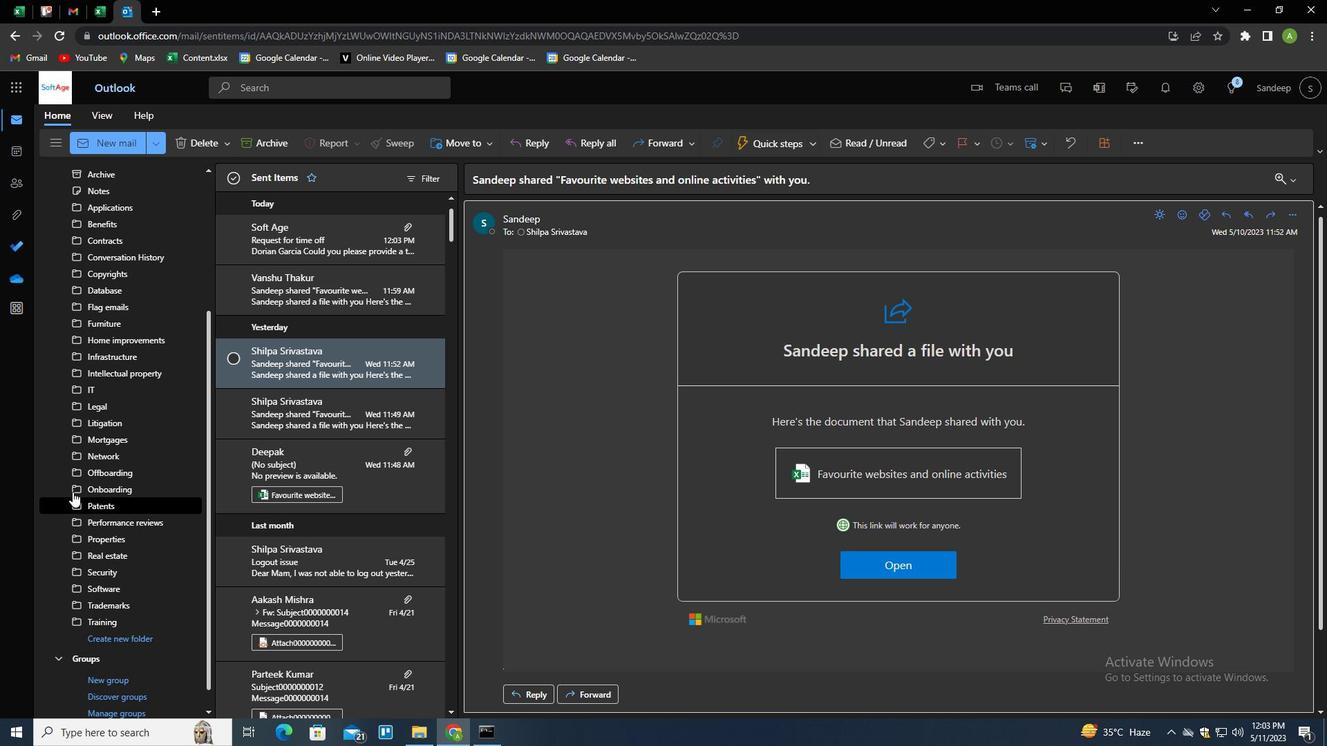 
Action: Mouse scrolled (82, 474) with delta (0, 0)
Screenshot: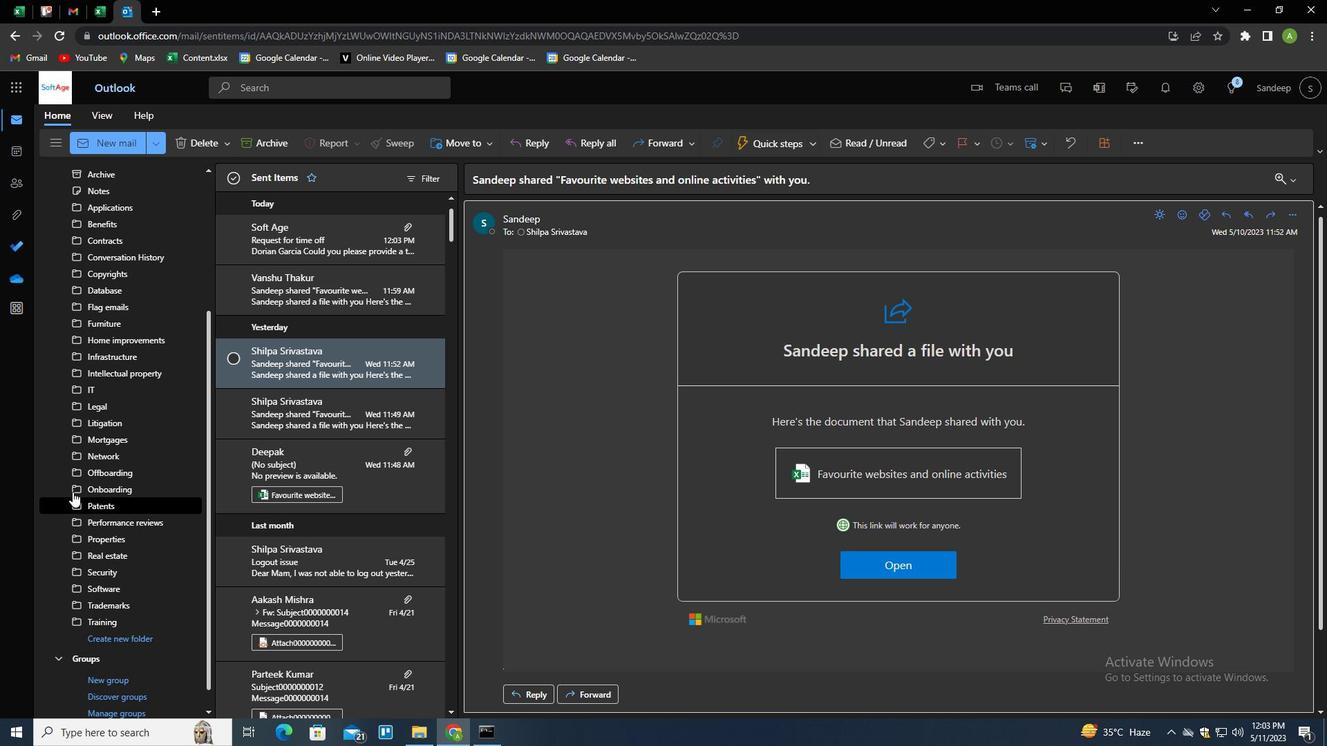 
Action: Mouse moved to (294, 245)
Screenshot: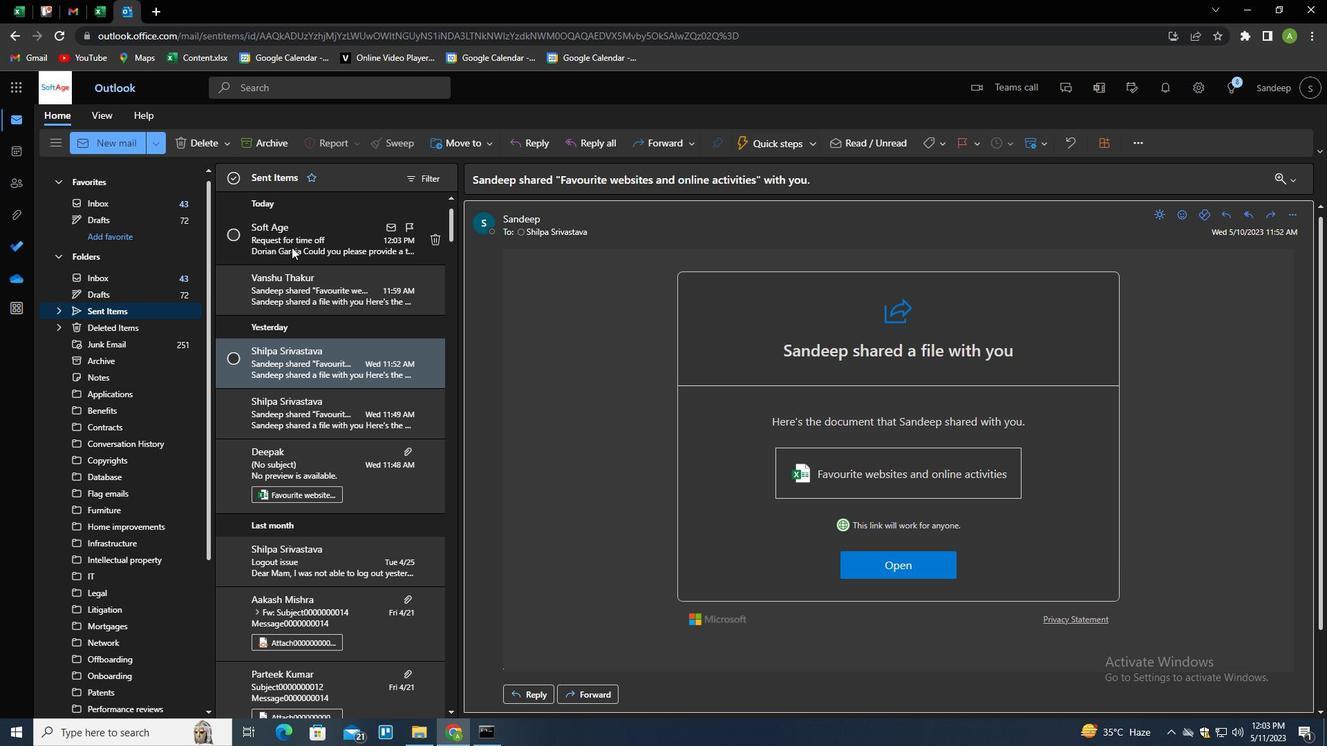 
Action: Mouse pressed right at (294, 245)
Screenshot: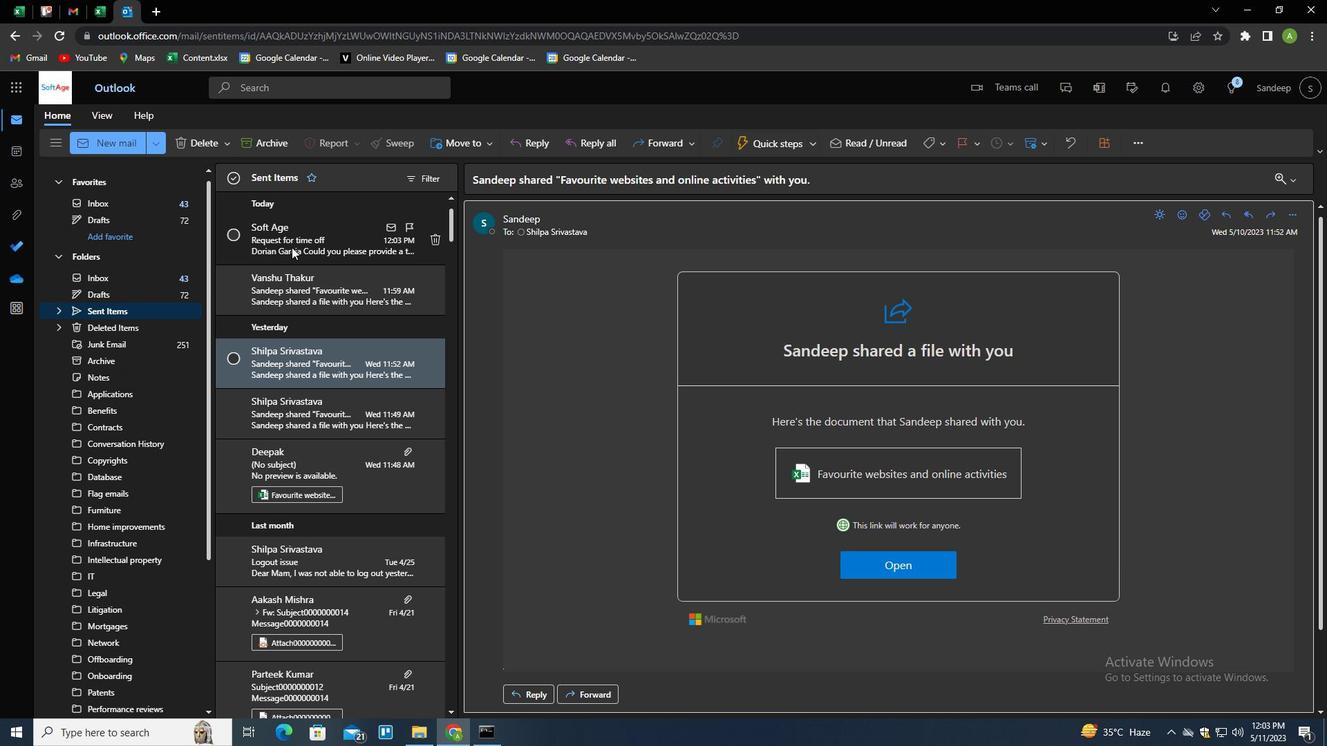 
Action: Mouse moved to (330, 303)
Screenshot: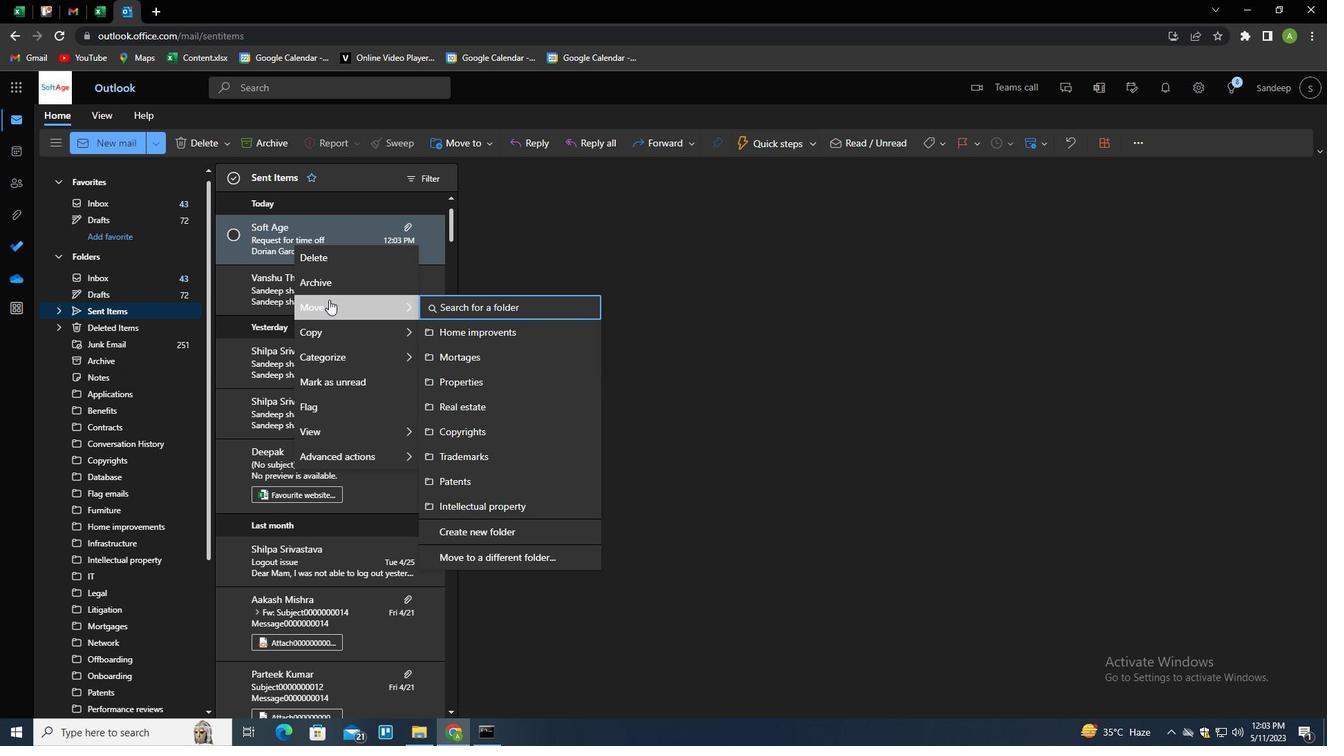 
Action: Mouse pressed left at (330, 303)
Screenshot: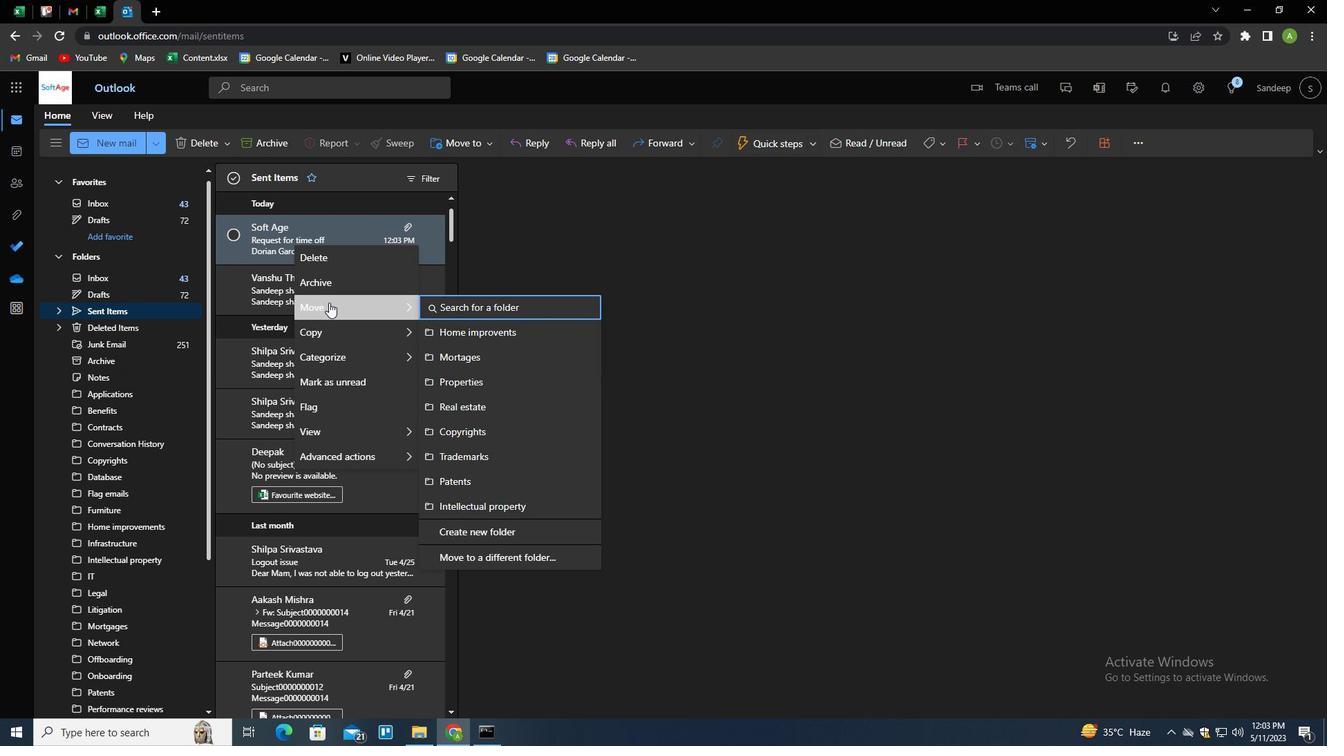 
Action: Mouse moved to (445, 304)
Screenshot: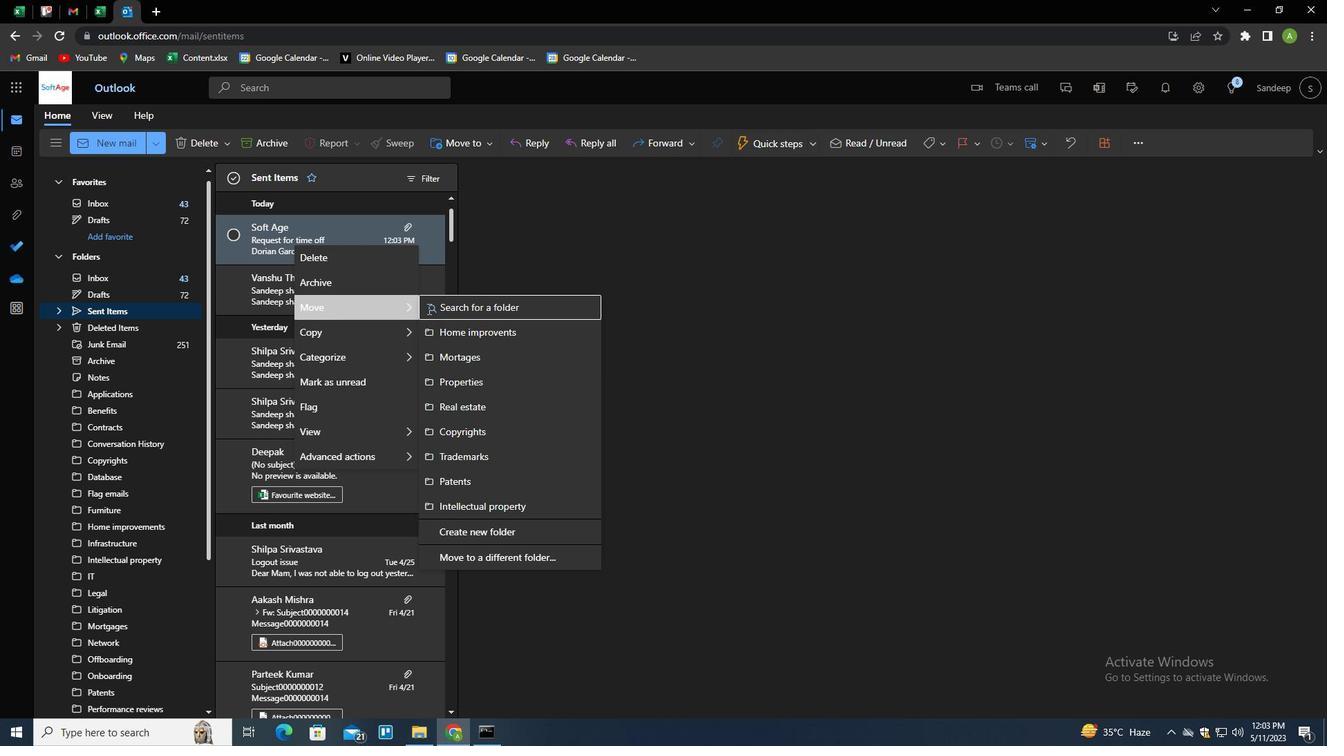 
Action: Mouse pressed left at (445, 304)
Screenshot: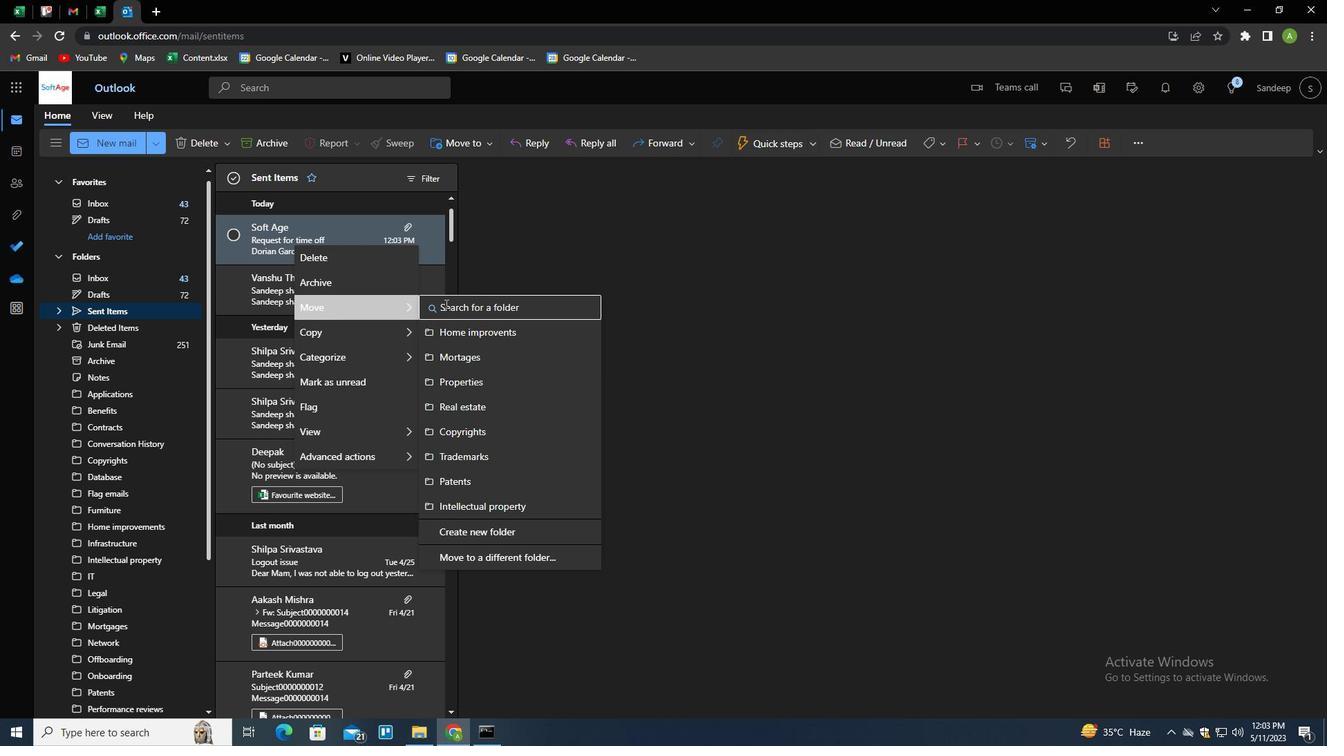 
Action: Mouse moved to (444, 305)
Screenshot: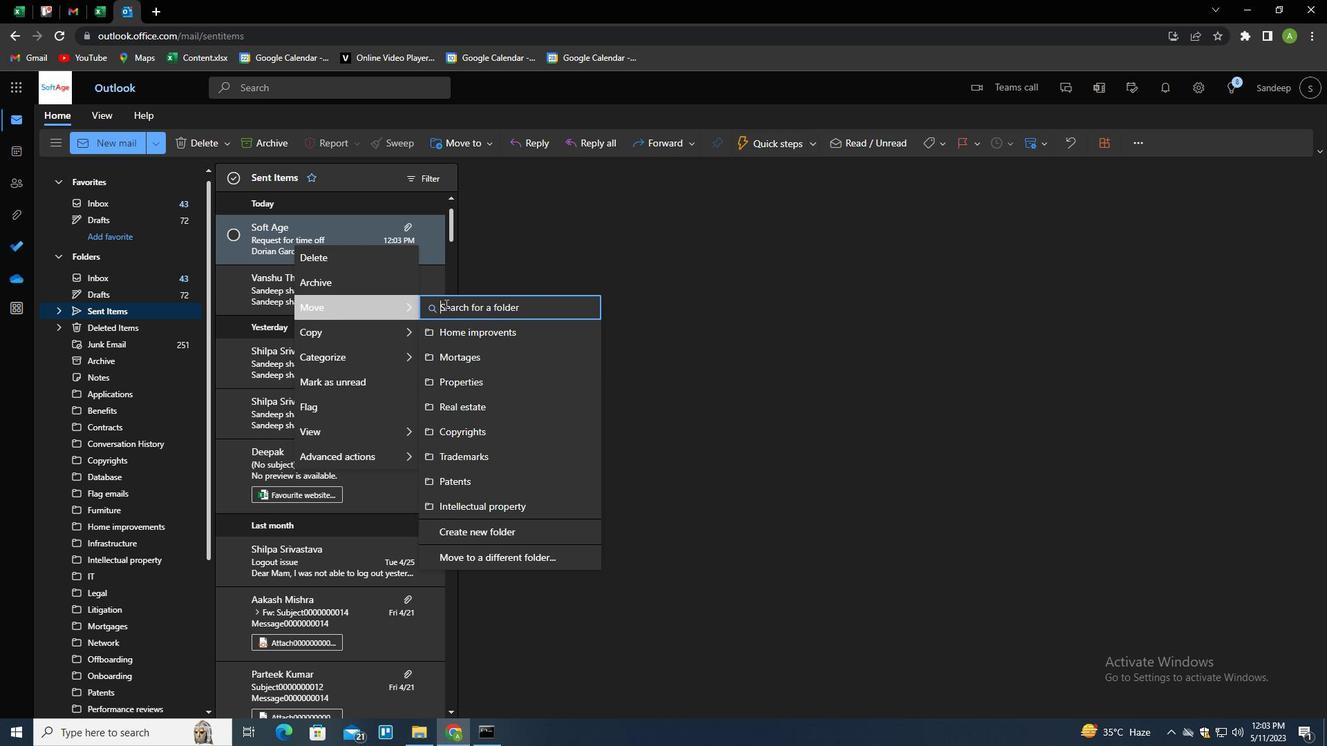 
Action: Key pressed <Key.shift>FURNI<Key.down><Key.enter>
Screenshot: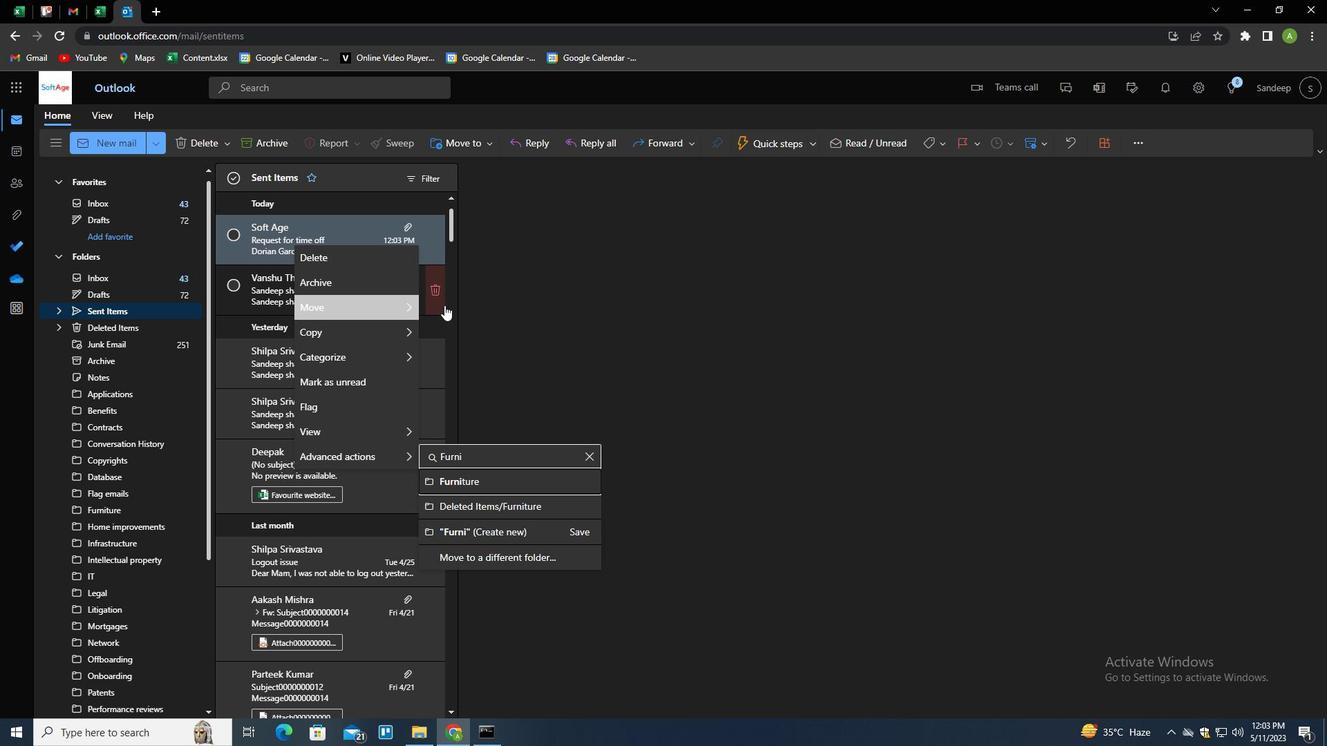 
